Task: Provide the 2023 Victory Lane Racing Xfinity Series picks for the track "Phoenix Raceway".
Action: Mouse moved to (178, 379)
Screenshot: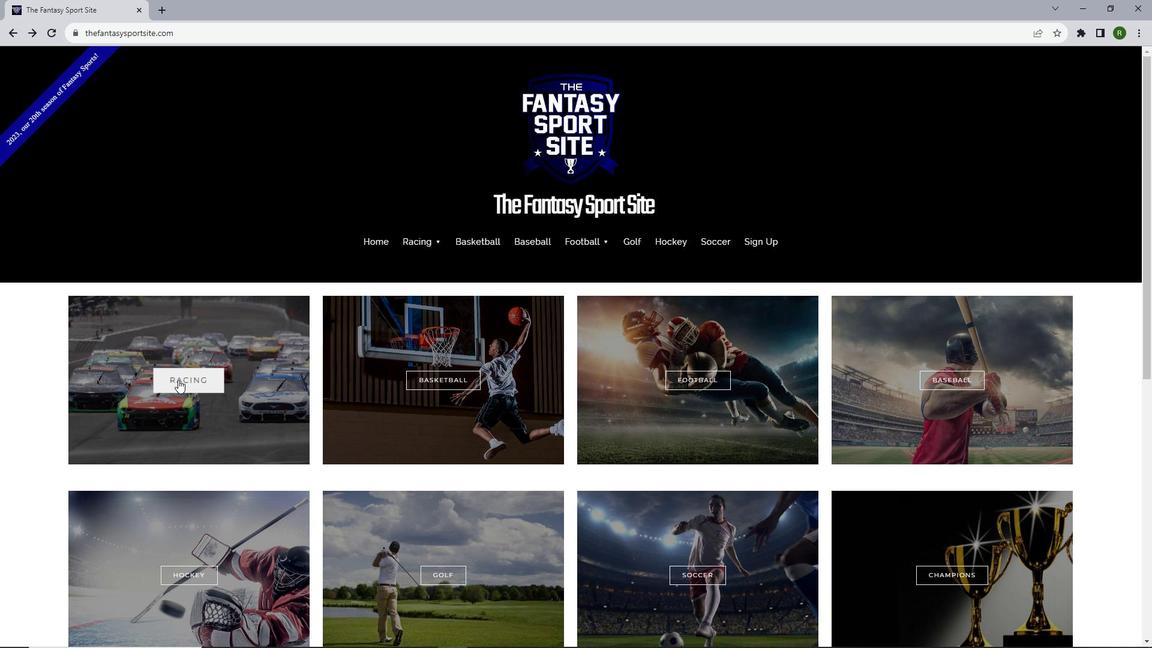 
Action: Mouse pressed left at (178, 379)
Screenshot: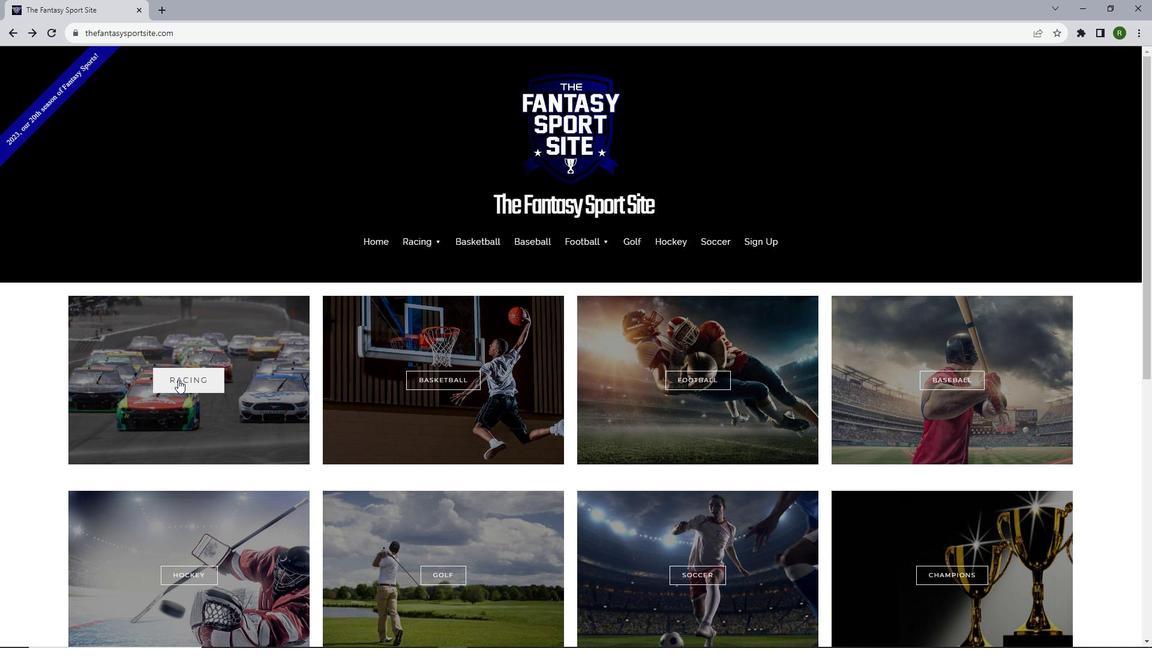 
Action: Mouse moved to (544, 526)
Screenshot: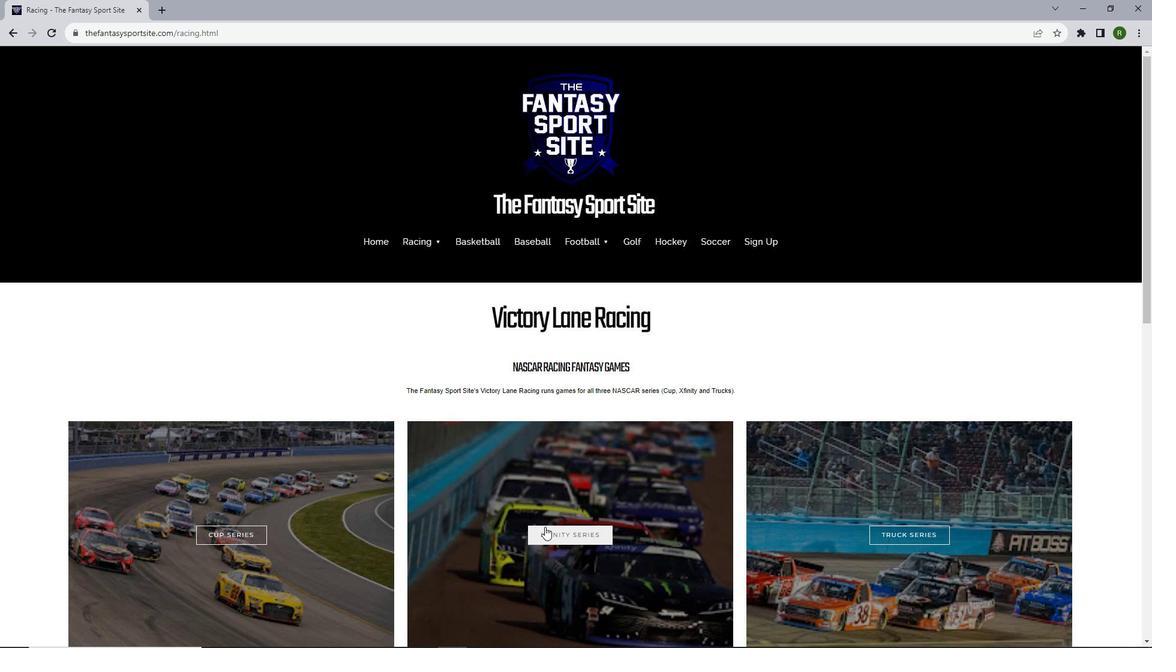 
Action: Mouse pressed left at (544, 526)
Screenshot: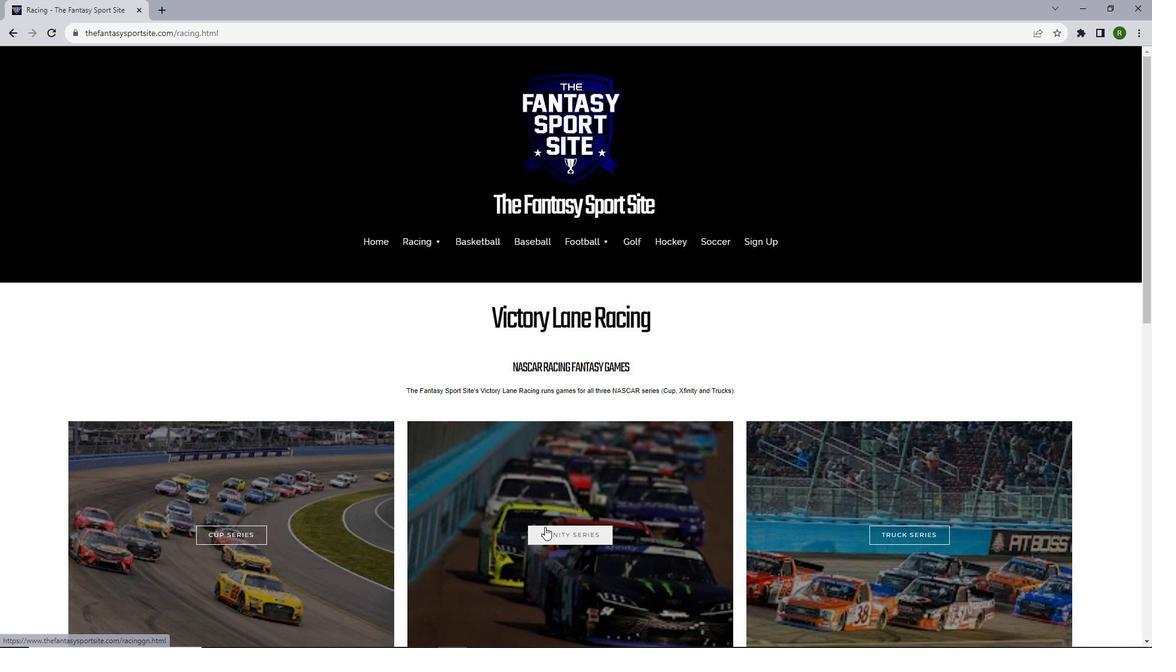
Action: Mouse moved to (519, 474)
Screenshot: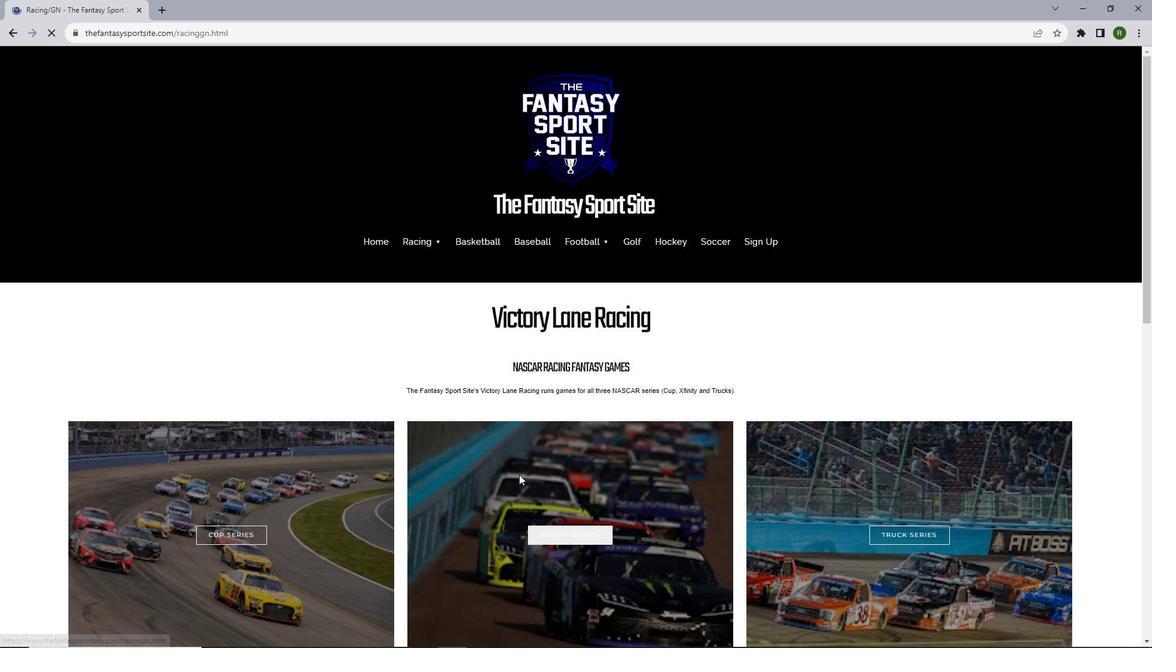 
Action: Mouse scrolled (519, 474) with delta (0, 0)
Screenshot: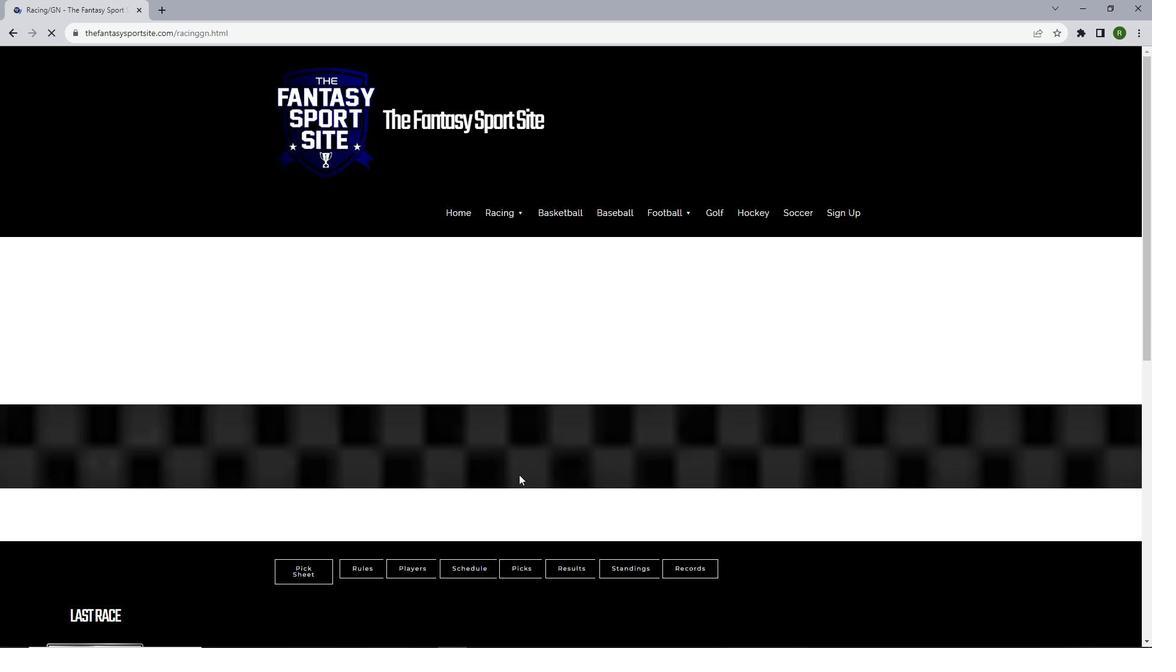 
Action: Mouse scrolled (519, 474) with delta (0, 0)
Screenshot: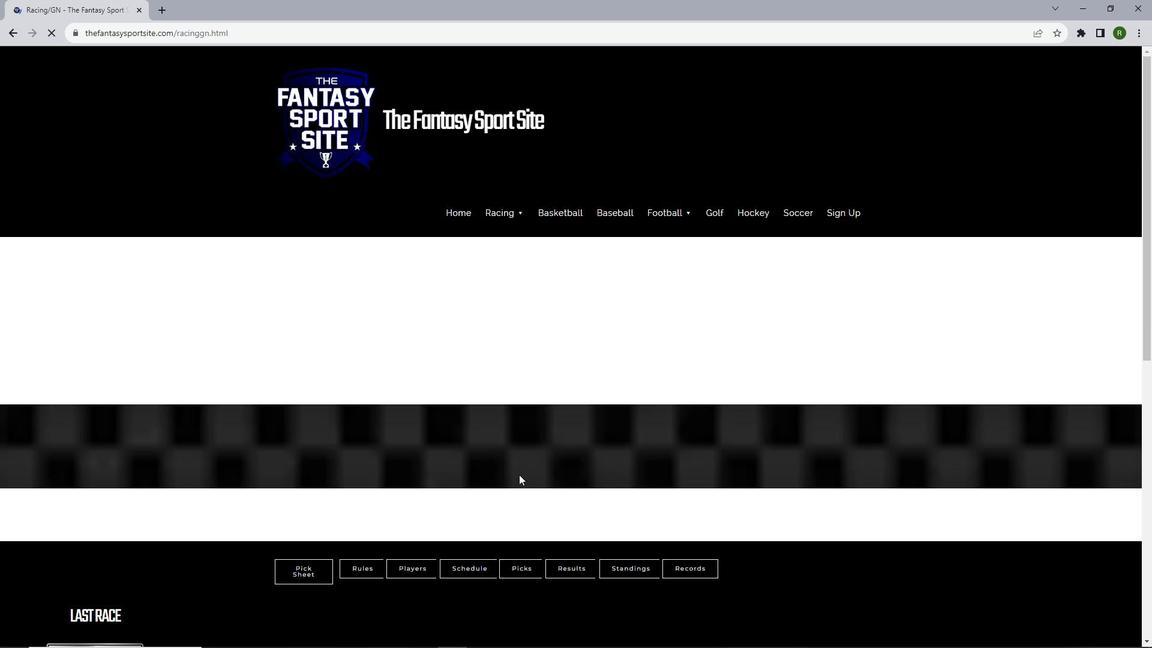 
Action: Mouse scrolled (519, 474) with delta (0, 0)
Screenshot: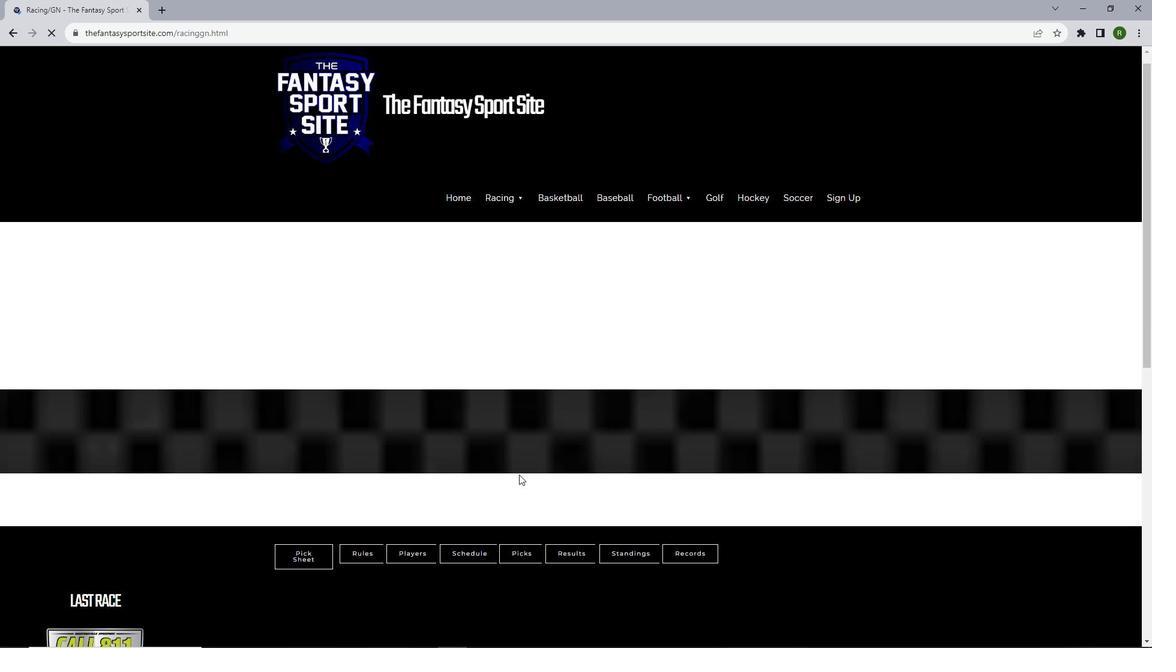 
Action: Mouse scrolled (519, 474) with delta (0, 0)
Screenshot: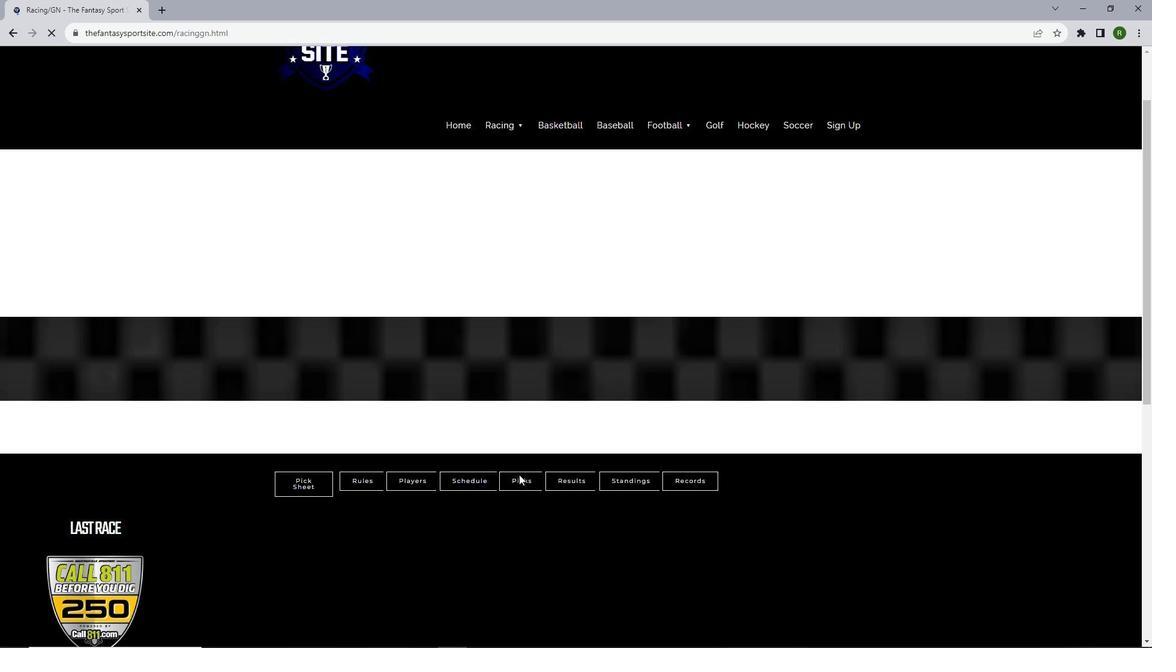 
Action: Mouse moved to (343, 521)
Screenshot: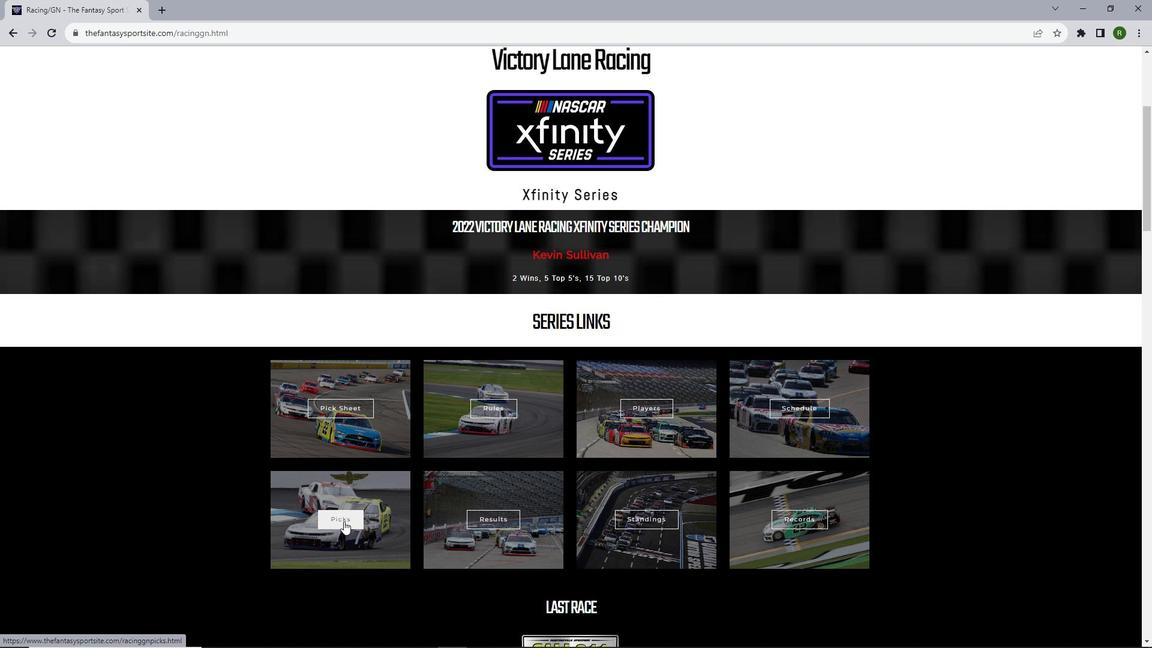 
Action: Mouse pressed left at (343, 521)
Screenshot: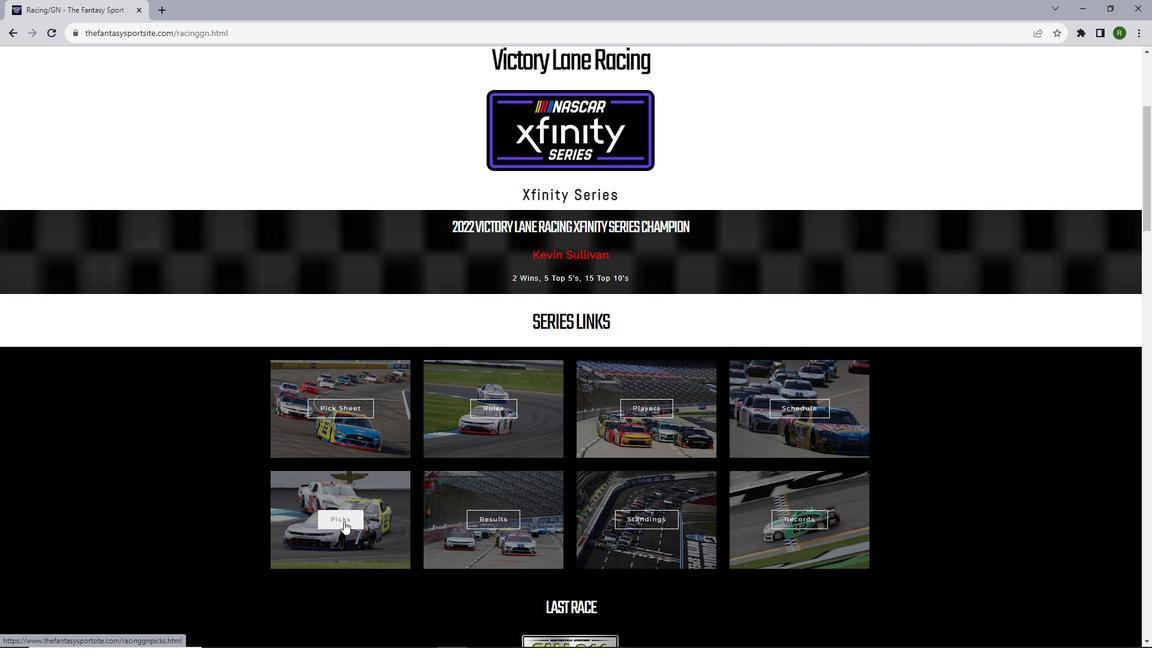 
Action: Mouse moved to (498, 374)
Screenshot: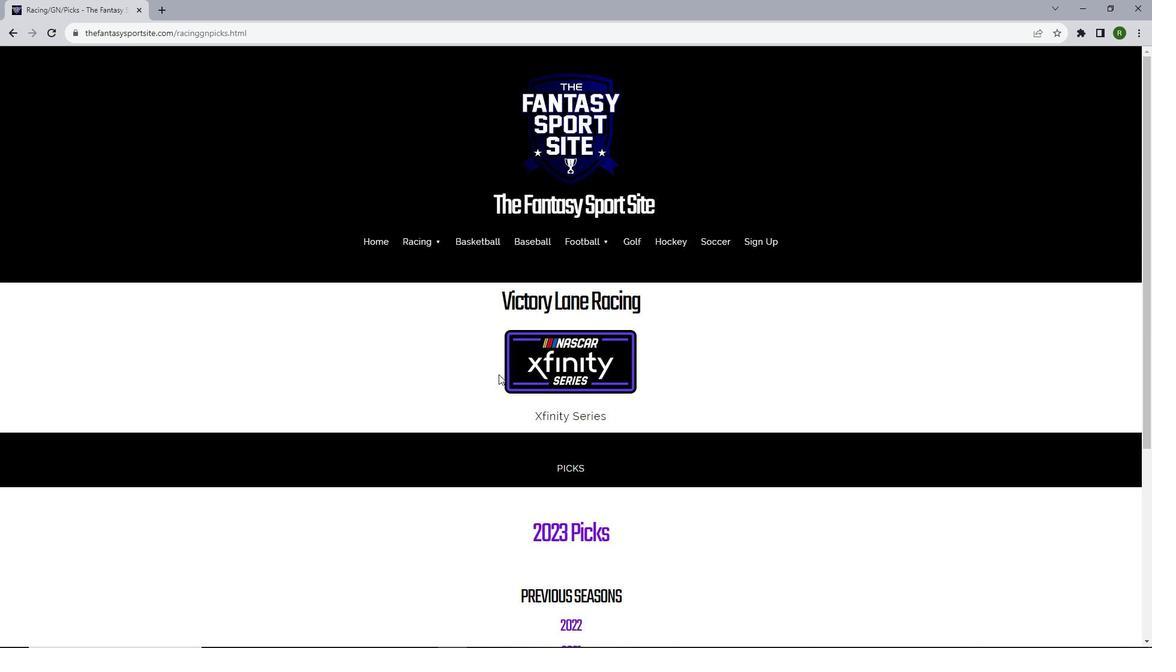 
Action: Mouse scrolled (498, 373) with delta (0, 0)
Screenshot: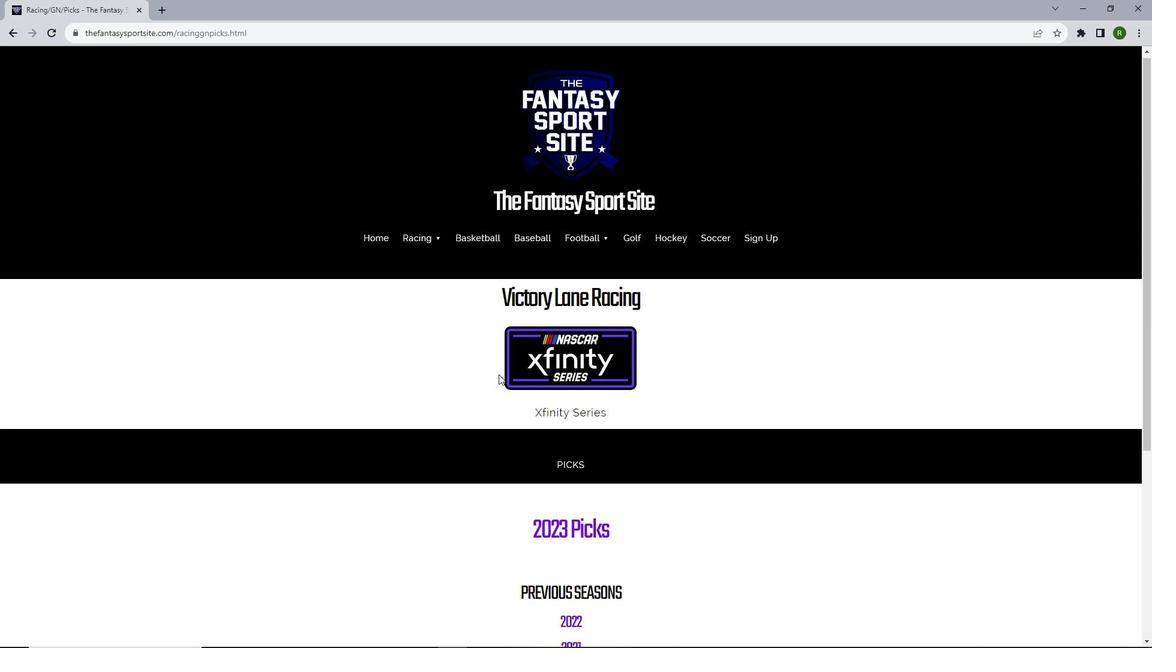 
Action: Mouse scrolled (498, 373) with delta (0, 0)
Screenshot: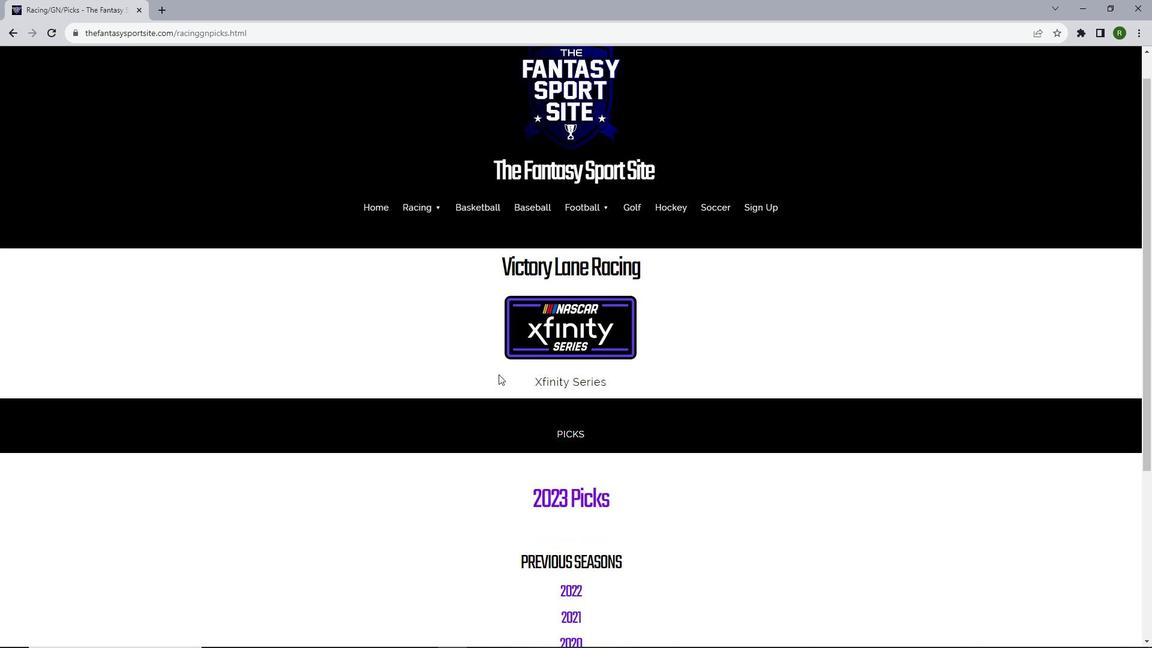 
Action: Mouse scrolled (498, 373) with delta (0, 0)
Screenshot: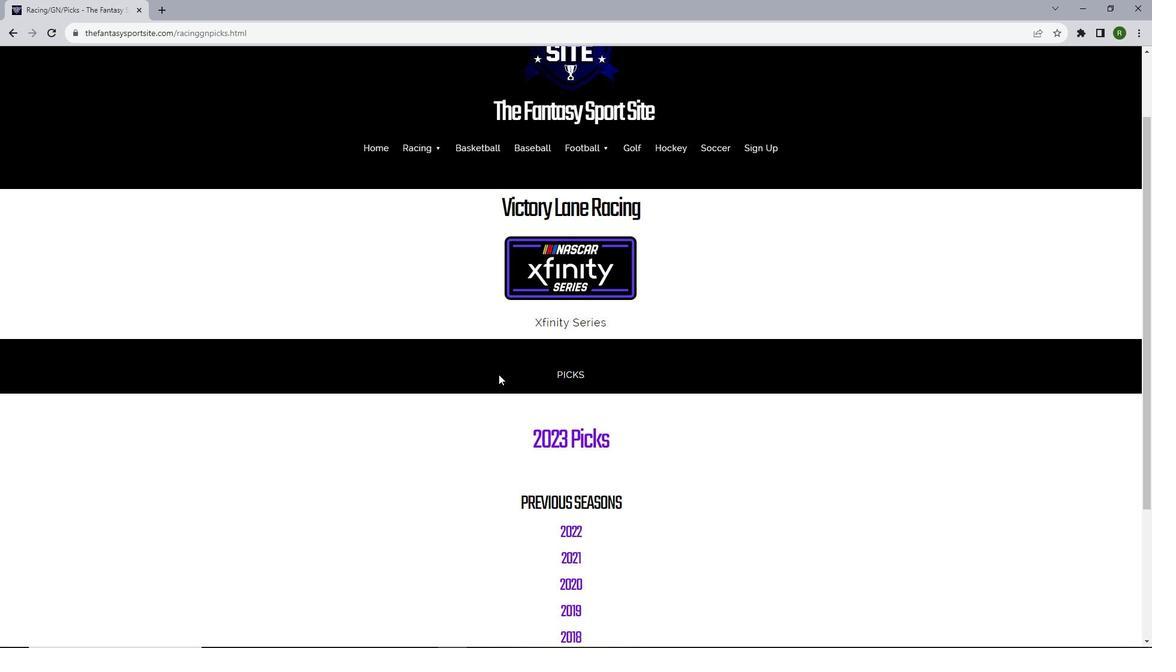 
Action: Mouse moved to (549, 349)
Screenshot: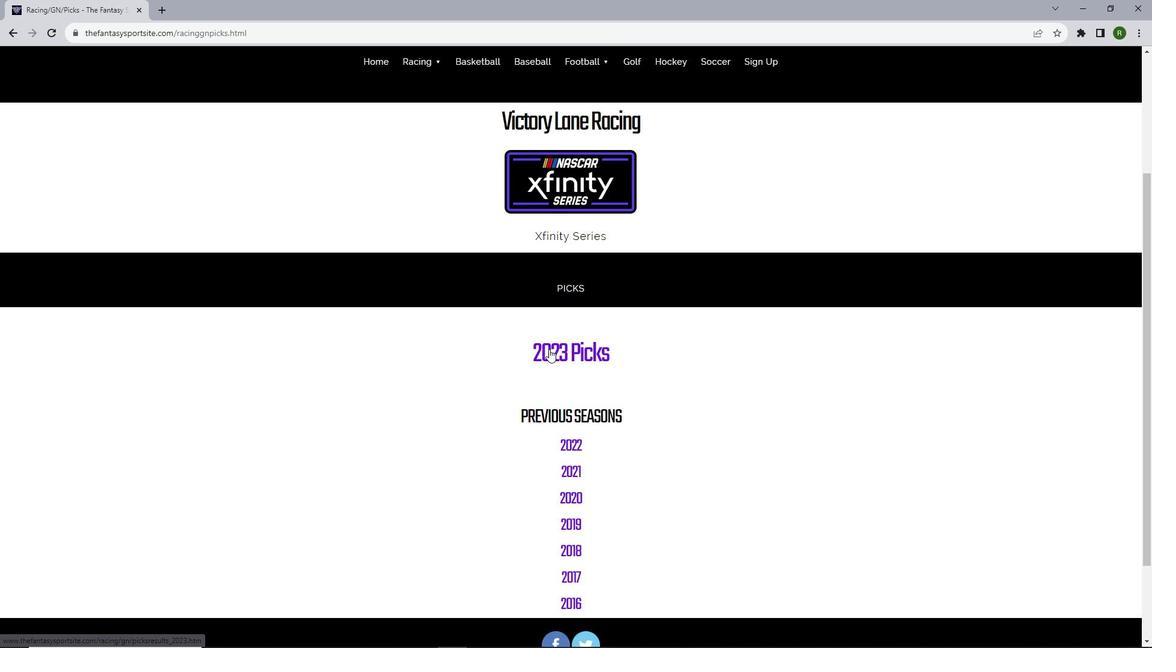 
Action: Mouse pressed left at (549, 349)
Screenshot: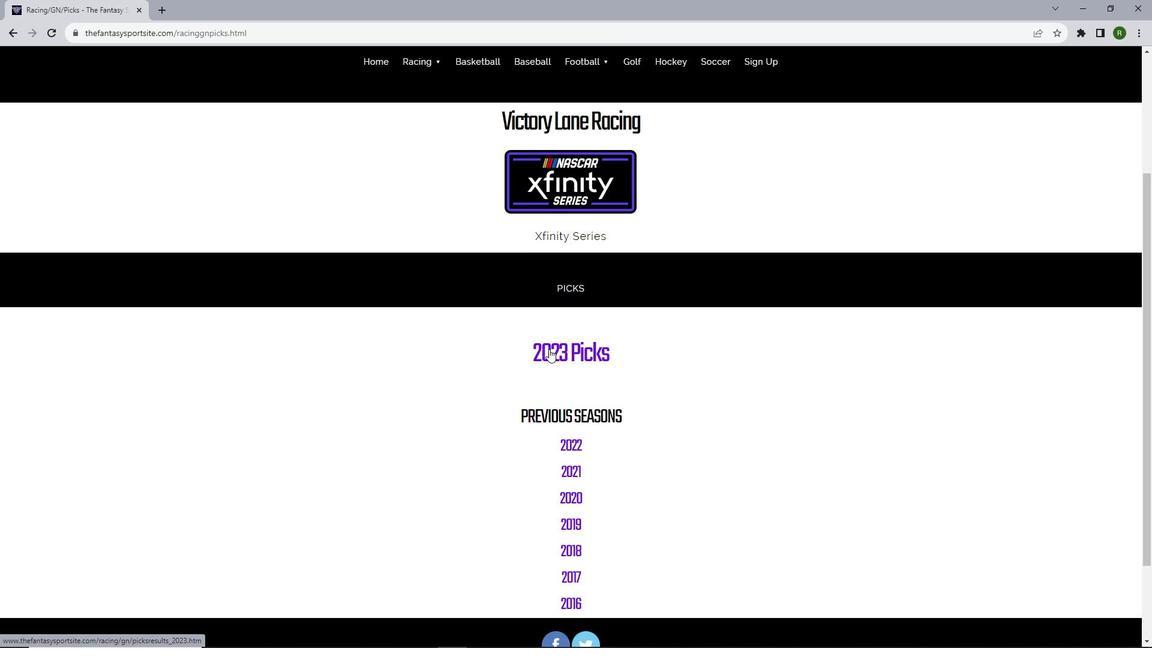 
Action: Mouse moved to (574, 220)
Screenshot: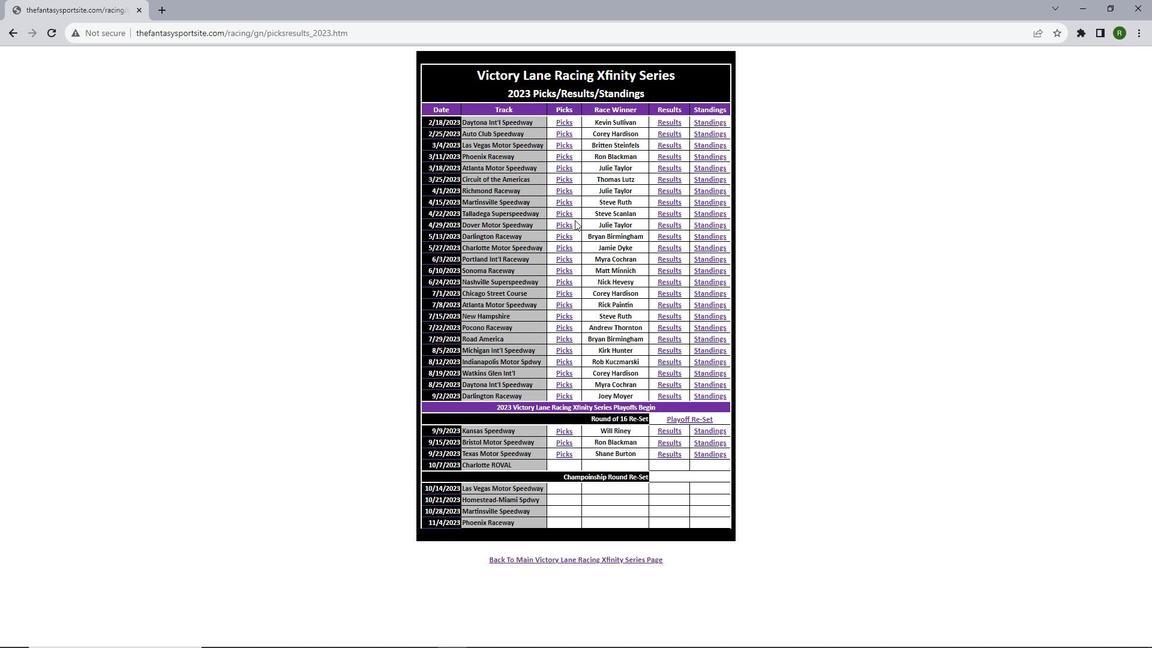 
Action: Mouse scrolled (574, 220) with delta (0, 0)
Screenshot: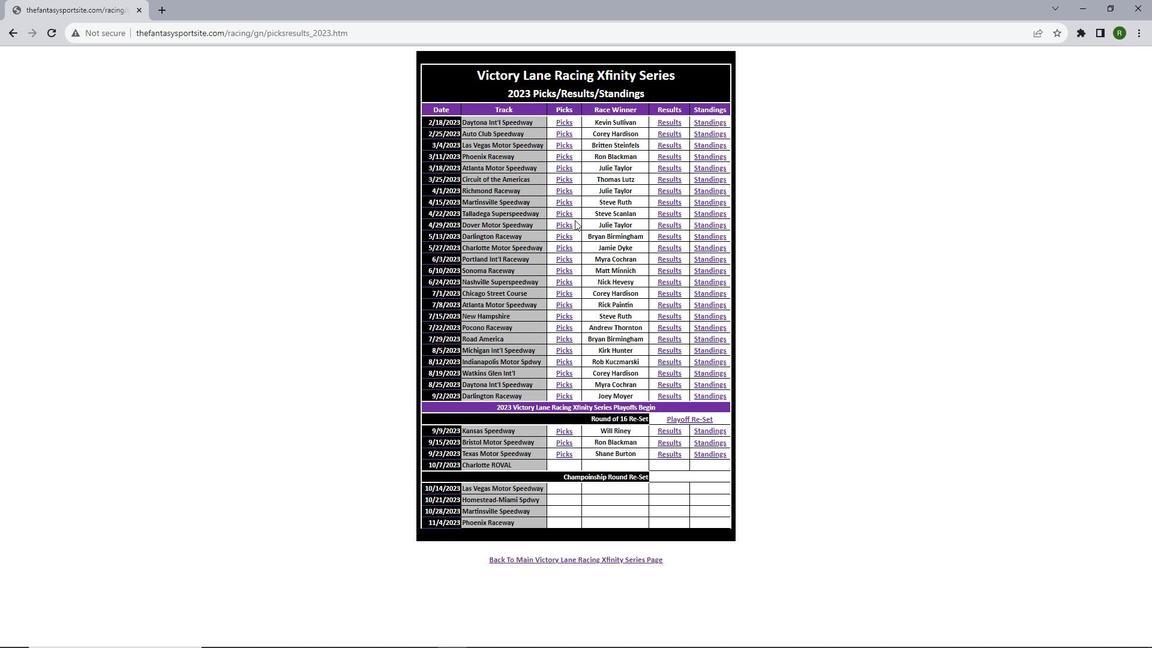 
Action: Mouse moved to (559, 155)
Screenshot: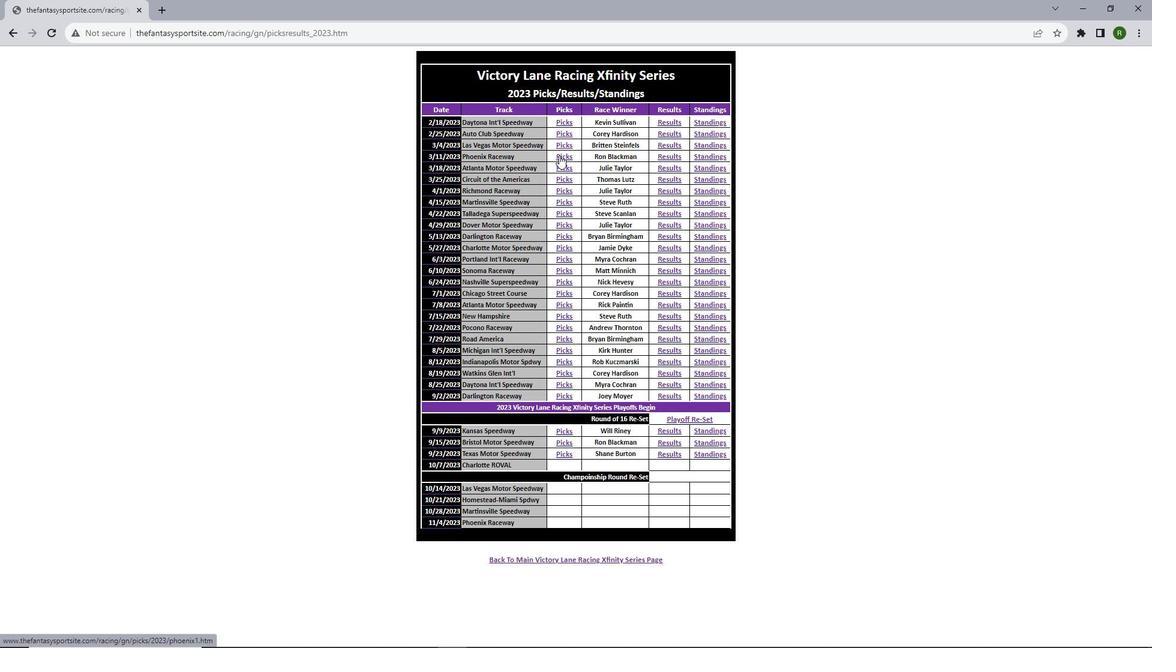 
Action: Mouse pressed left at (559, 155)
Screenshot: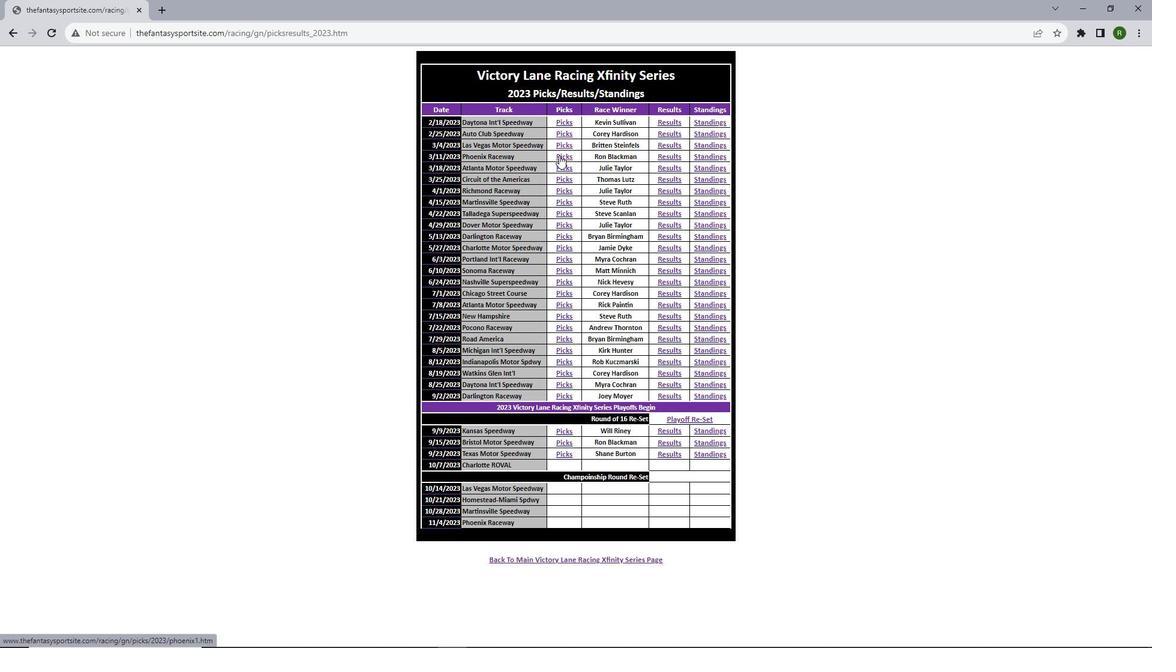 
Action: Mouse moved to (559, 155)
Screenshot: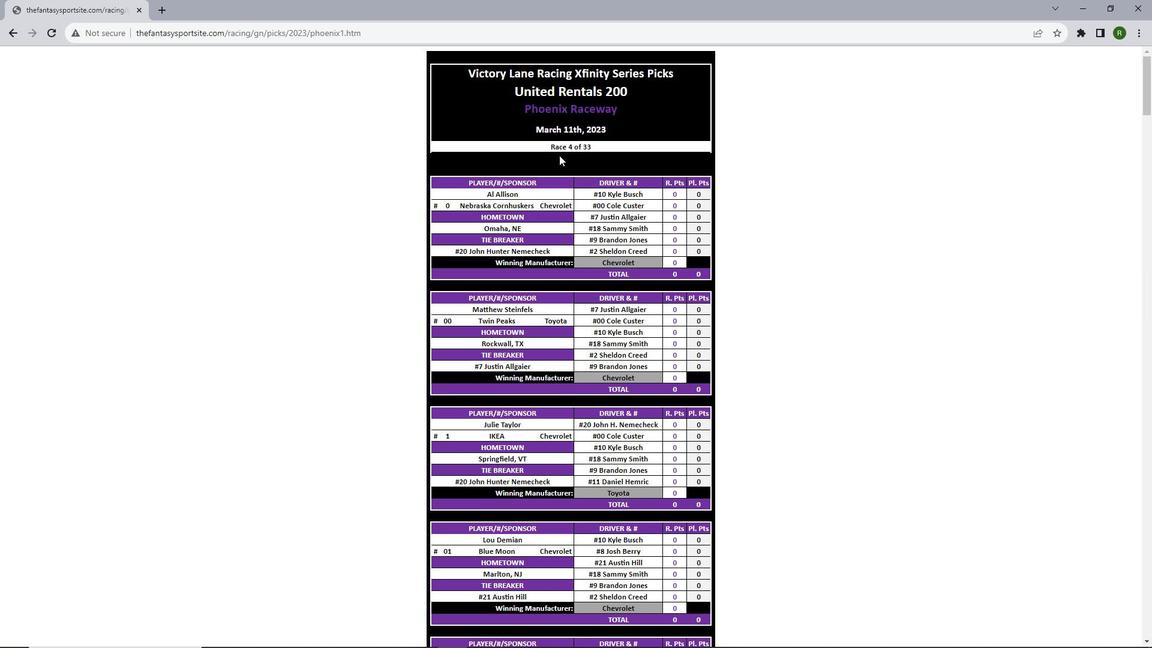 
Action: Mouse scrolled (559, 154) with delta (0, 0)
Screenshot: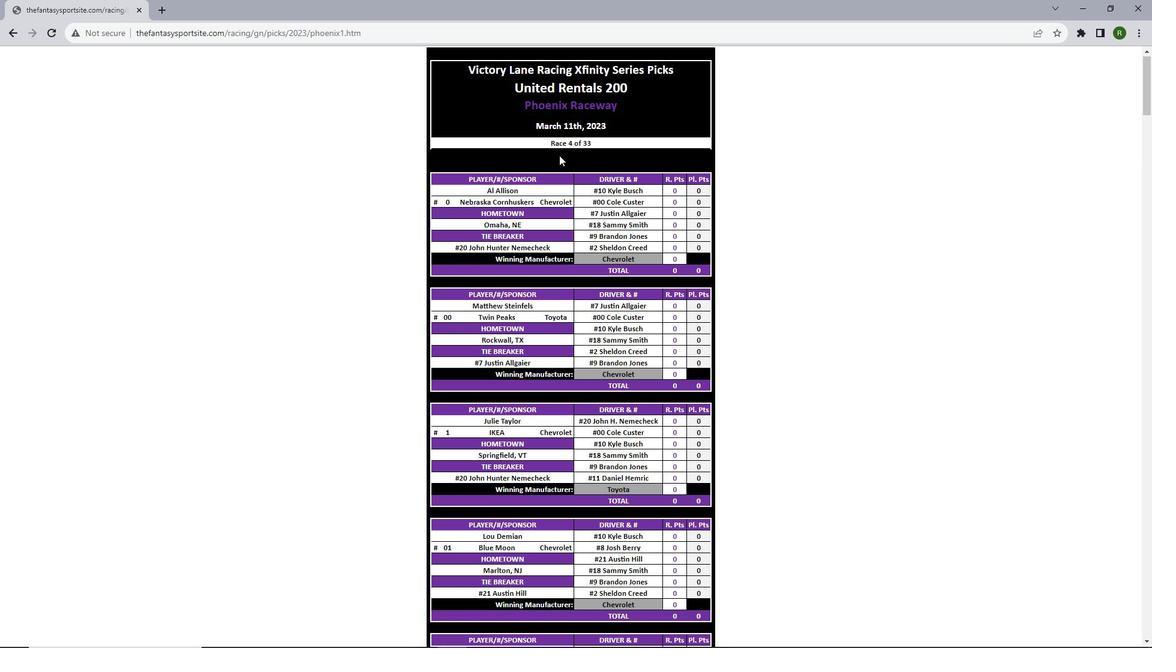 
Action: Mouse scrolled (559, 154) with delta (0, 0)
Screenshot: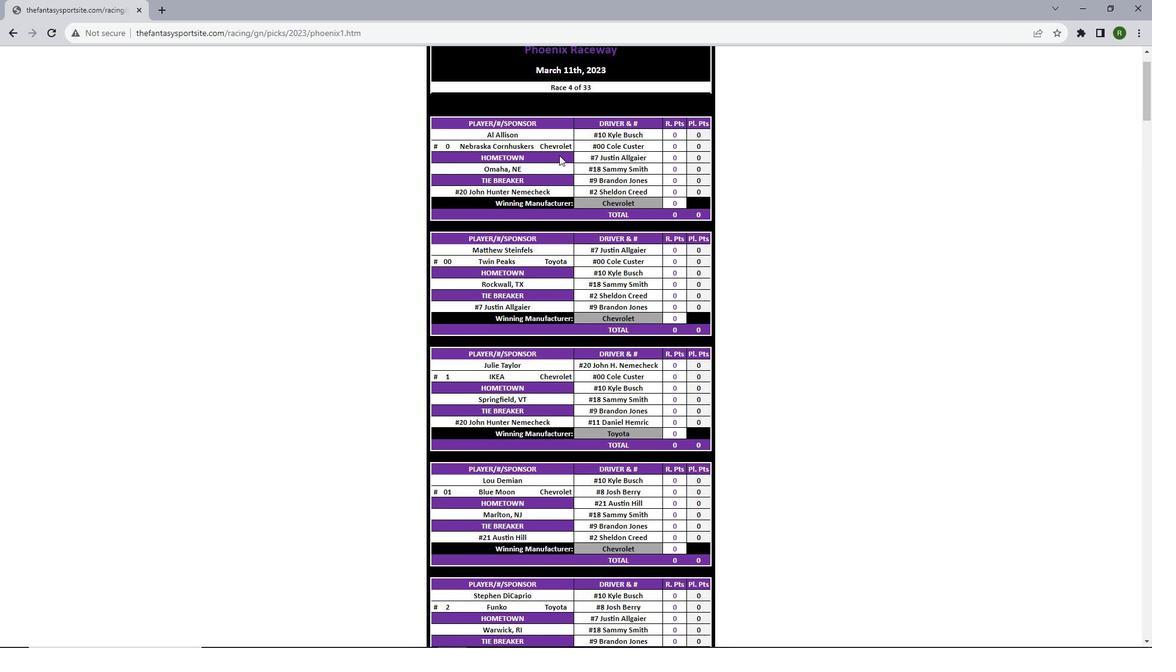 
Action: Mouse scrolled (559, 154) with delta (0, 0)
Screenshot: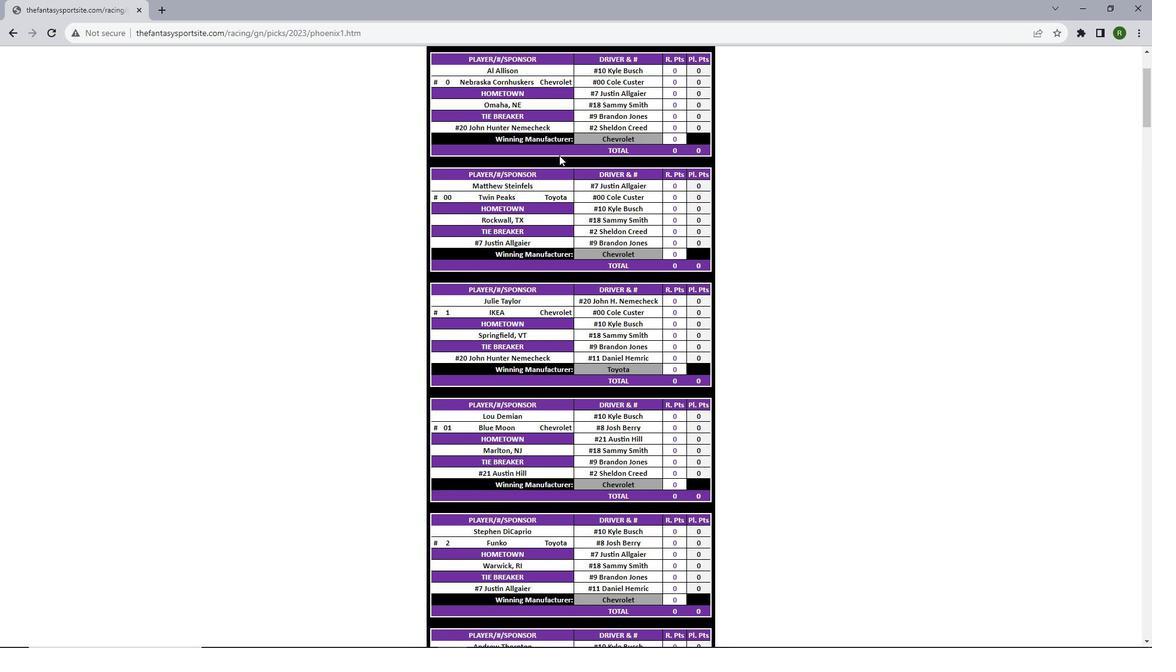 
Action: Mouse scrolled (559, 154) with delta (0, 0)
Screenshot: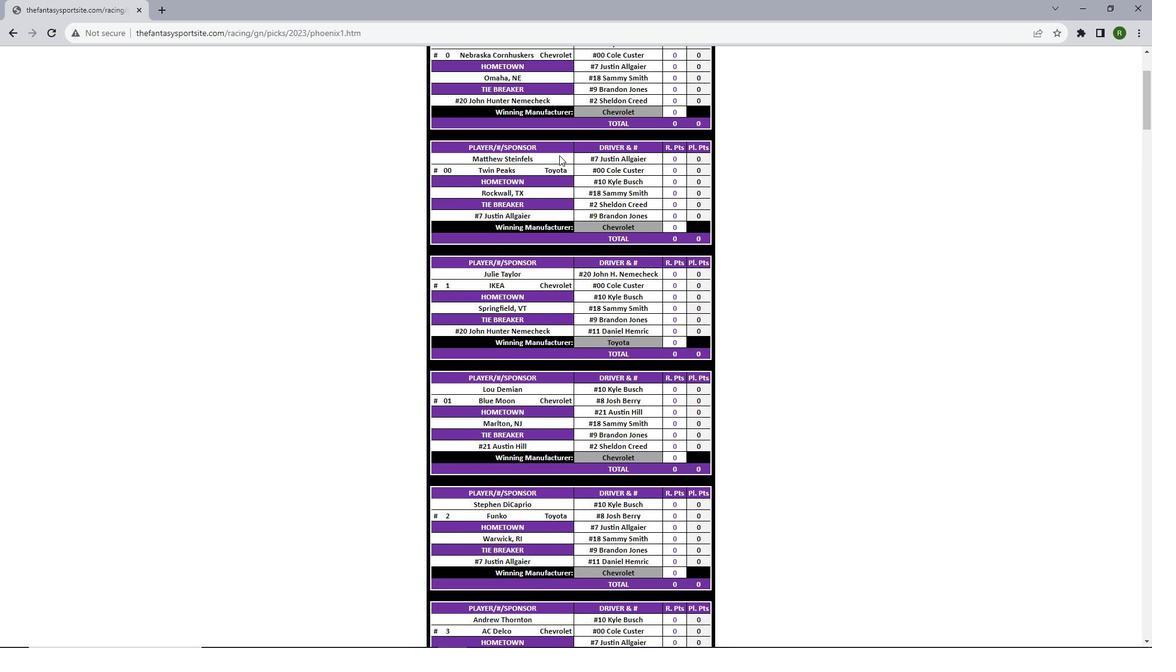 
Action: Mouse scrolled (559, 154) with delta (0, 0)
Screenshot: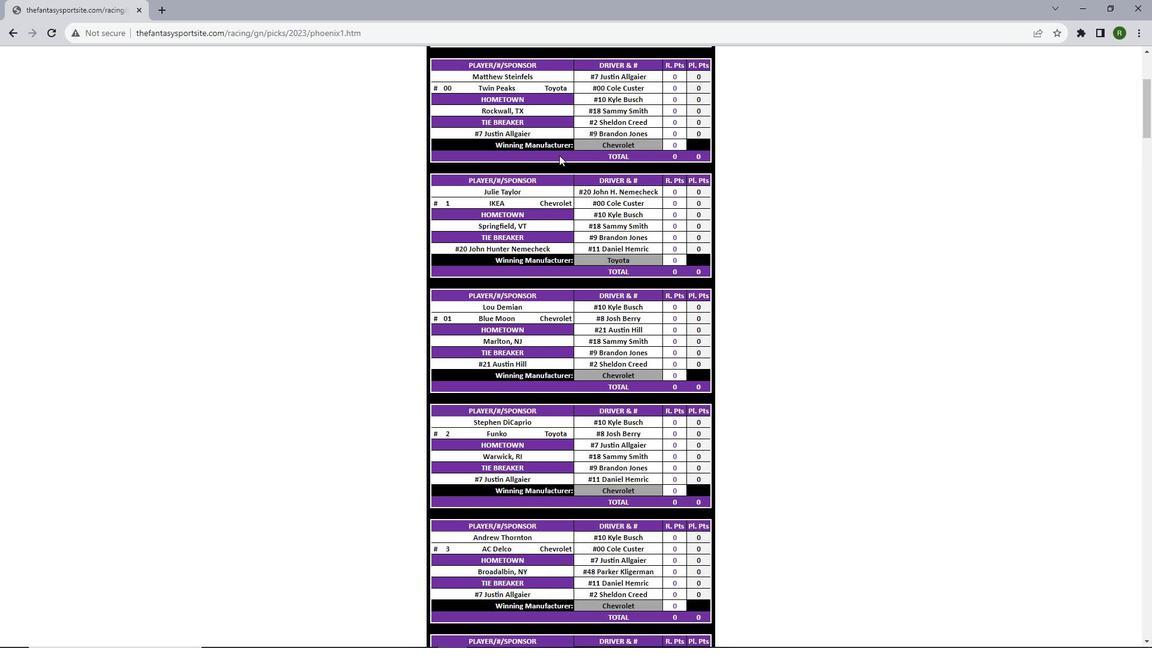 
Action: Mouse scrolled (559, 154) with delta (0, 0)
Screenshot: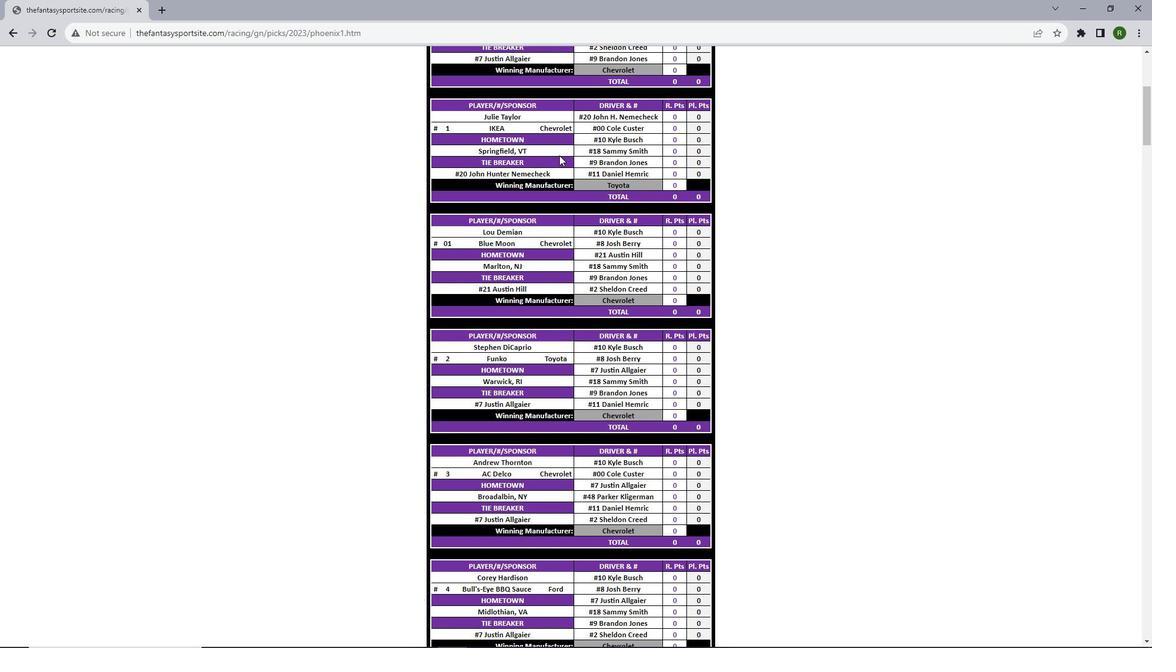 
Action: Mouse scrolled (559, 154) with delta (0, 0)
Screenshot: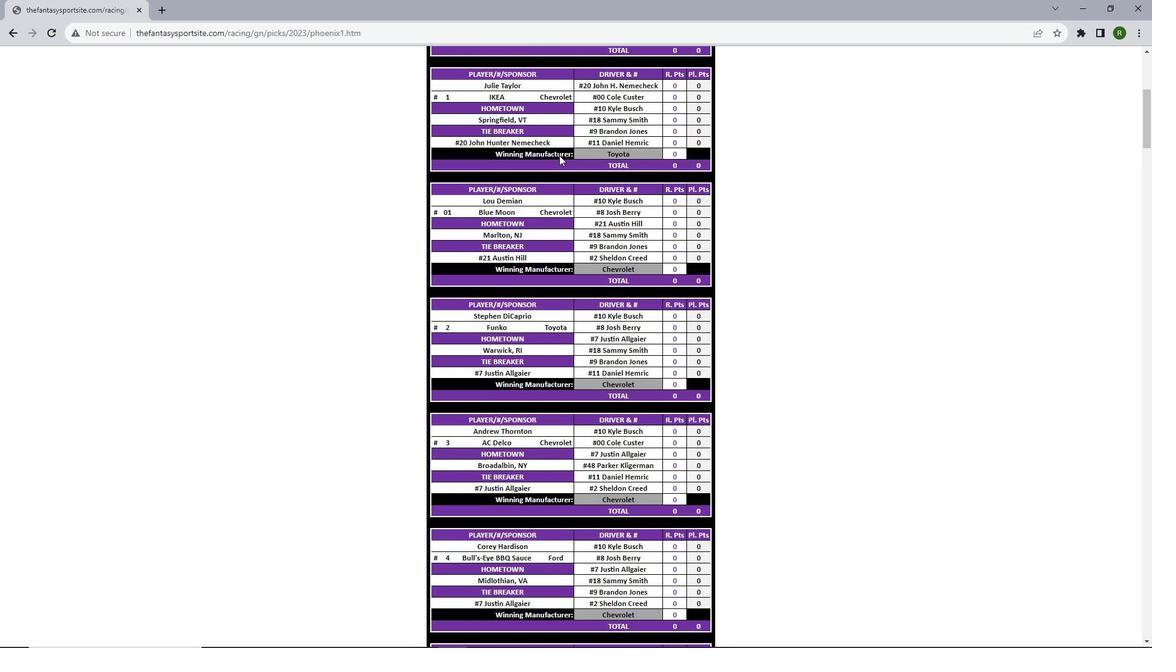 
Action: Mouse scrolled (559, 154) with delta (0, 0)
Screenshot: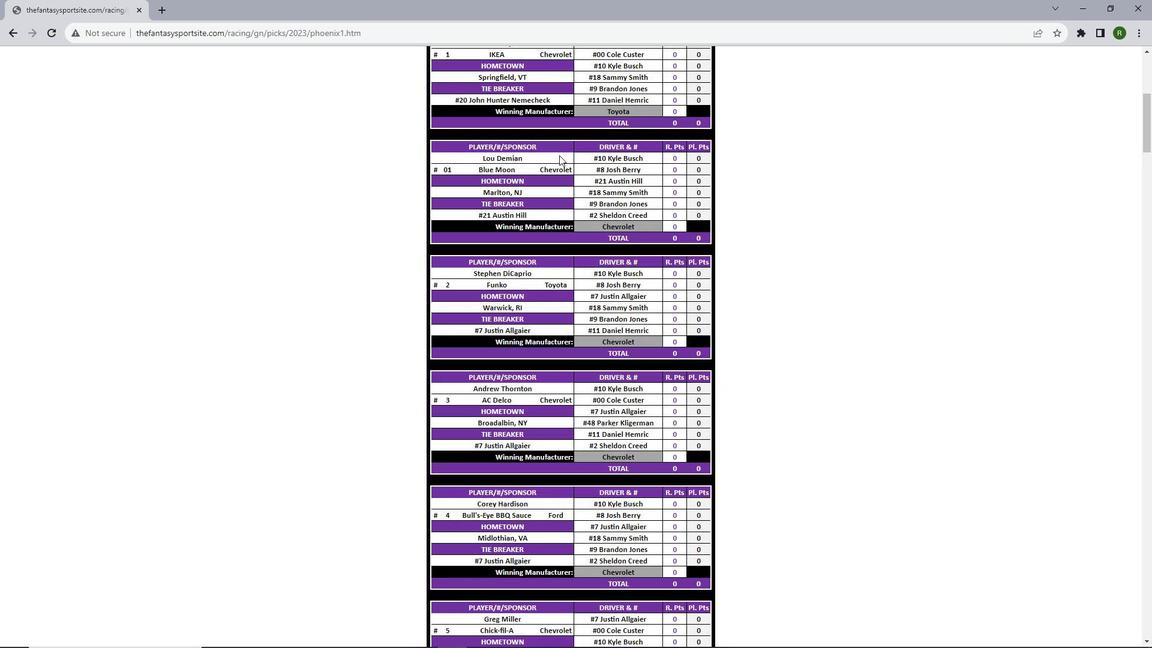 
Action: Mouse scrolled (559, 154) with delta (0, 0)
Screenshot: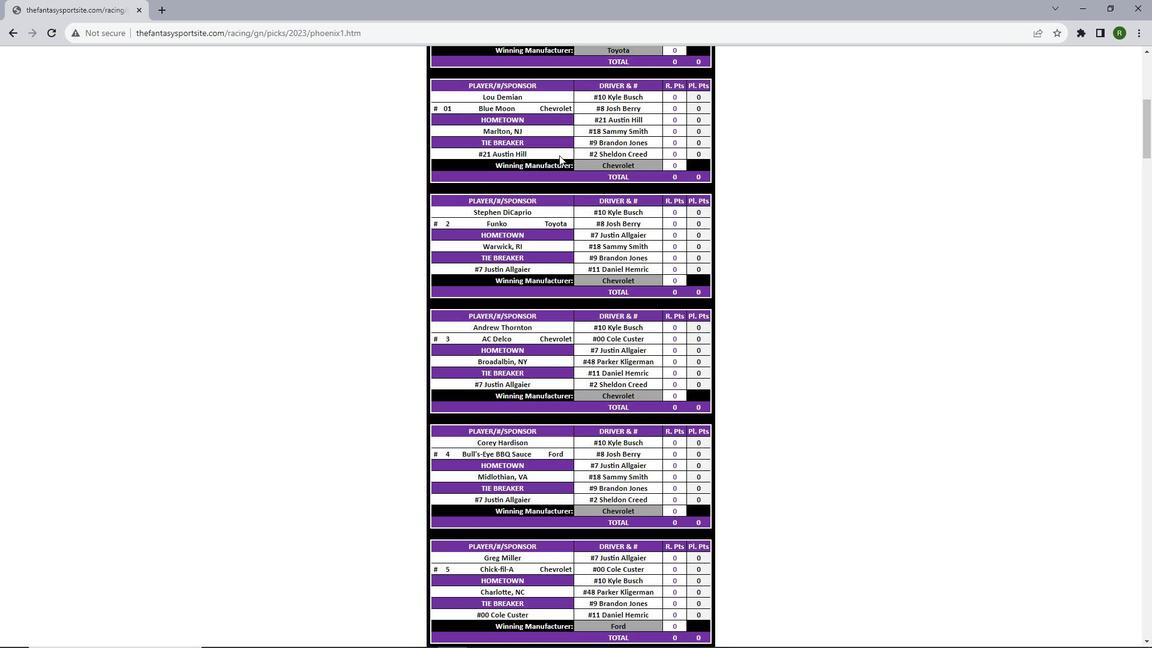 
Action: Mouse scrolled (559, 154) with delta (0, 0)
Screenshot: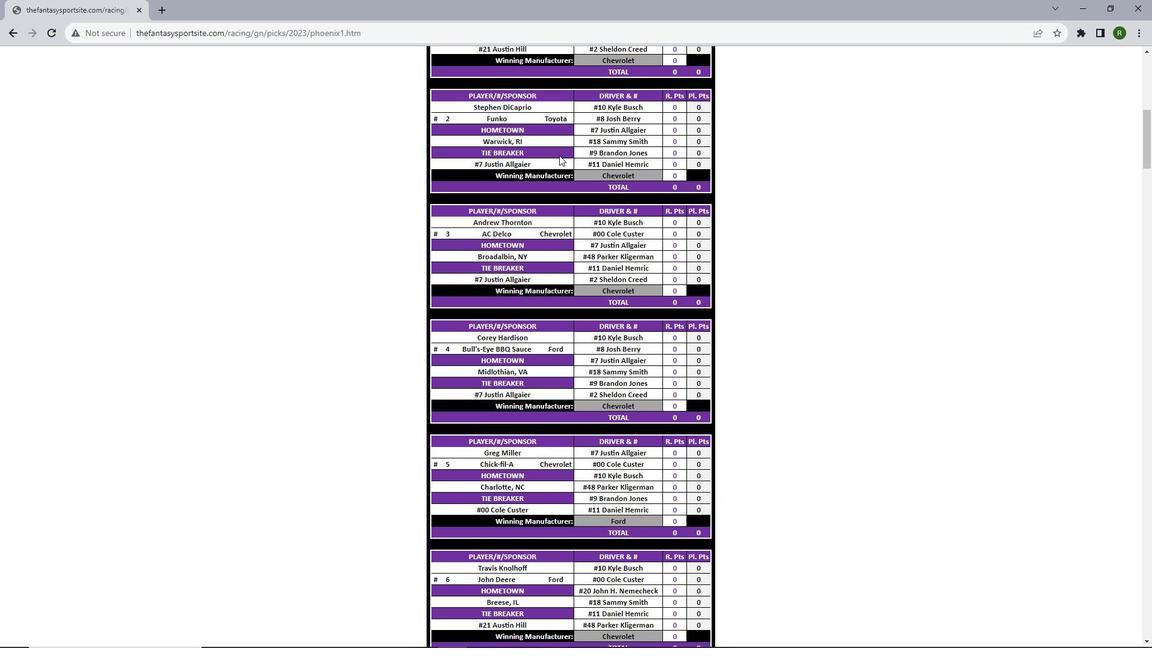 
Action: Mouse scrolled (559, 154) with delta (0, 0)
Screenshot: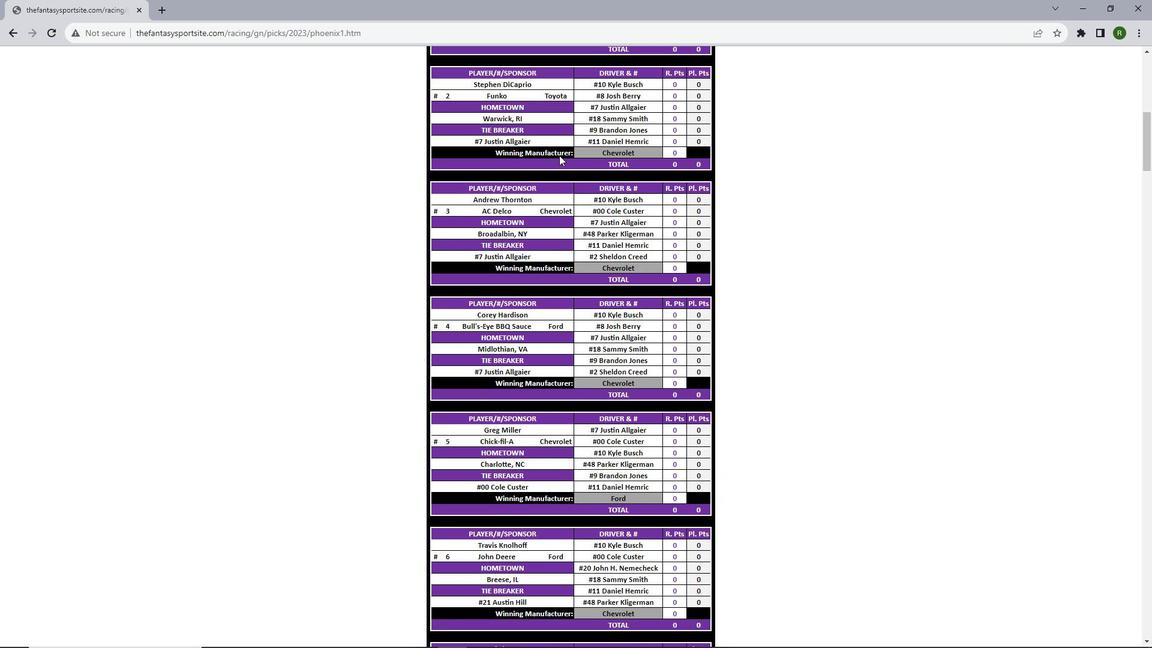 
Action: Mouse scrolled (559, 154) with delta (0, 0)
Screenshot: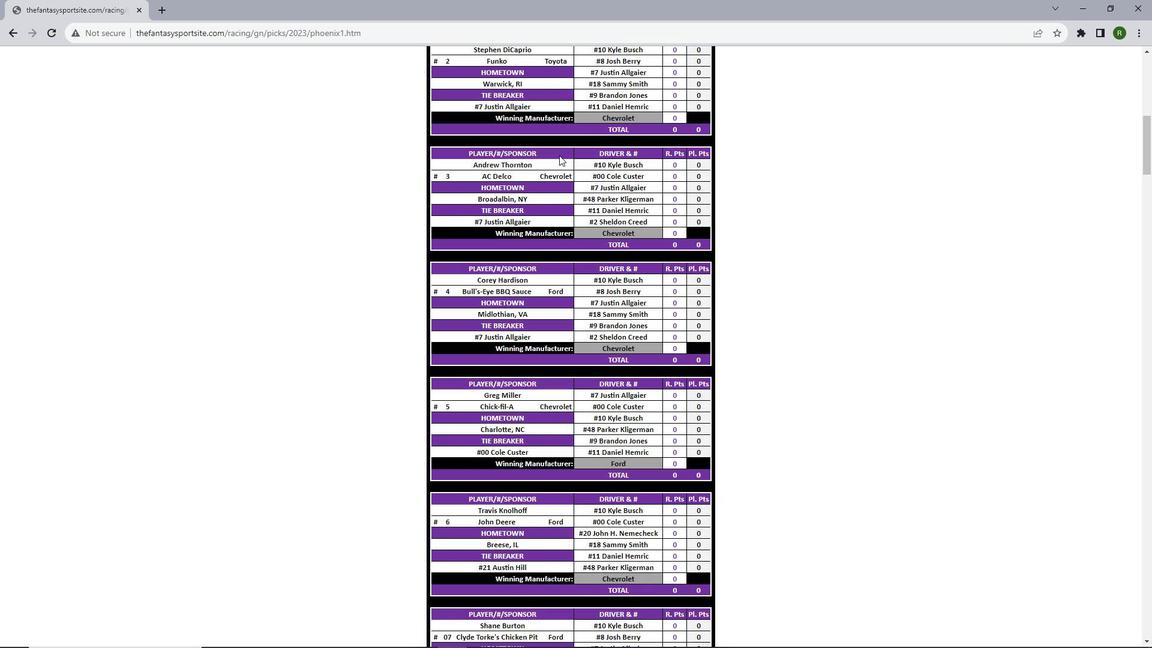 
Action: Mouse scrolled (559, 154) with delta (0, 0)
Screenshot: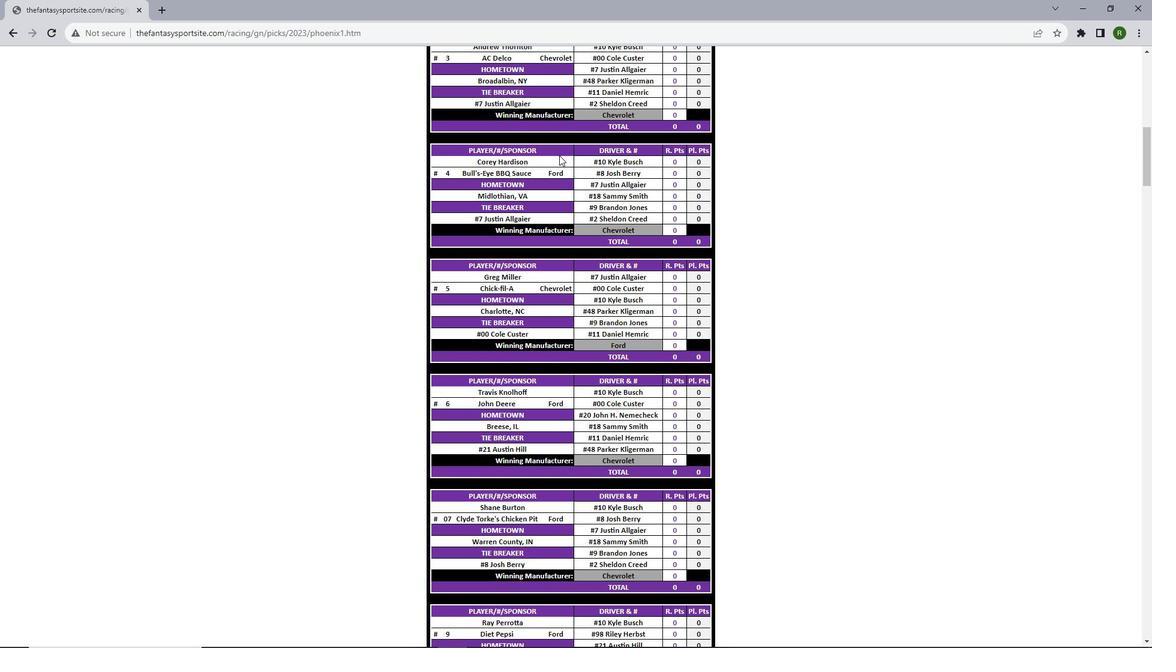 
Action: Mouse scrolled (559, 154) with delta (0, 0)
Screenshot: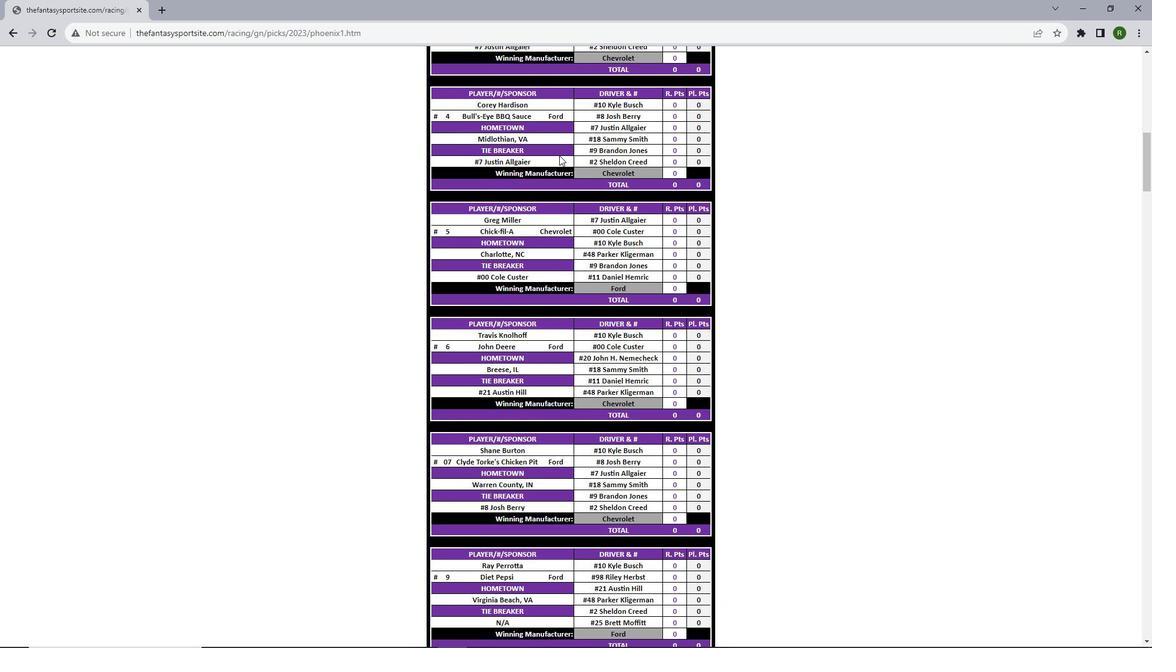 
Action: Mouse scrolled (559, 154) with delta (0, 0)
Screenshot: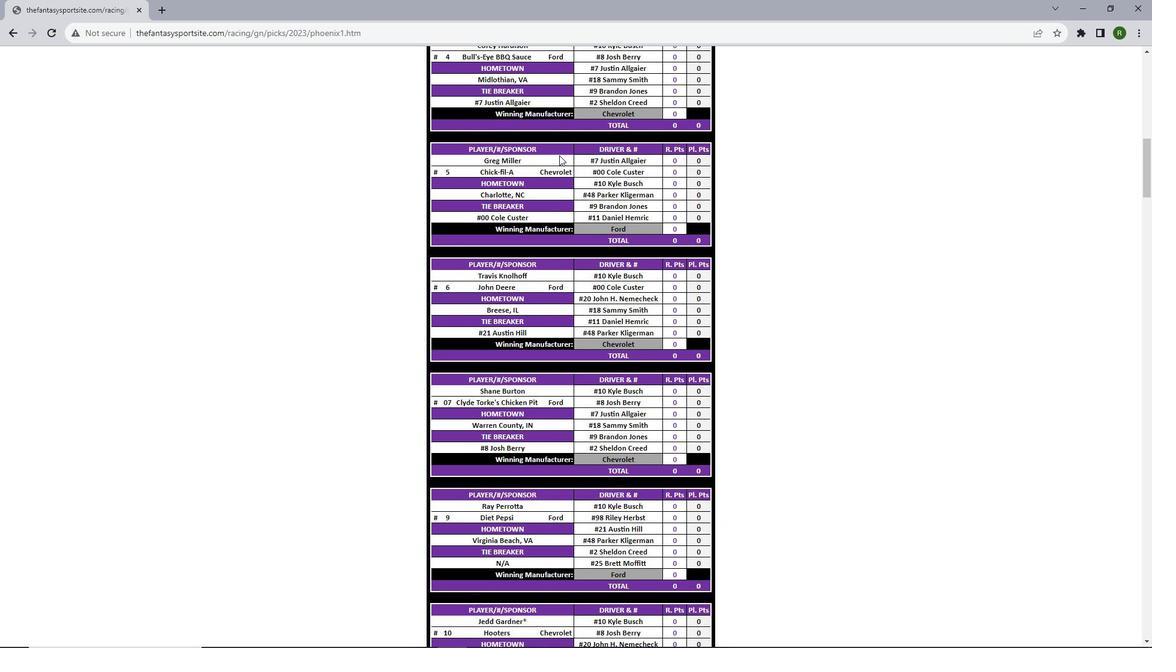 
Action: Mouse scrolled (559, 154) with delta (0, 0)
Screenshot: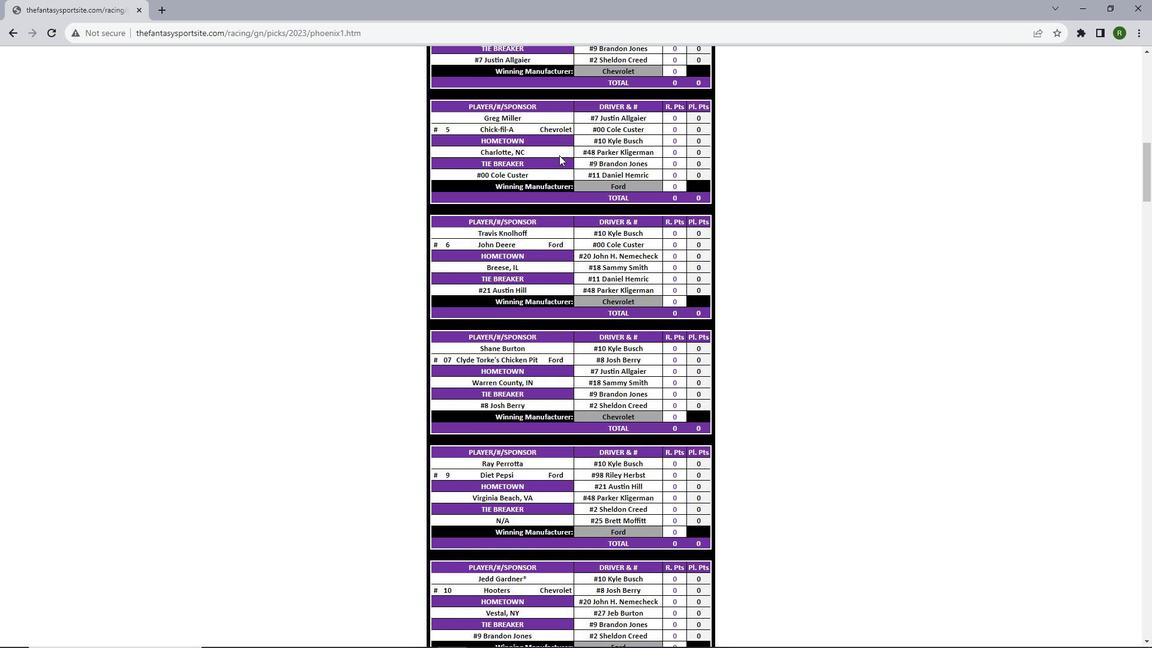 
Action: Mouse scrolled (559, 154) with delta (0, 0)
Screenshot: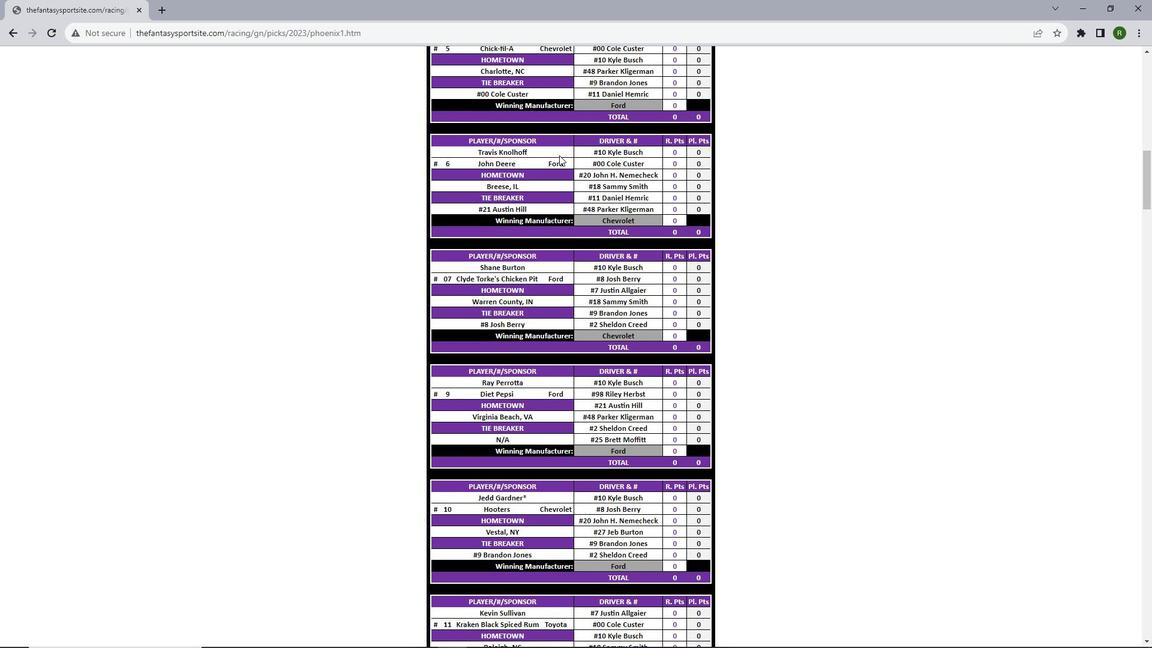 
Action: Mouse scrolled (559, 154) with delta (0, 0)
Screenshot: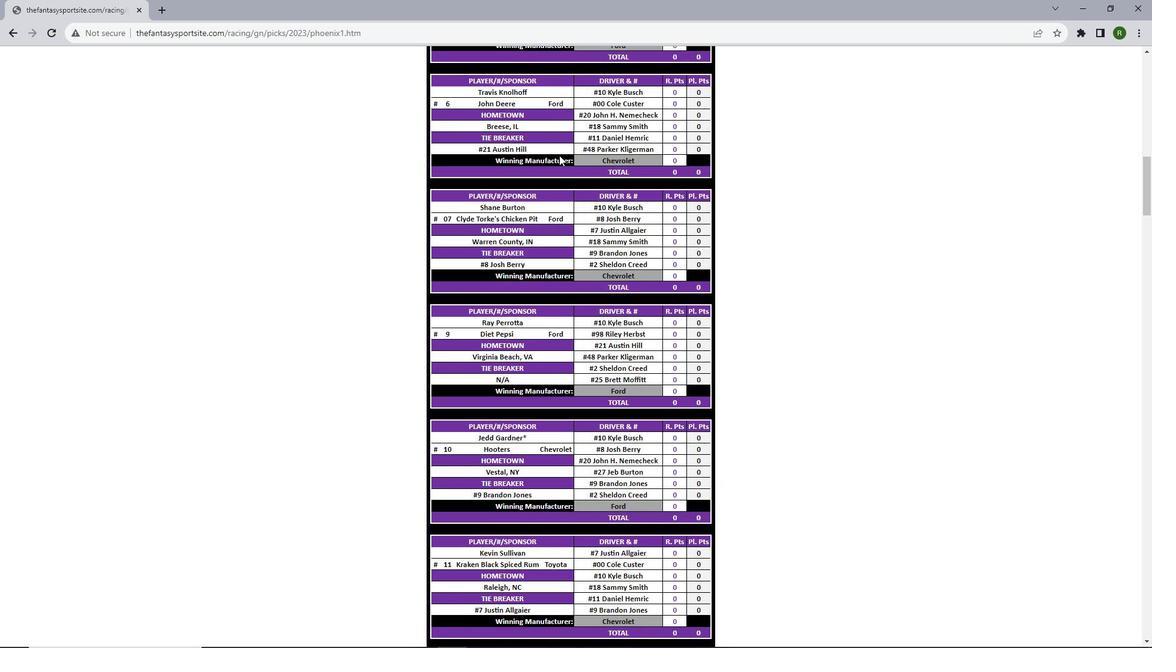 
Action: Mouse scrolled (559, 154) with delta (0, 0)
Screenshot: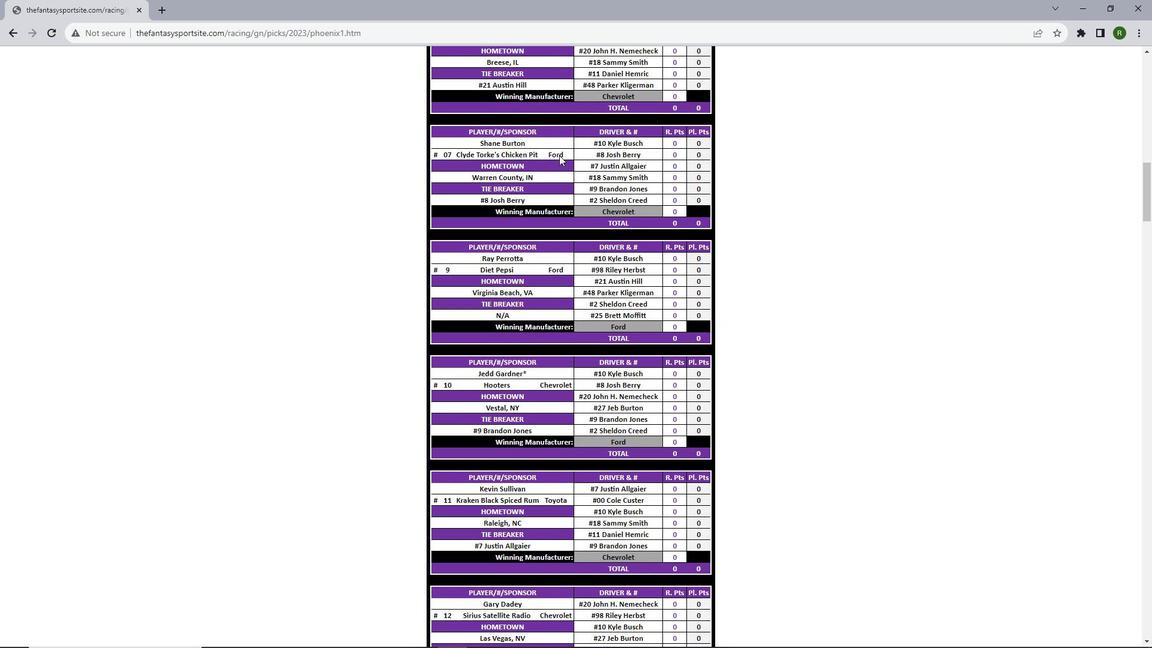 
Action: Mouse scrolled (559, 154) with delta (0, 0)
Screenshot: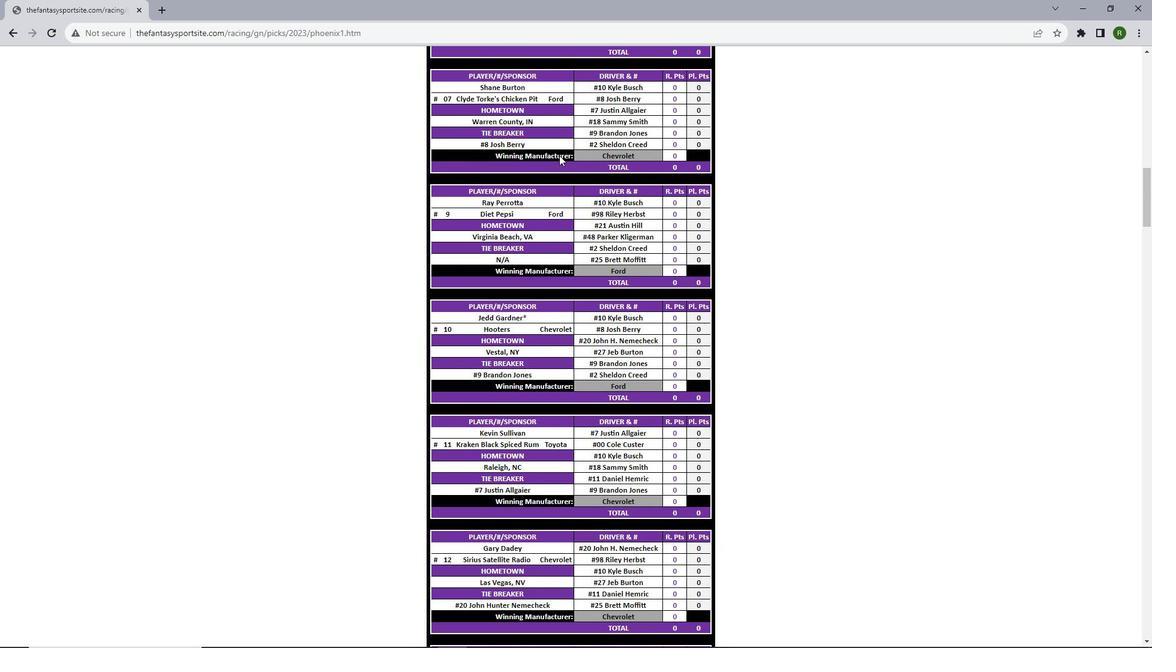 
Action: Mouse scrolled (559, 154) with delta (0, 0)
Screenshot: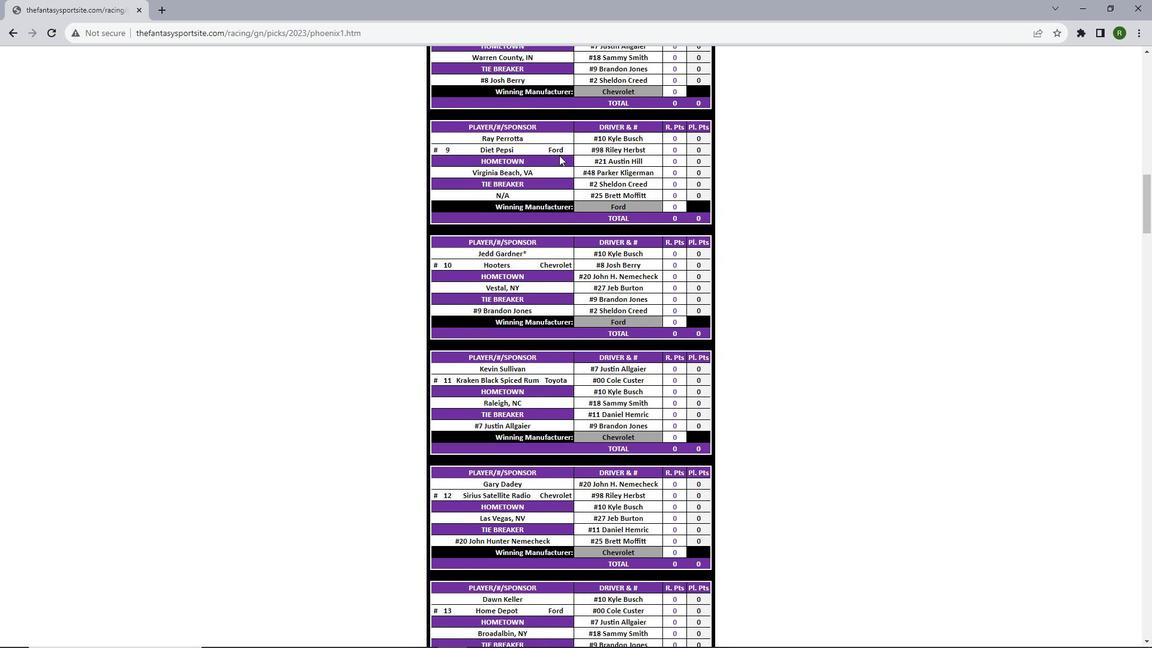 
Action: Mouse scrolled (559, 154) with delta (0, 0)
Screenshot: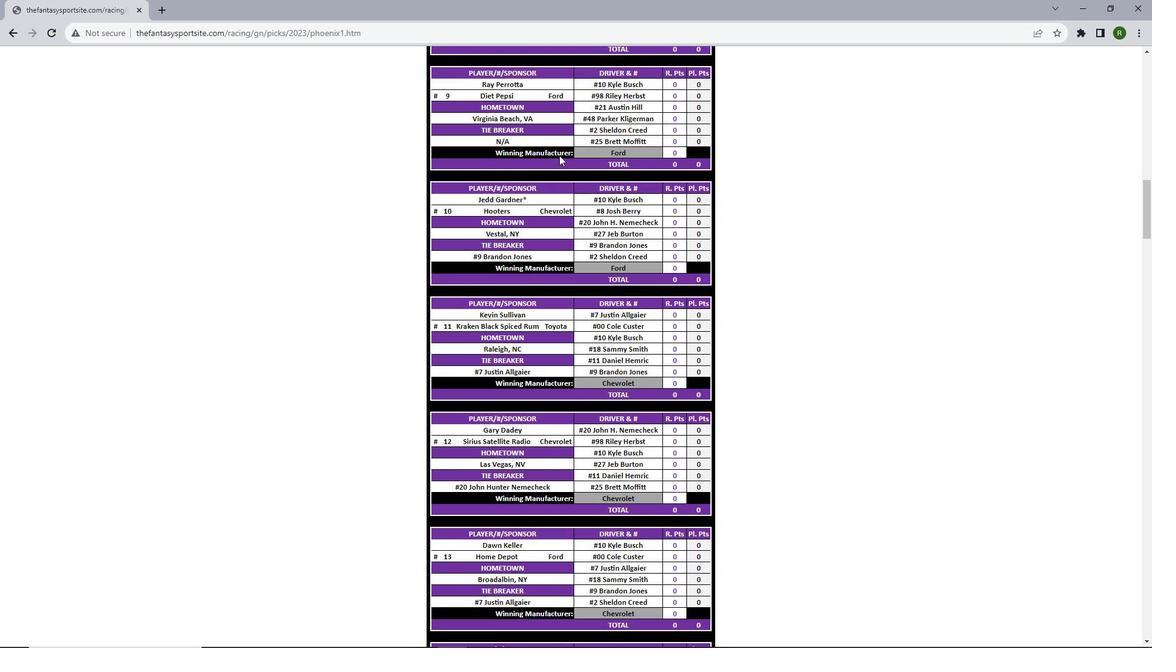 
Action: Mouse scrolled (559, 154) with delta (0, 0)
Screenshot: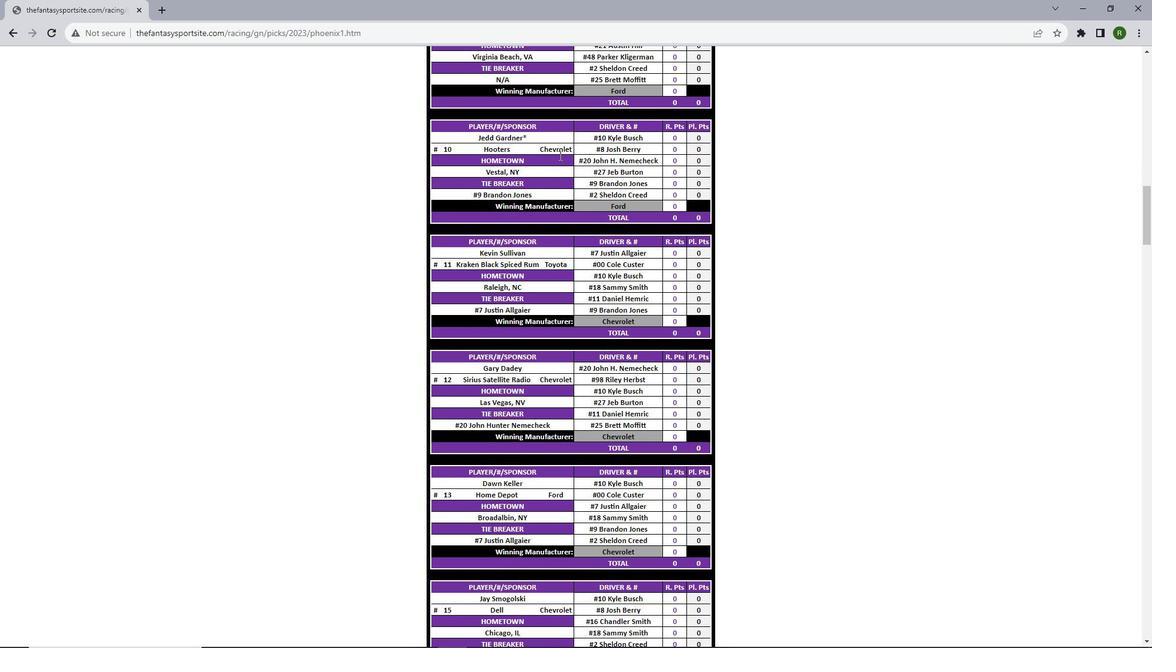 
Action: Mouse scrolled (559, 154) with delta (0, 0)
Screenshot: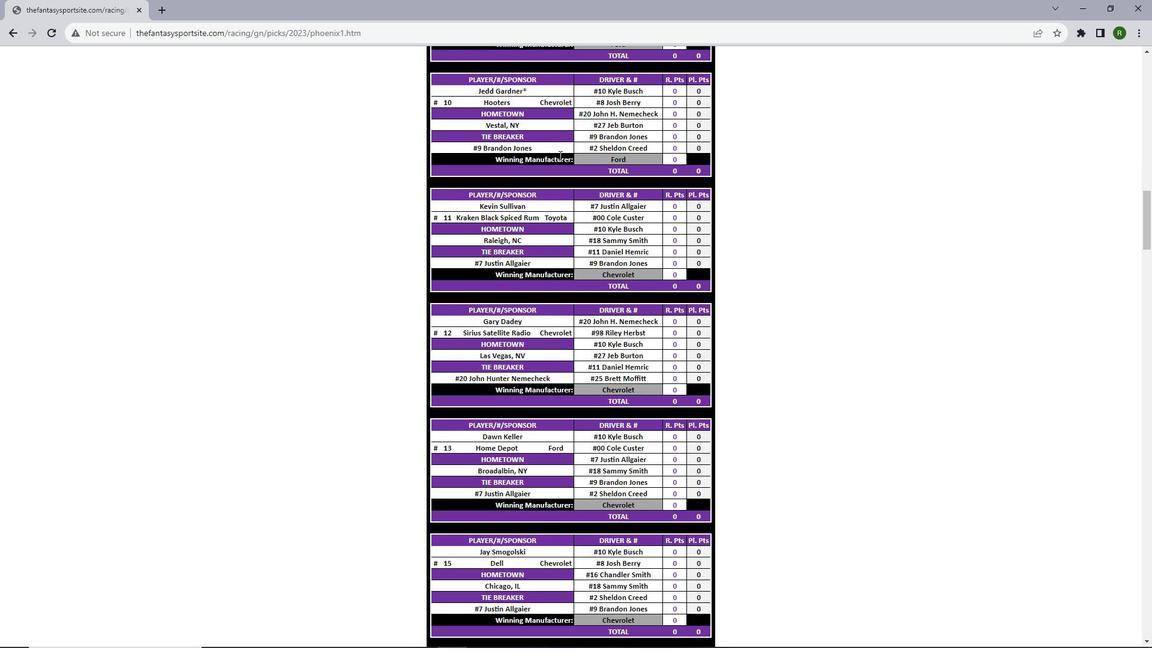 
Action: Mouse scrolled (559, 154) with delta (0, 0)
Screenshot: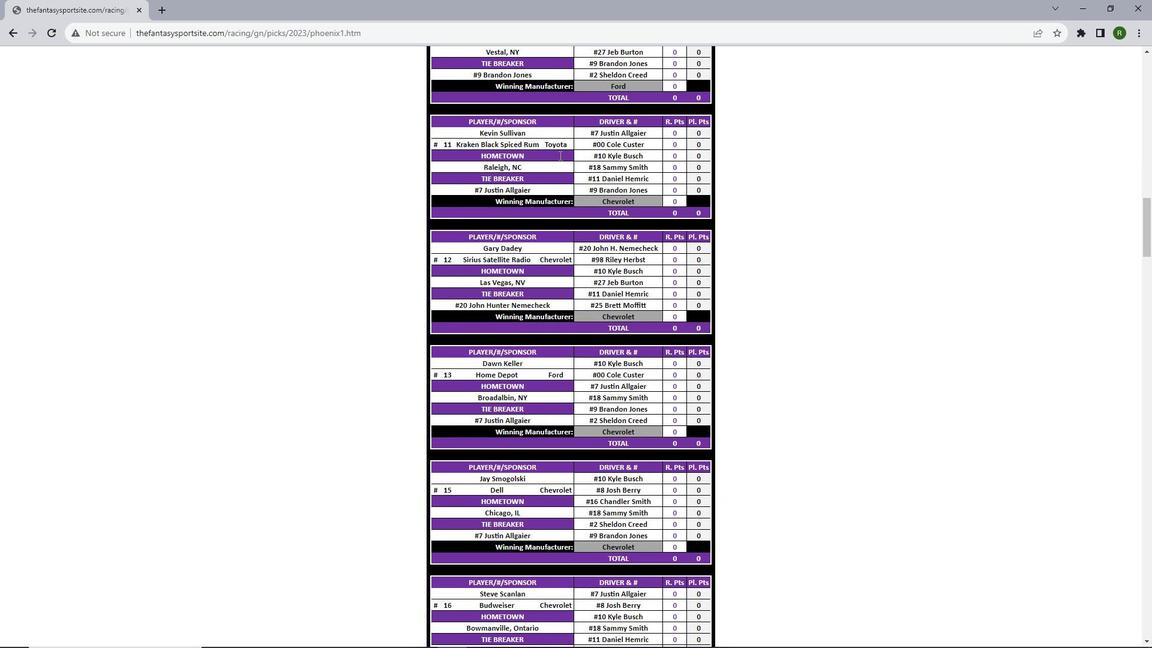 
Action: Mouse scrolled (559, 154) with delta (0, 0)
Screenshot: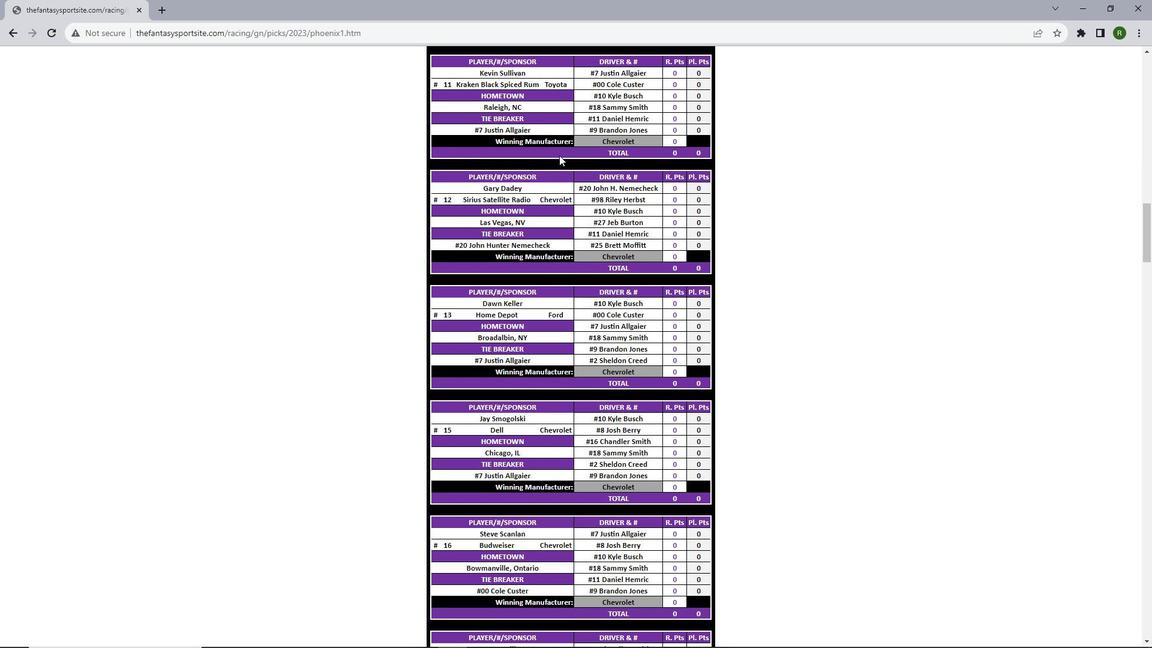 
Action: Mouse scrolled (559, 154) with delta (0, 0)
Screenshot: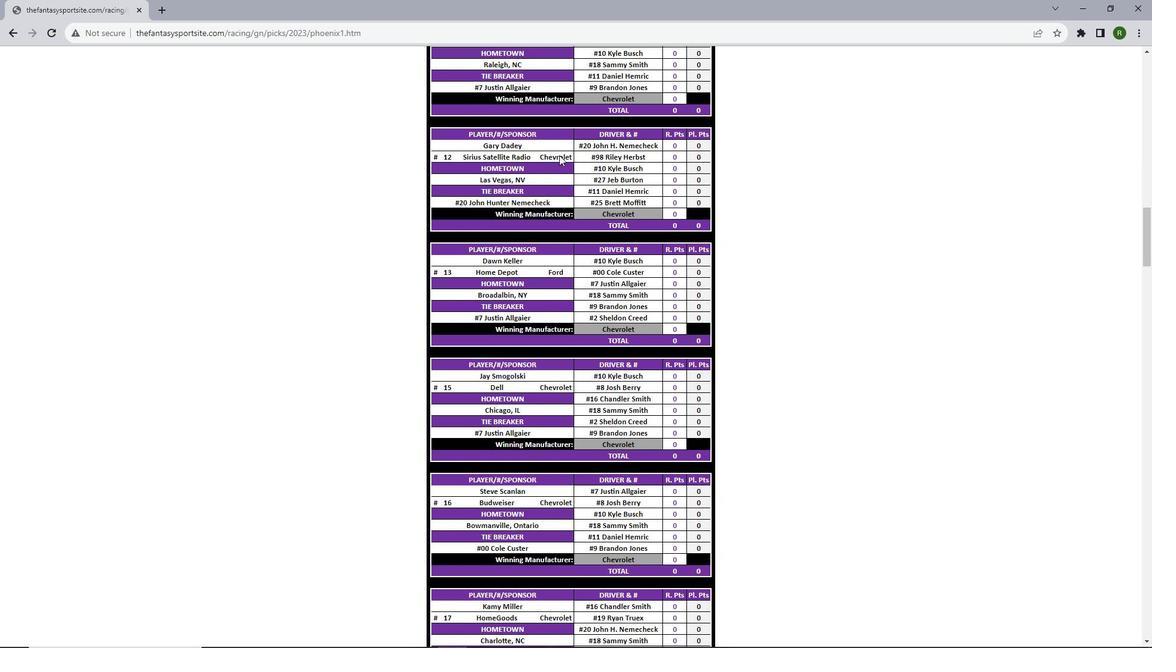 
Action: Mouse scrolled (559, 154) with delta (0, 0)
Screenshot: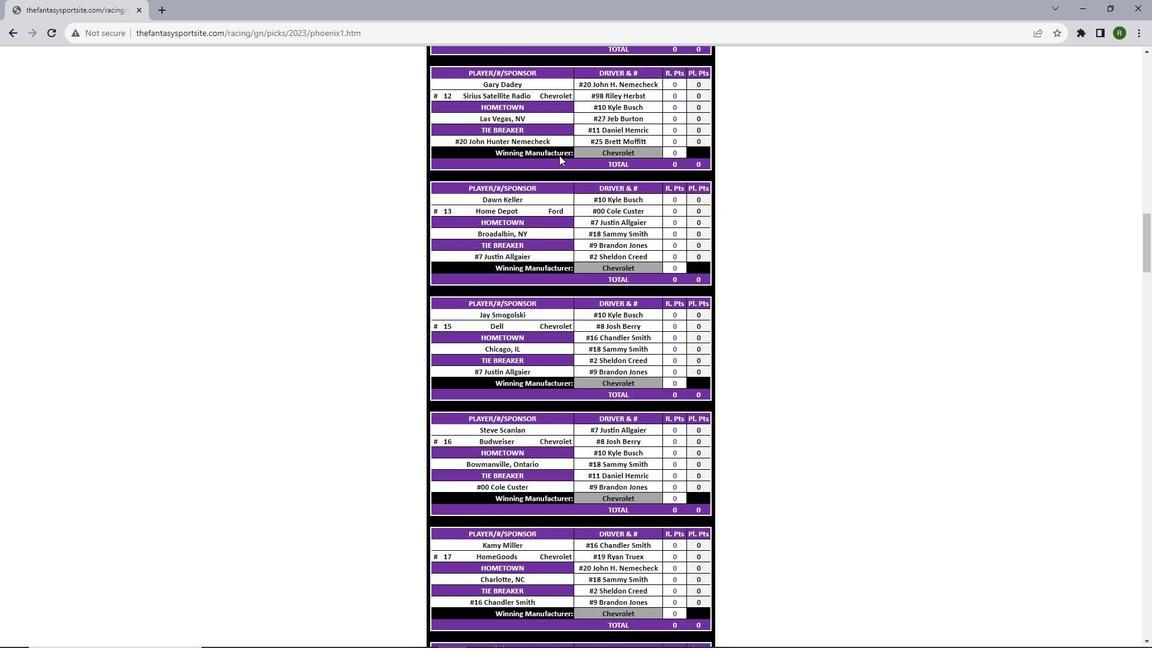 
Action: Mouse scrolled (559, 154) with delta (0, 0)
Screenshot: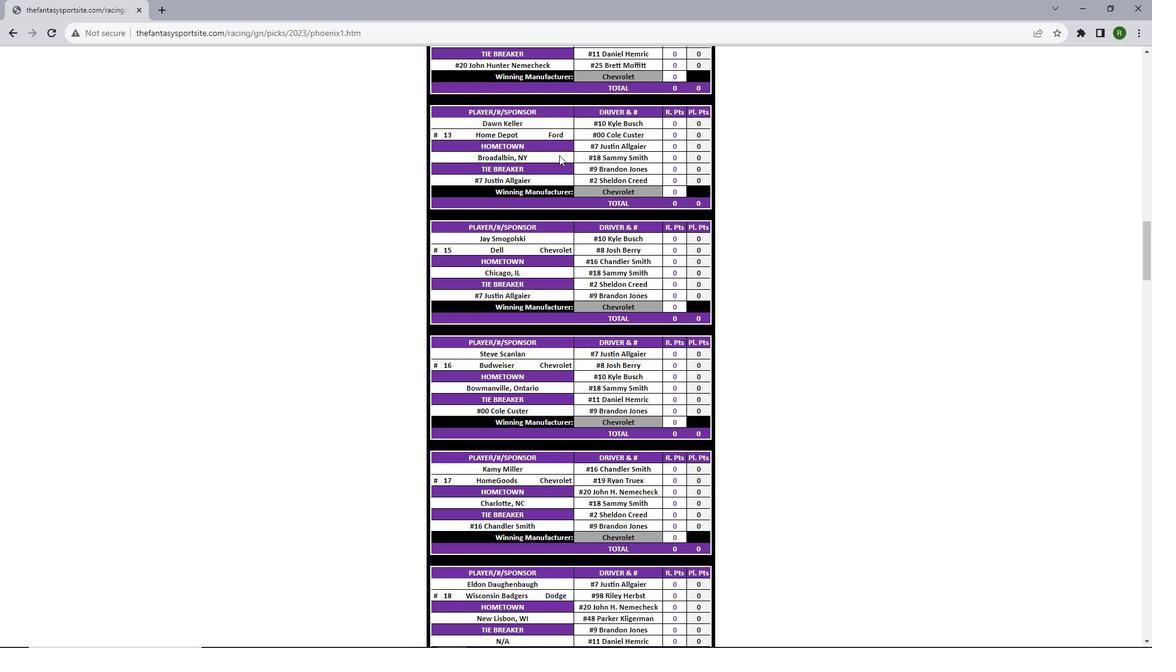 
Action: Mouse scrolled (559, 154) with delta (0, 0)
Screenshot: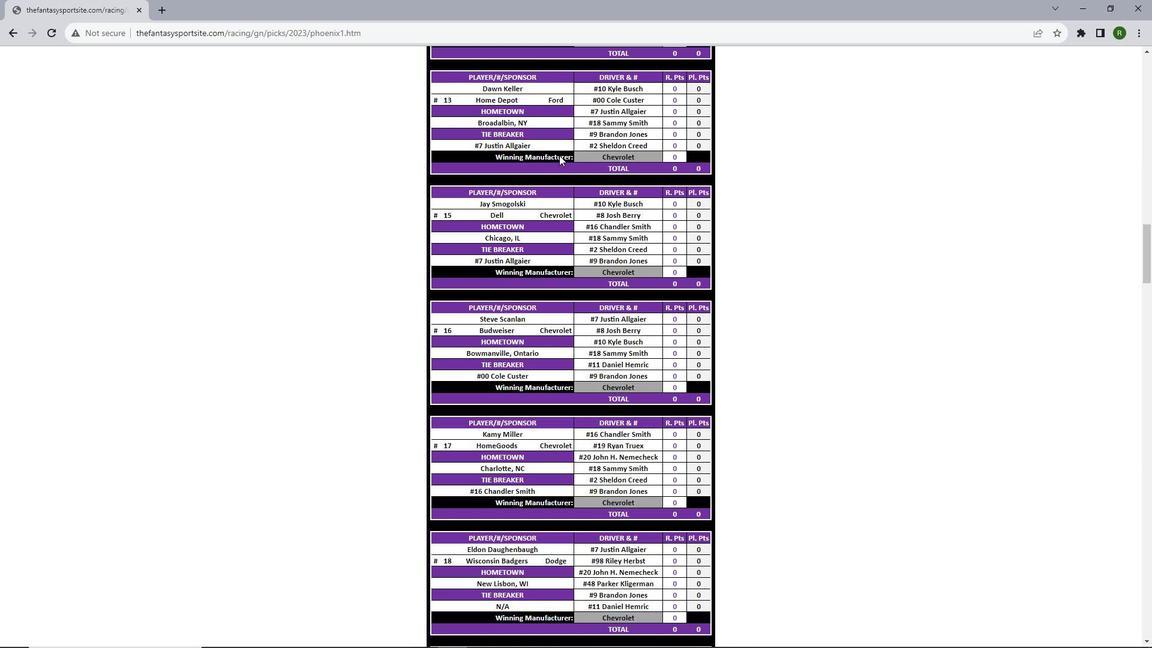 
Action: Mouse scrolled (559, 154) with delta (0, 0)
Screenshot: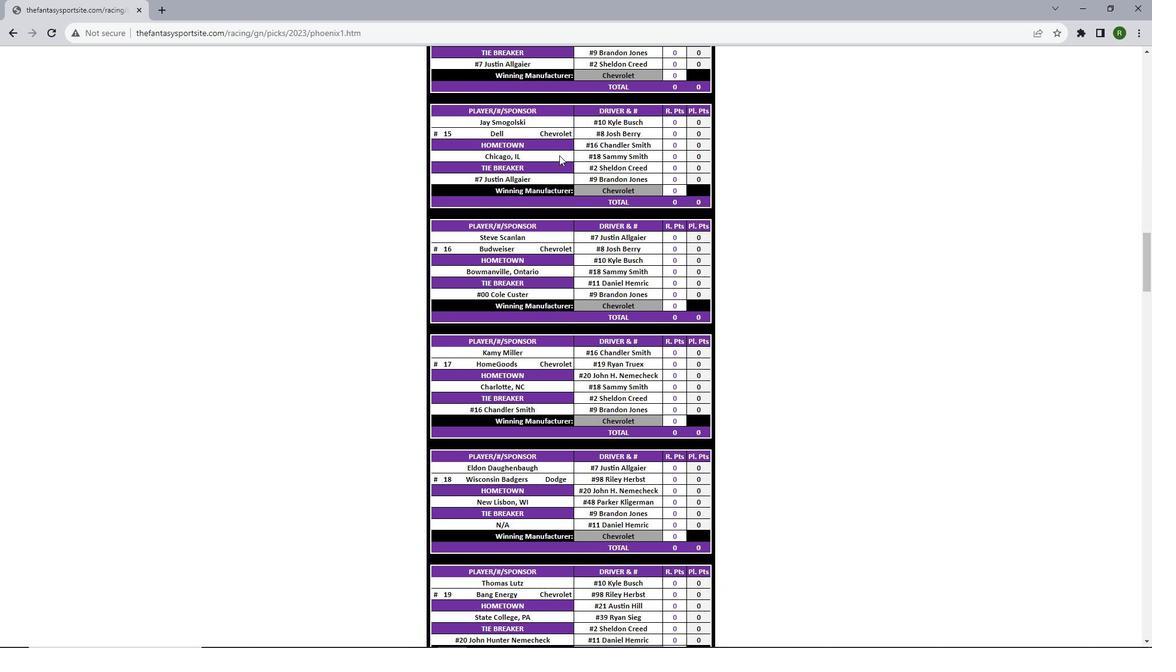 
Action: Mouse scrolled (559, 154) with delta (0, 0)
Screenshot: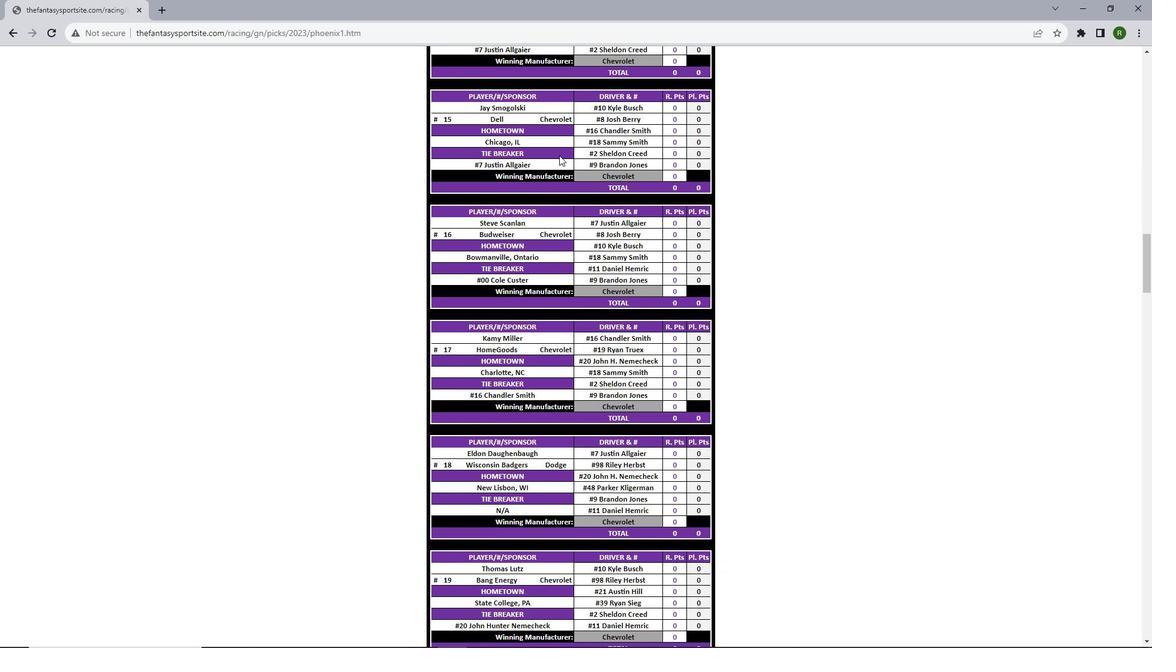 
Action: Mouse scrolled (559, 154) with delta (0, 0)
Screenshot: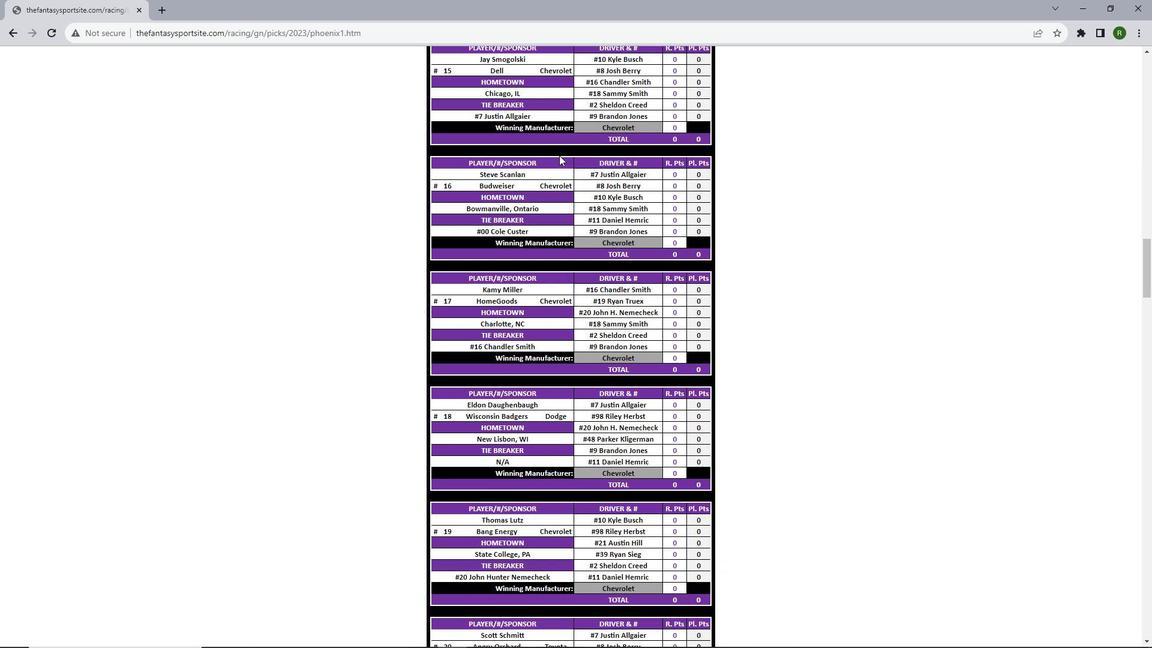 
Action: Mouse scrolled (559, 154) with delta (0, 0)
Screenshot: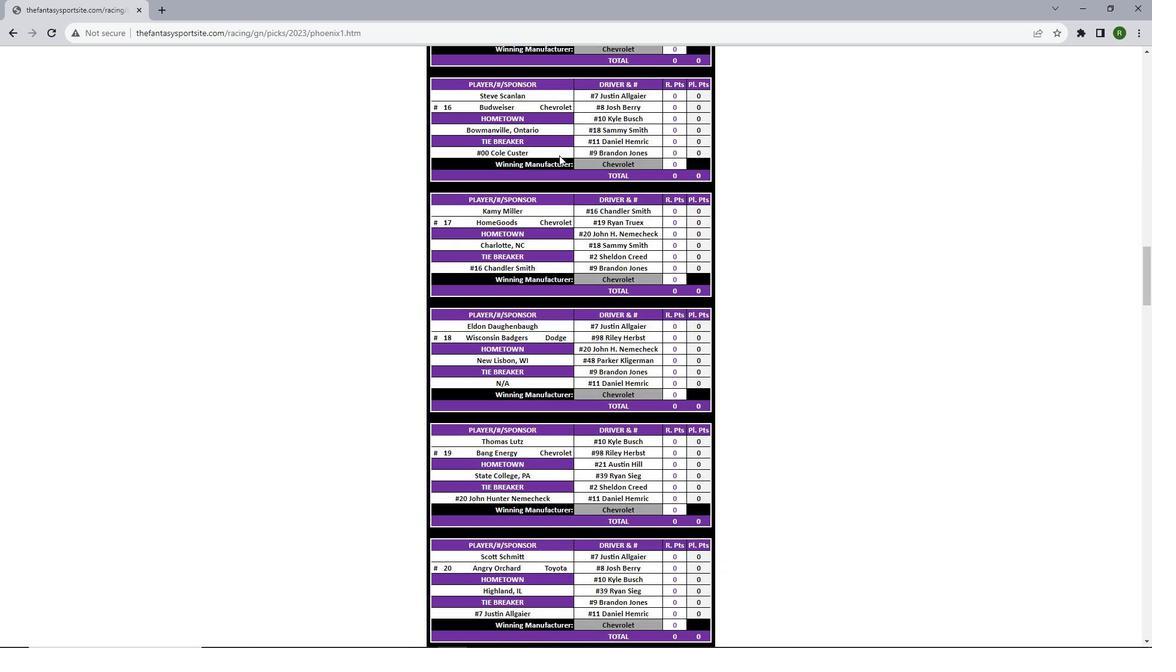
Action: Mouse scrolled (559, 154) with delta (0, 0)
Screenshot: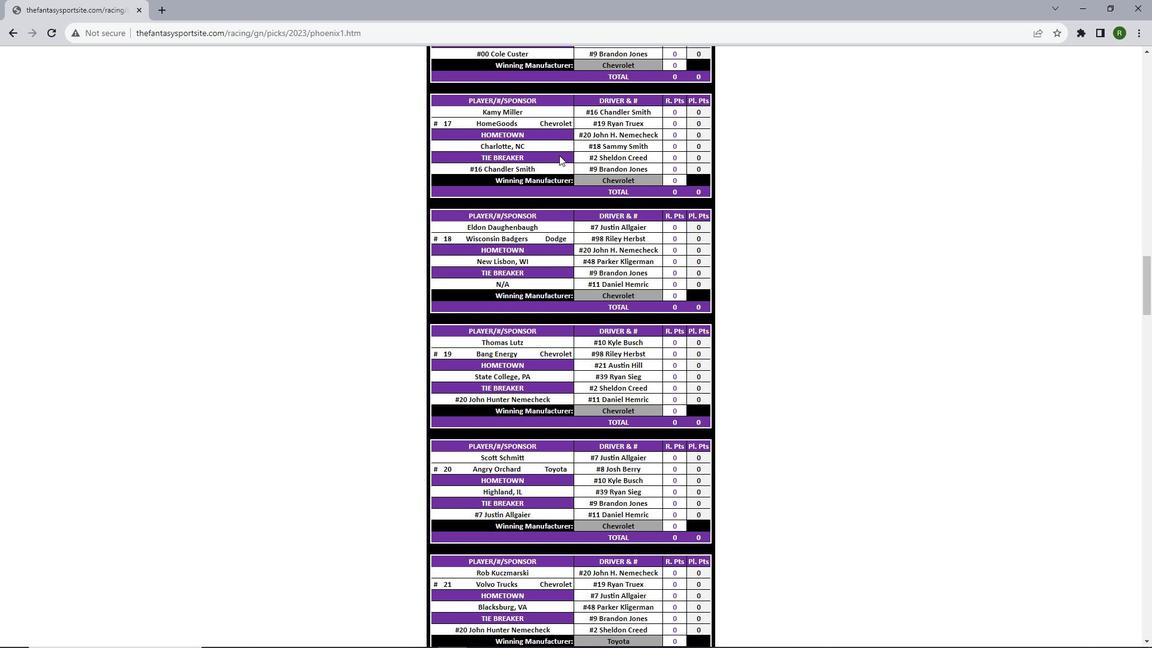 
Action: Mouse scrolled (559, 154) with delta (0, 0)
Screenshot: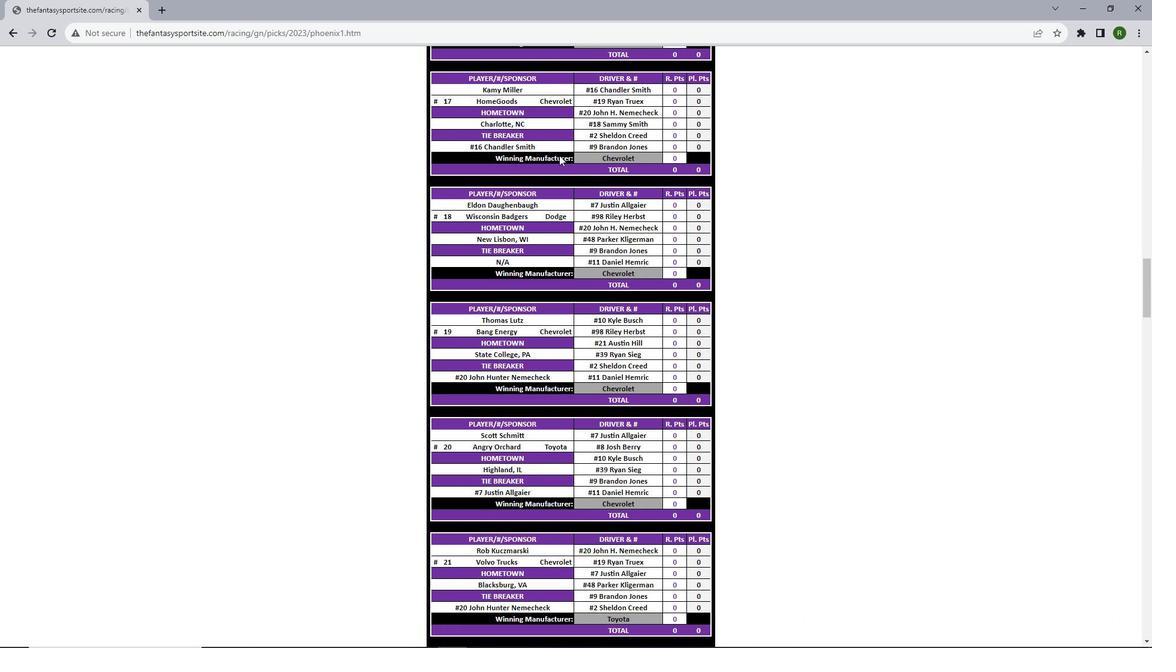
Action: Mouse scrolled (559, 154) with delta (0, 0)
Screenshot: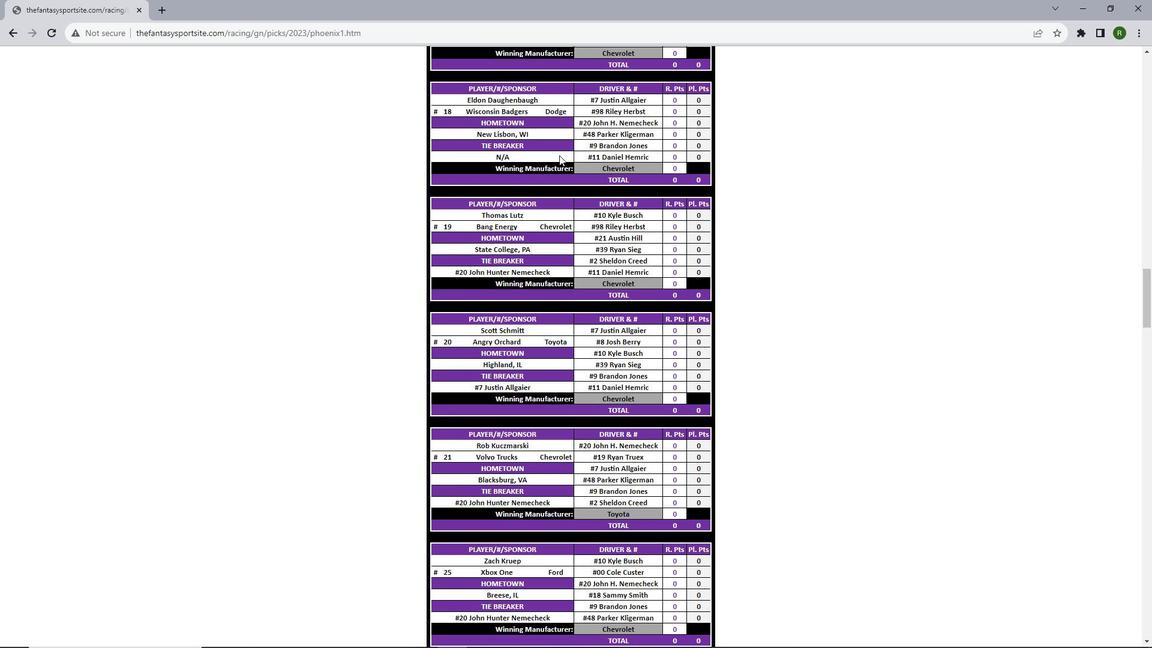 
Action: Mouse scrolled (559, 154) with delta (0, 0)
Screenshot: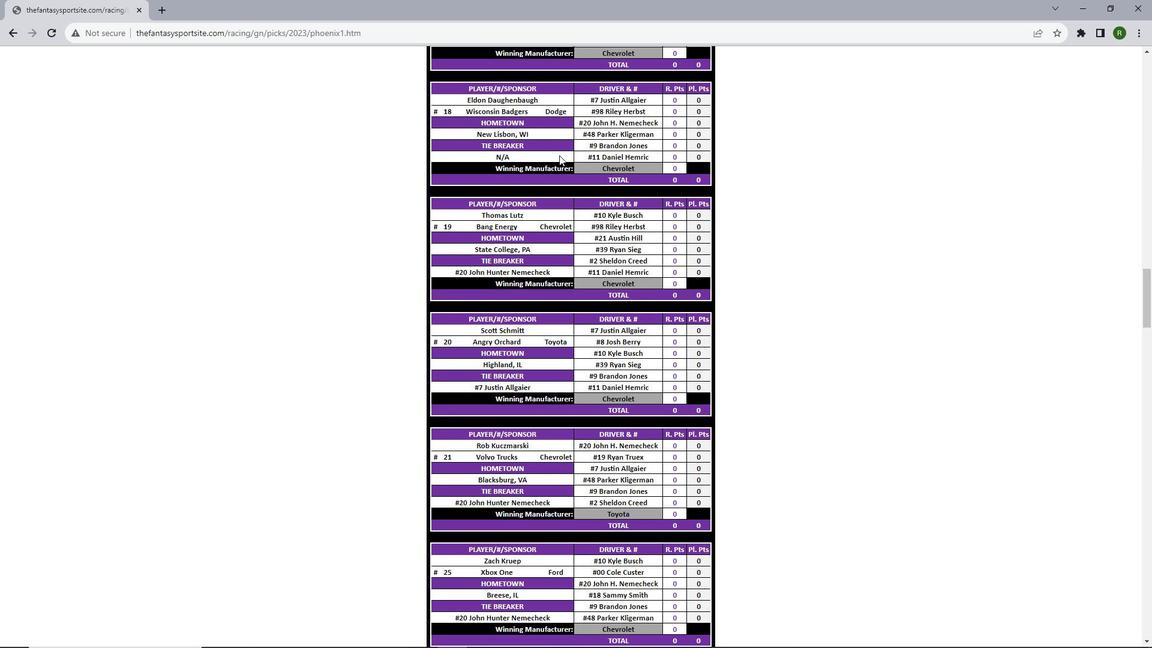 
Action: Mouse scrolled (559, 154) with delta (0, 0)
Screenshot: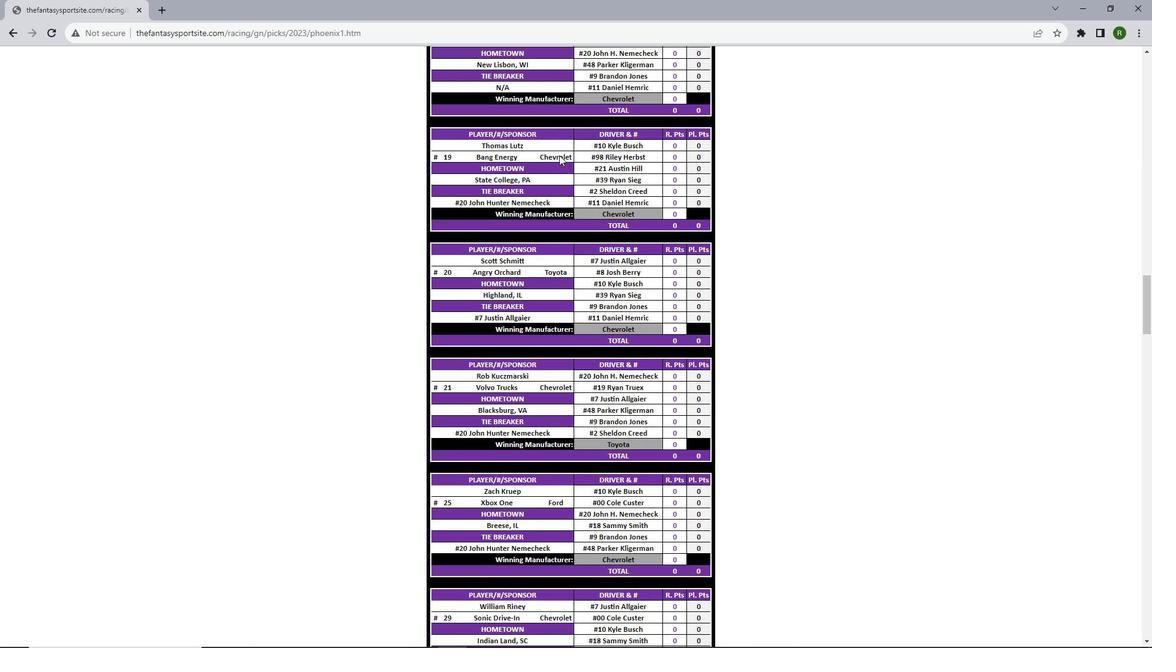 
Action: Mouse scrolled (559, 154) with delta (0, 0)
Screenshot: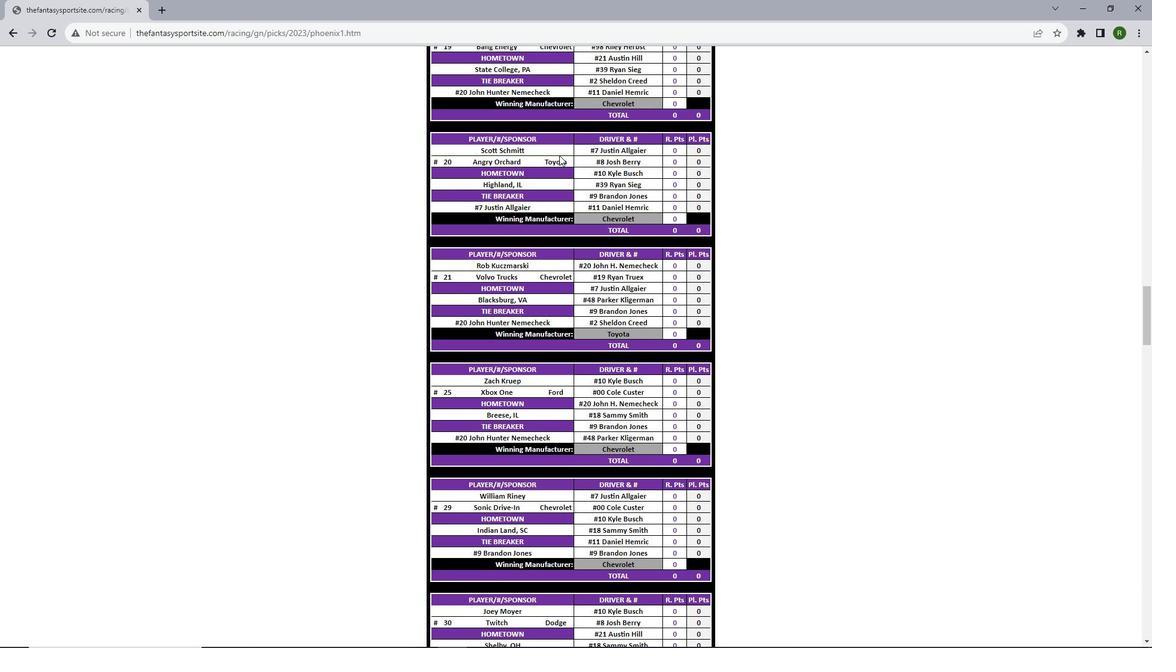 
Action: Mouse scrolled (559, 154) with delta (0, 0)
Screenshot: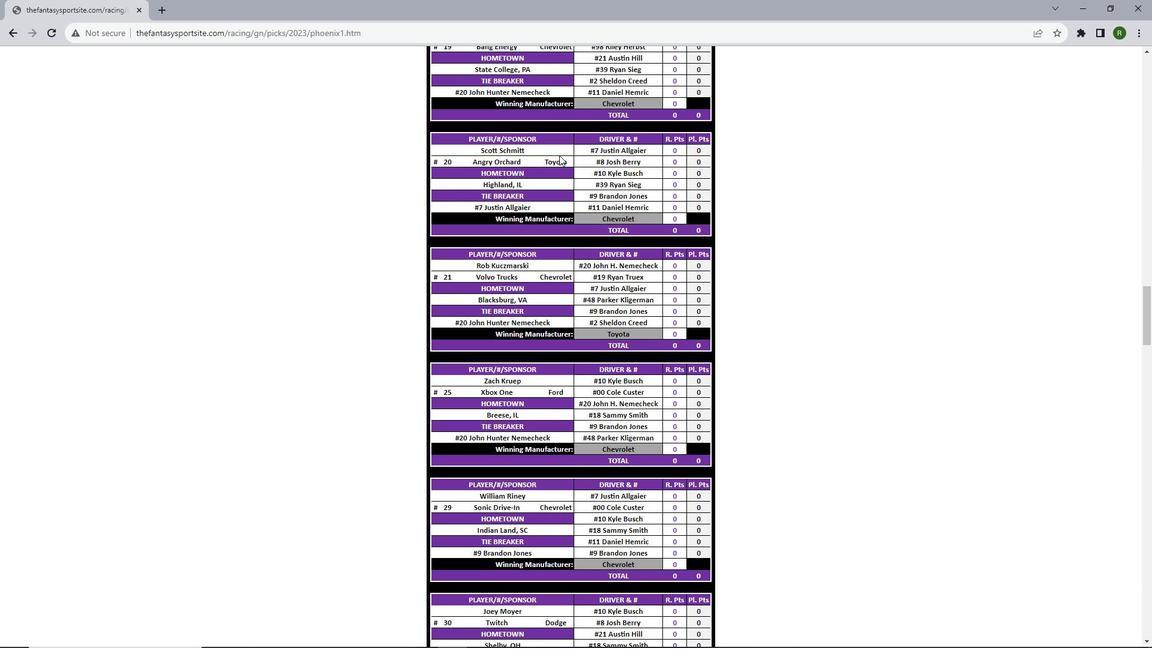 
Action: Mouse scrolled (559, 154) with delta (0, 0)
Screenshot: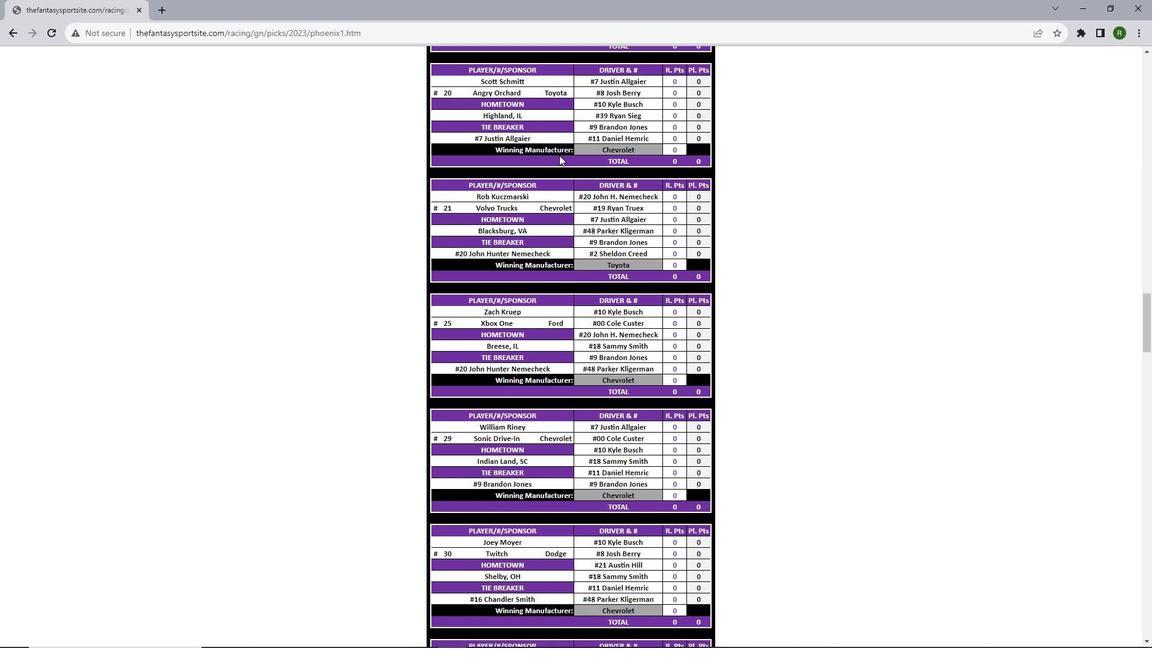 
Action: Mouse scrolled (559, 154) with delta (0, 0)
Screenshot: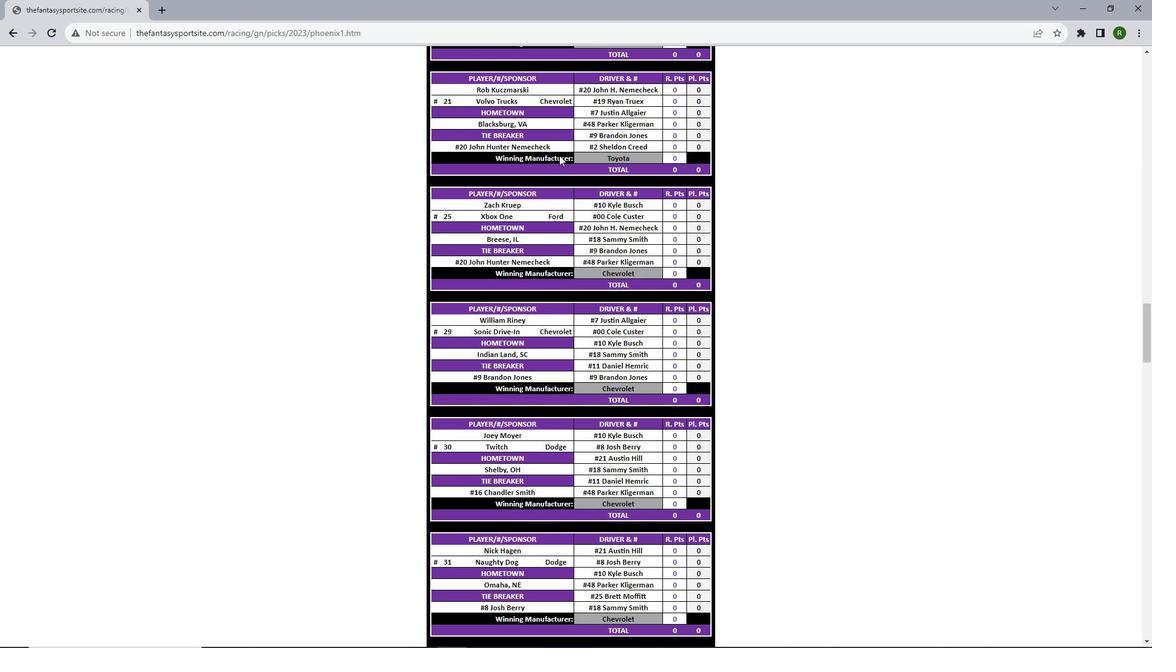 
Action: Mouse scrolled (559, 154) with delta (0, 0)
Screenshot: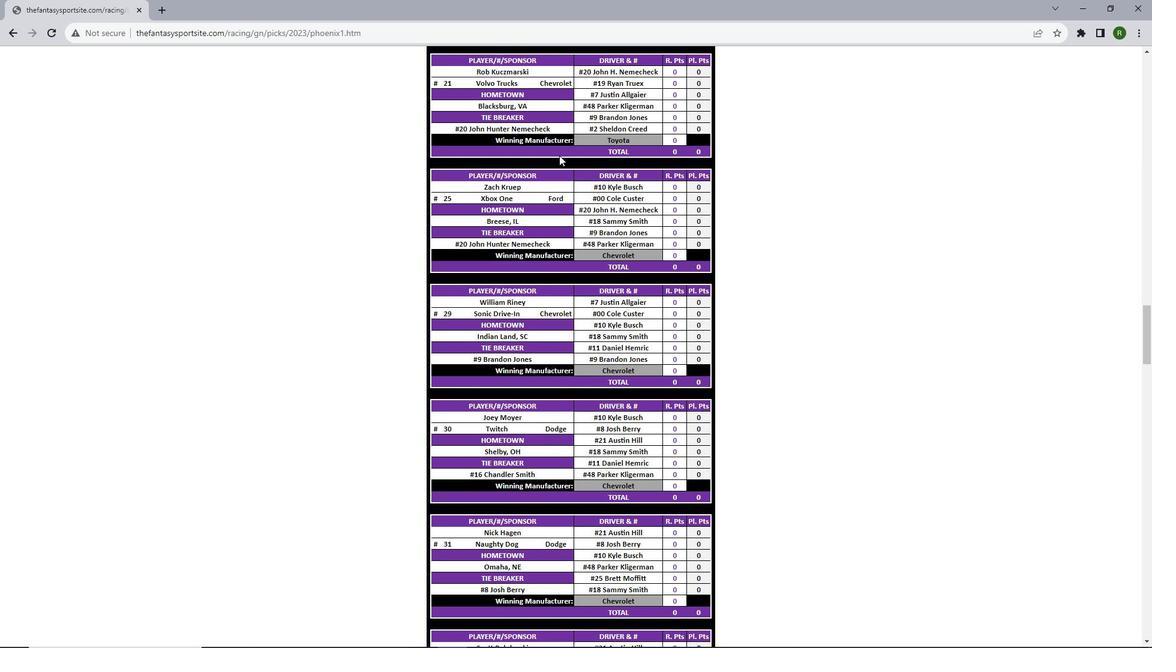 
Action: Mouse scrolled (559, 154) with delta (0, 0)
Screenshot: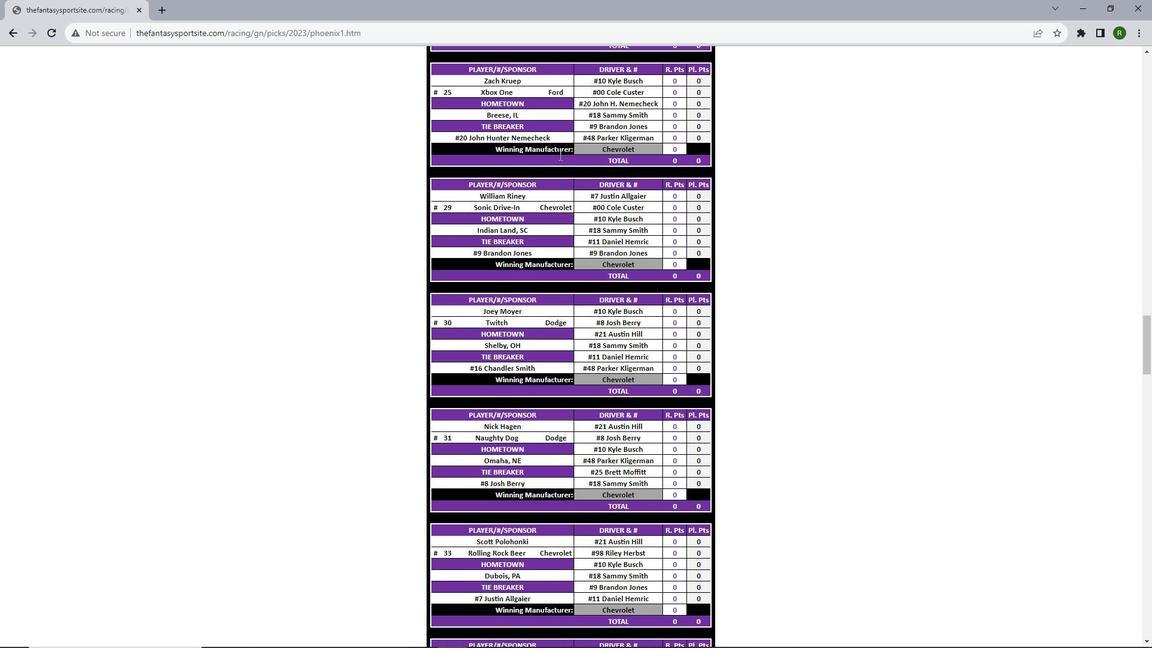 
Action: Mouse scrolled (559, 154) with delta (0, 0)
Screenshot: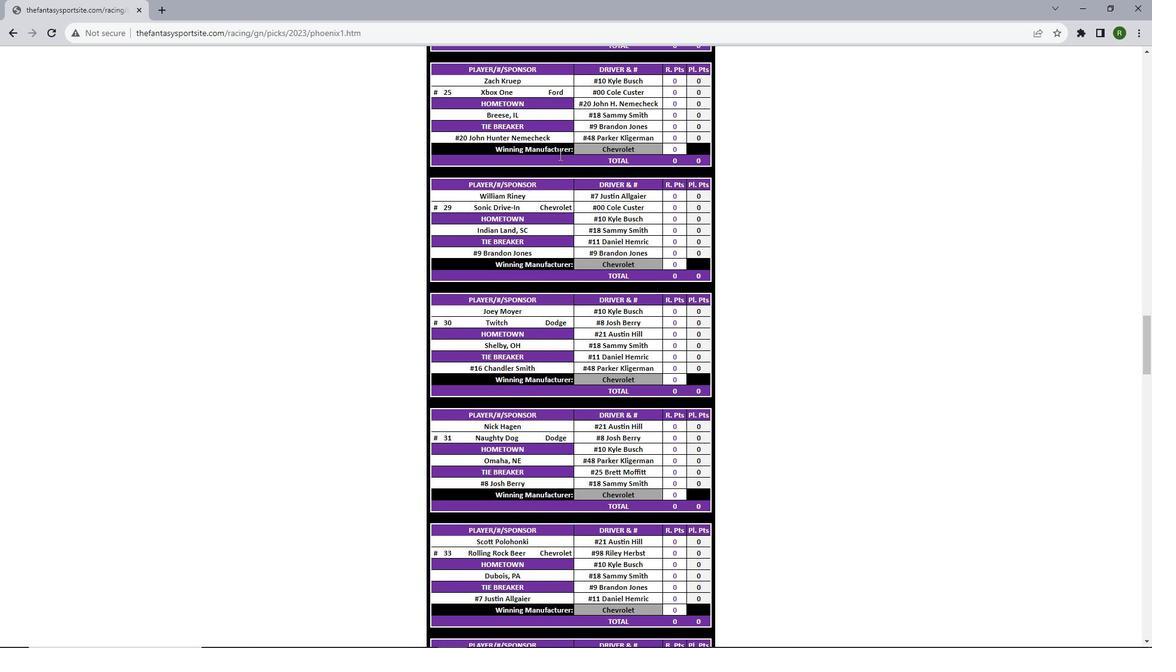 
Action: Mouse scrolled (559, 154) with delta (0, 0)
Screenshot: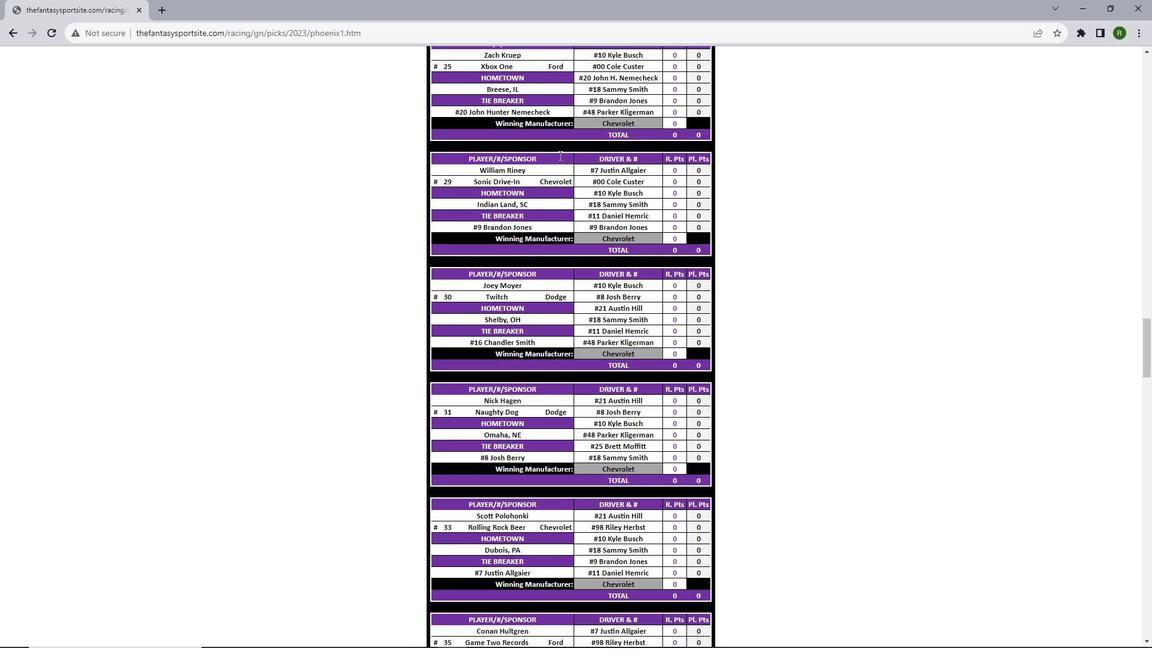 
Action: Mouse scrolled (559, 154) with delta (0, 0)
Screenshot: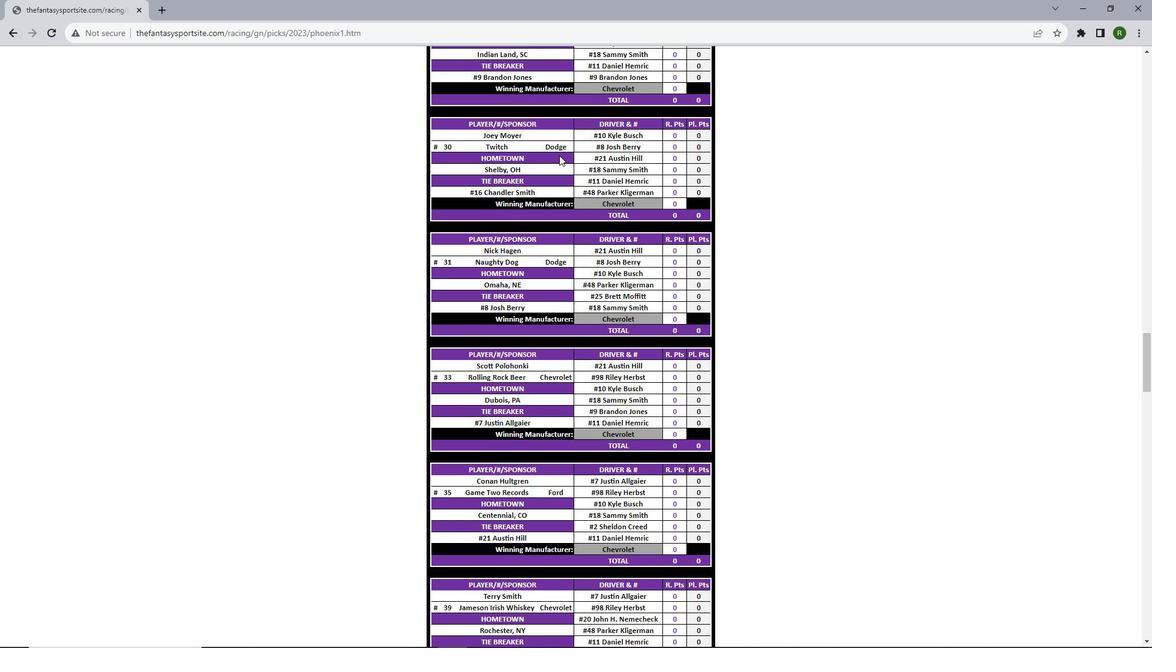 
Action: Mouse scrolled (559, 154) with delta (0, 0)
Screenshot: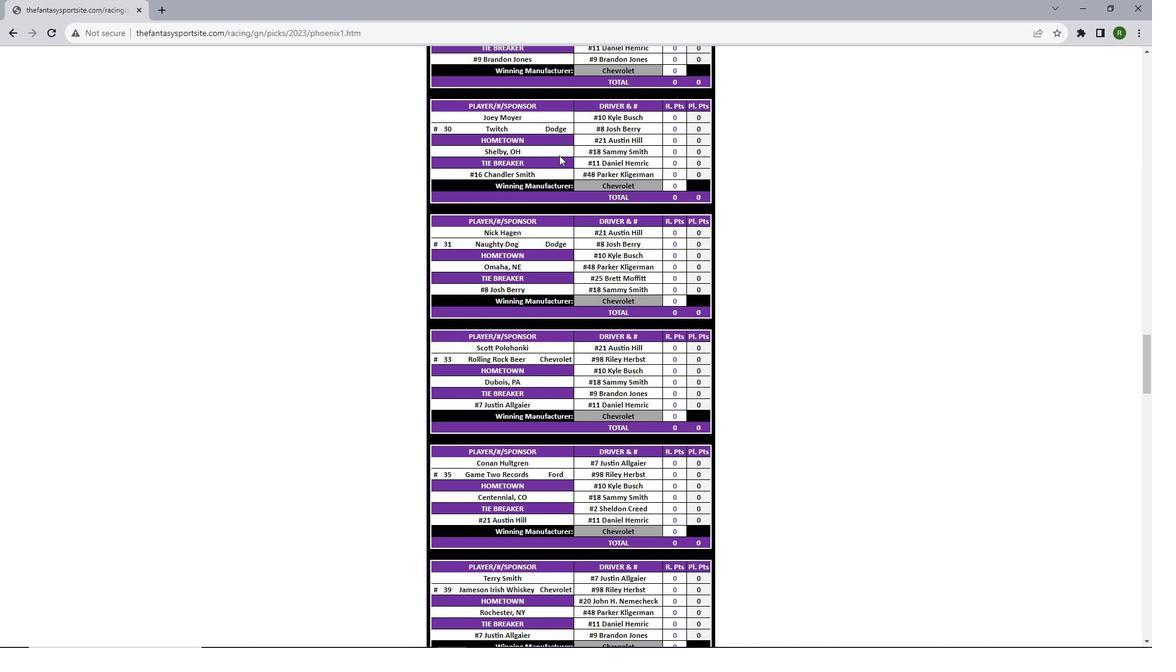 
Action: Mouse scrolled (559, 154) with delta (0, 0)
Screenshot: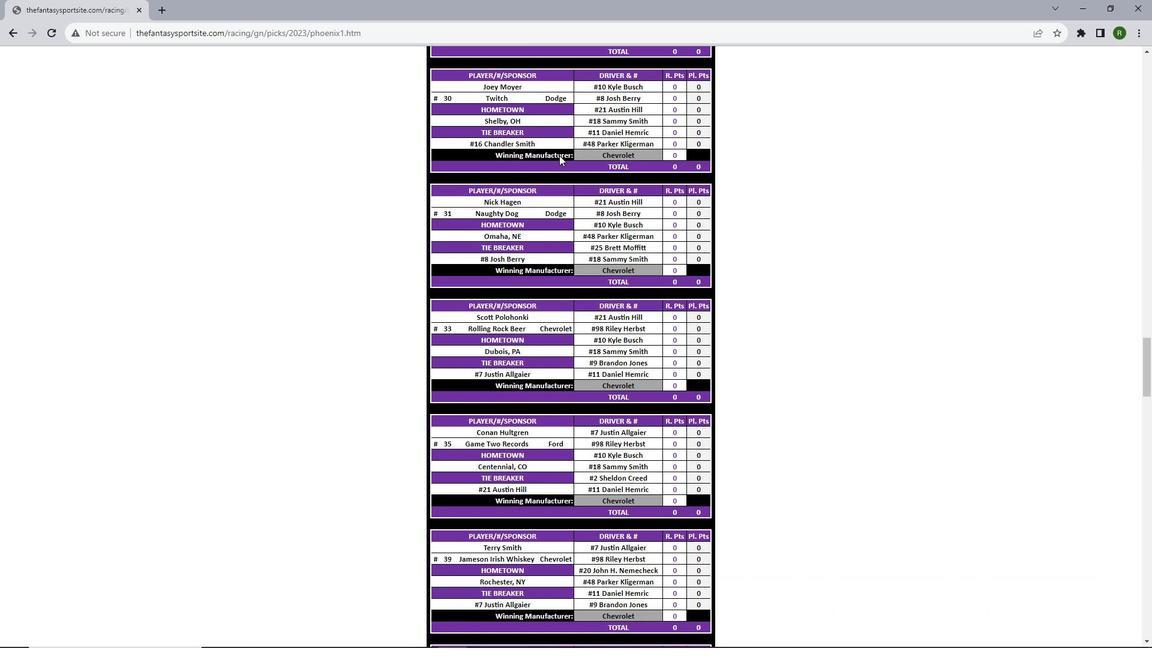 
Action: Mouse moved to (559, 155)
Screenshot: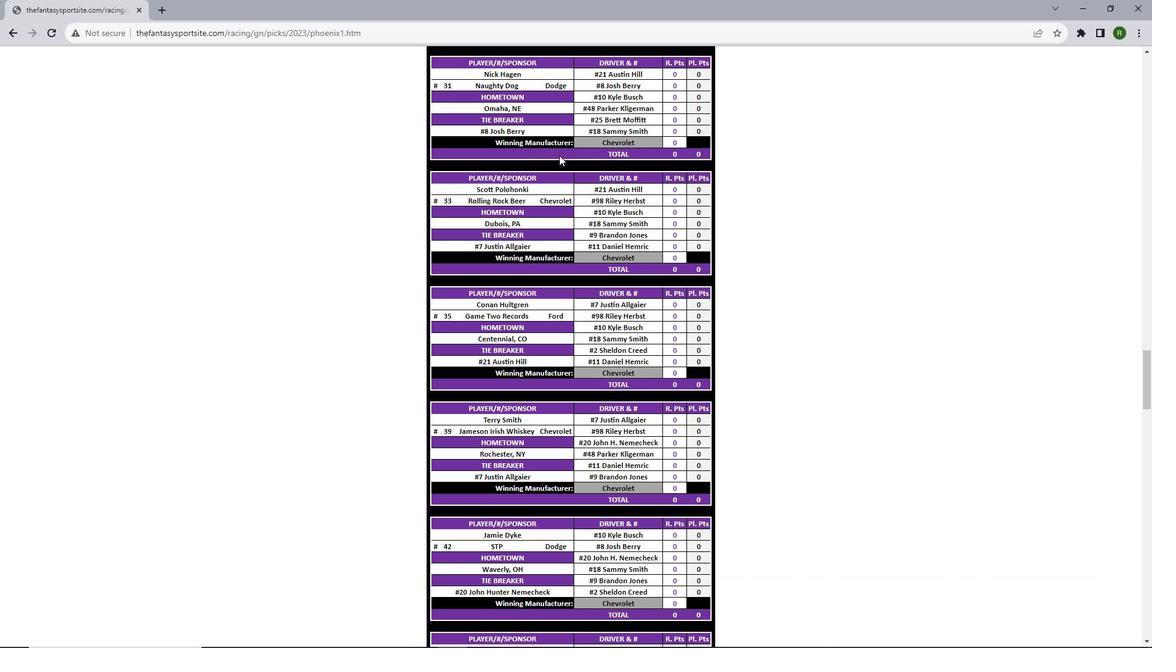 
Action: Mouse scrolled (559, 154) with delta (0, 0)
Screenshot: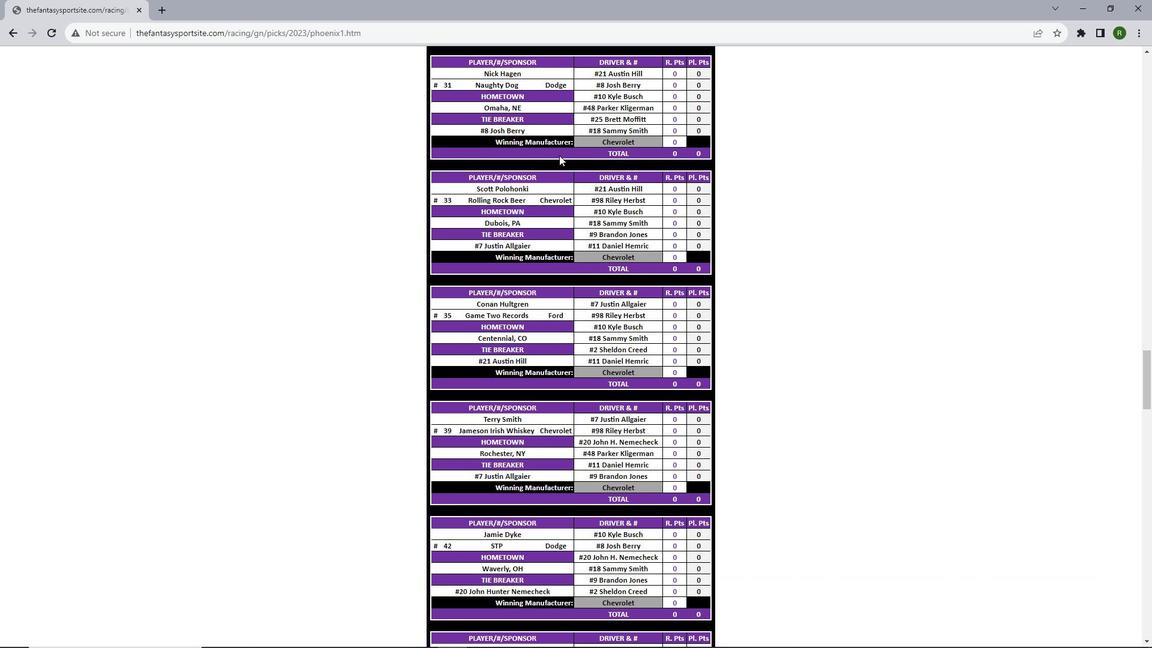 
Action: Mouse scrolled (559, 154) with delta (0, 0)
Screenshot: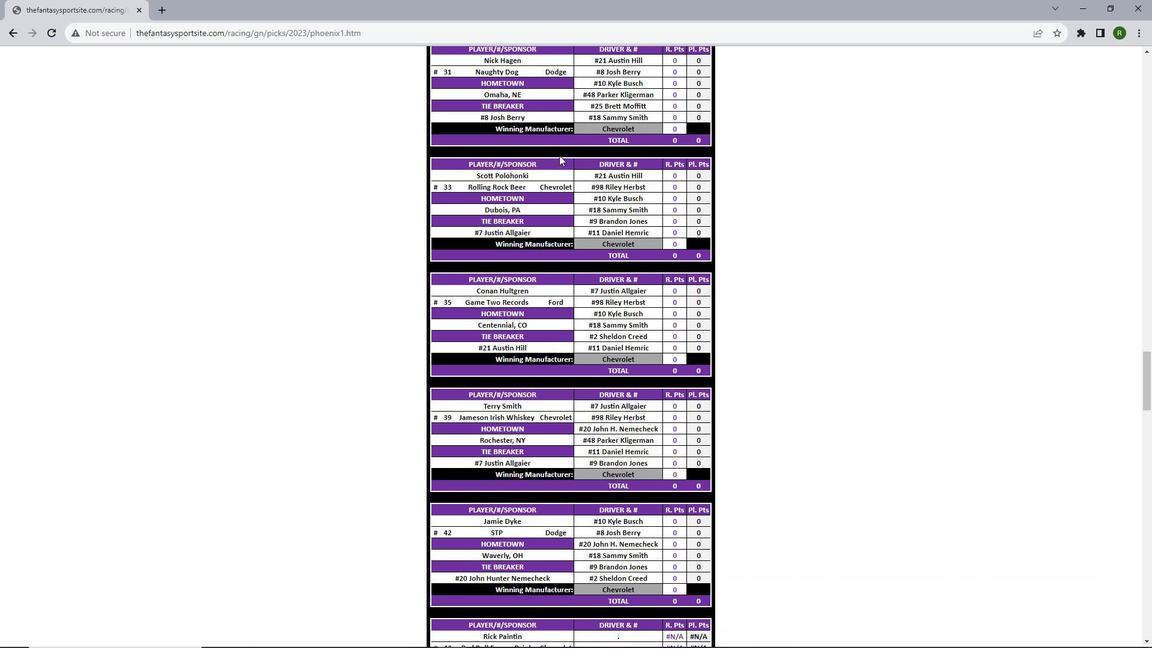
Action: Mouse moved to (559, 155)
Screenshot: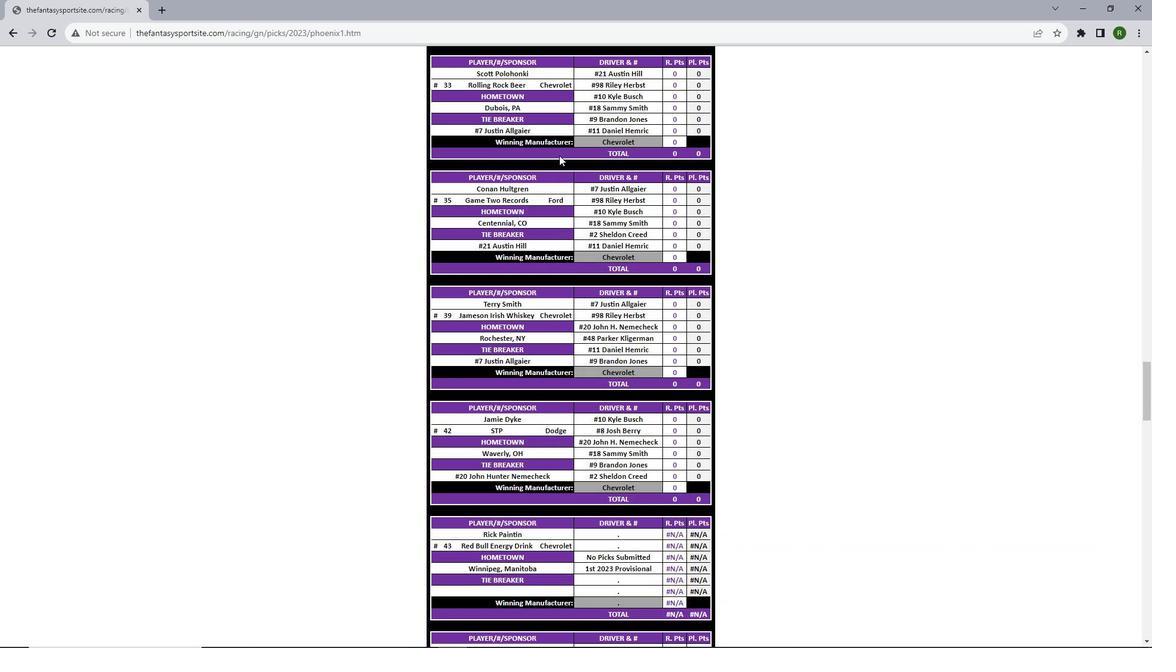 
Action: Mouse scrolled (559, 154) with delta (0, 0)
Screenshot: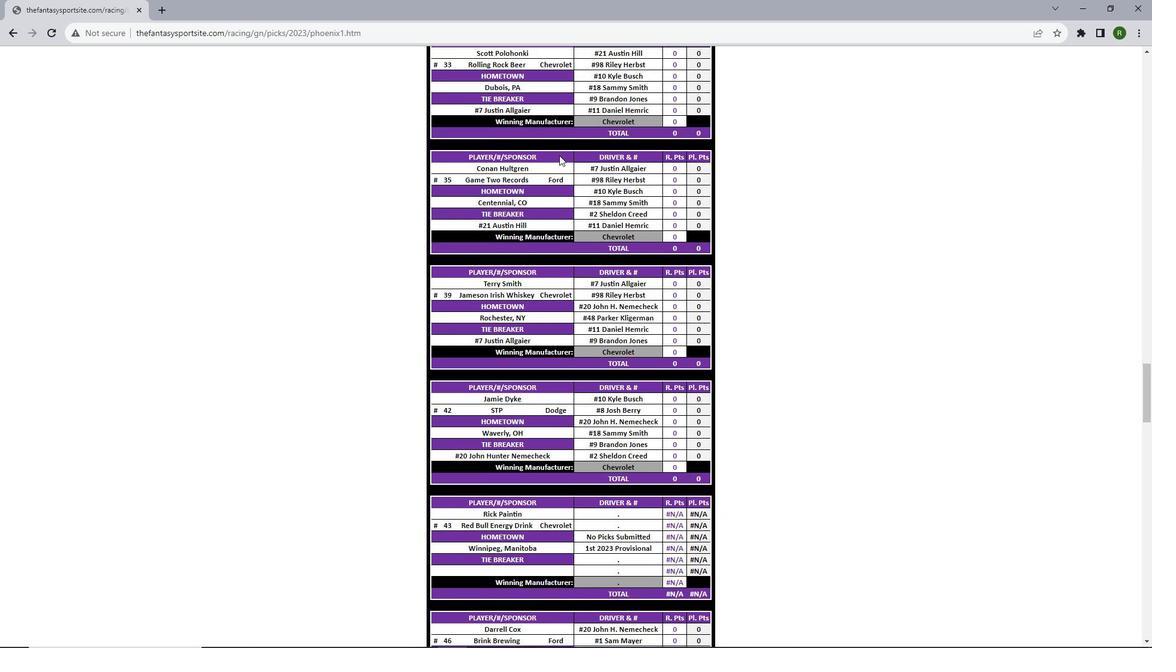 
Action: Mouse scrolled (559, 154) with delta (0, 0)
Screenshot: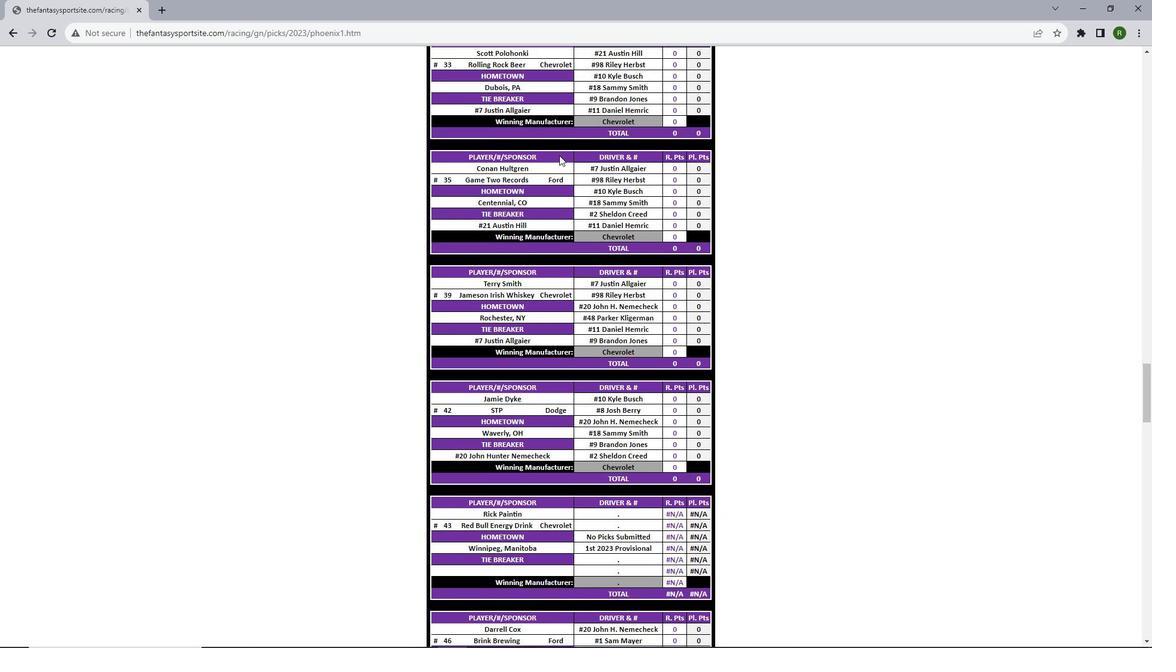 
Action: Mouse scrolled (559, 154) with delta (0, 0)
Screenshot: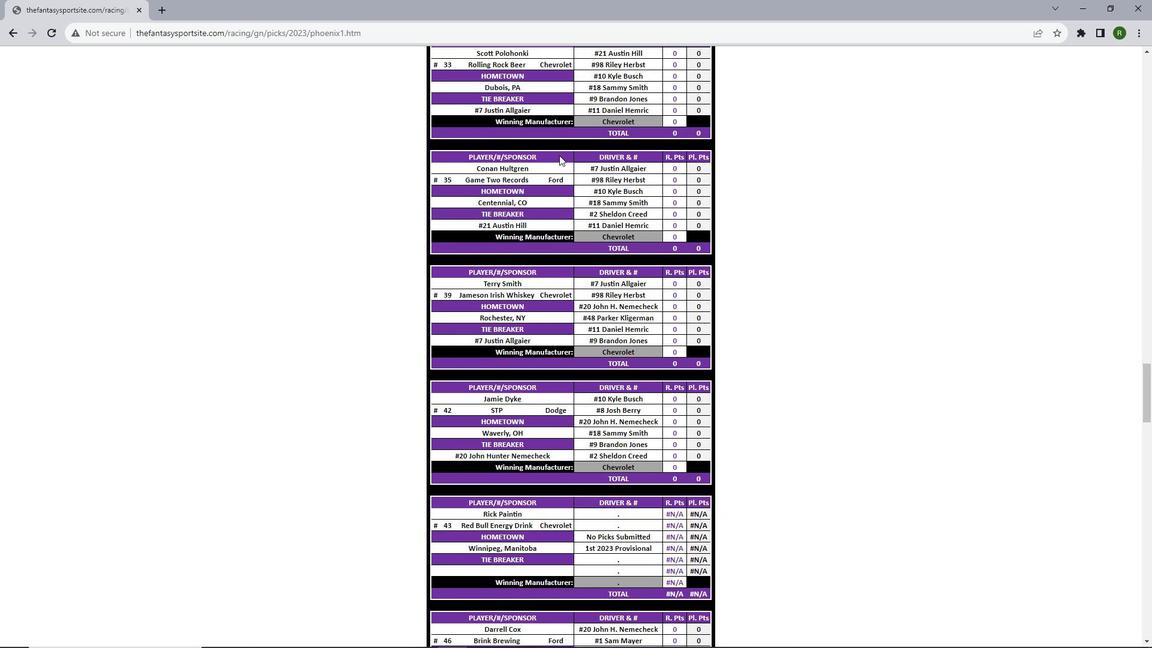 
Action: Mouse scrolled (559, 154) with delta (0, 0)
Screenshot: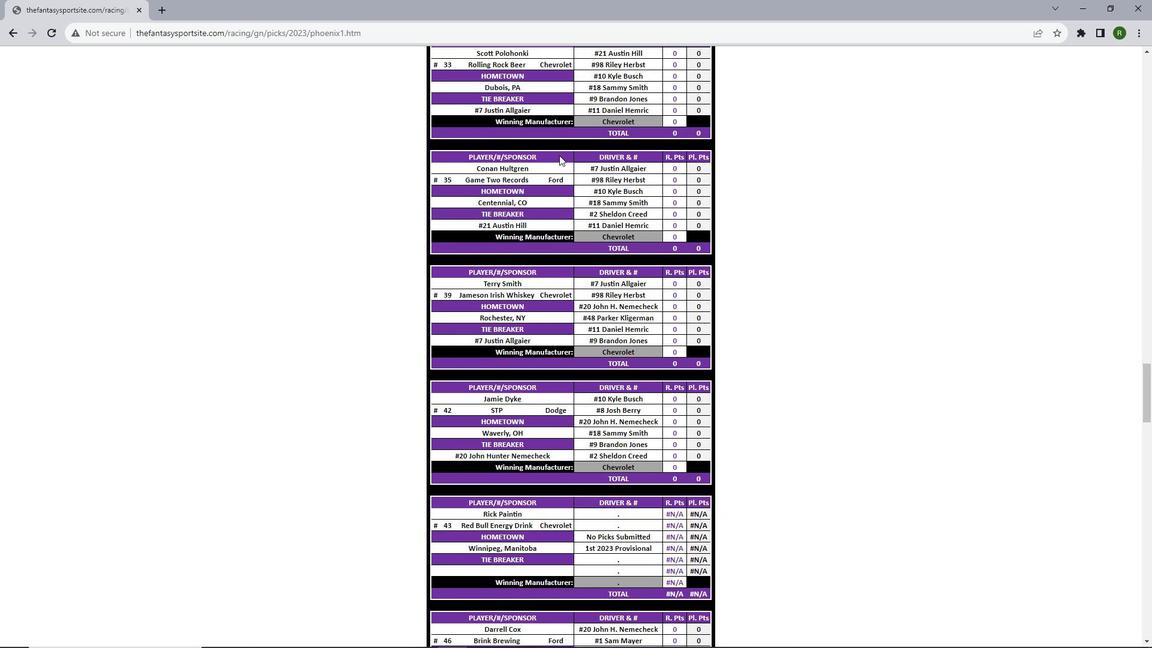 
Action: Mouse scrolled (559, 154) with delta (0, 0)
Screenshot: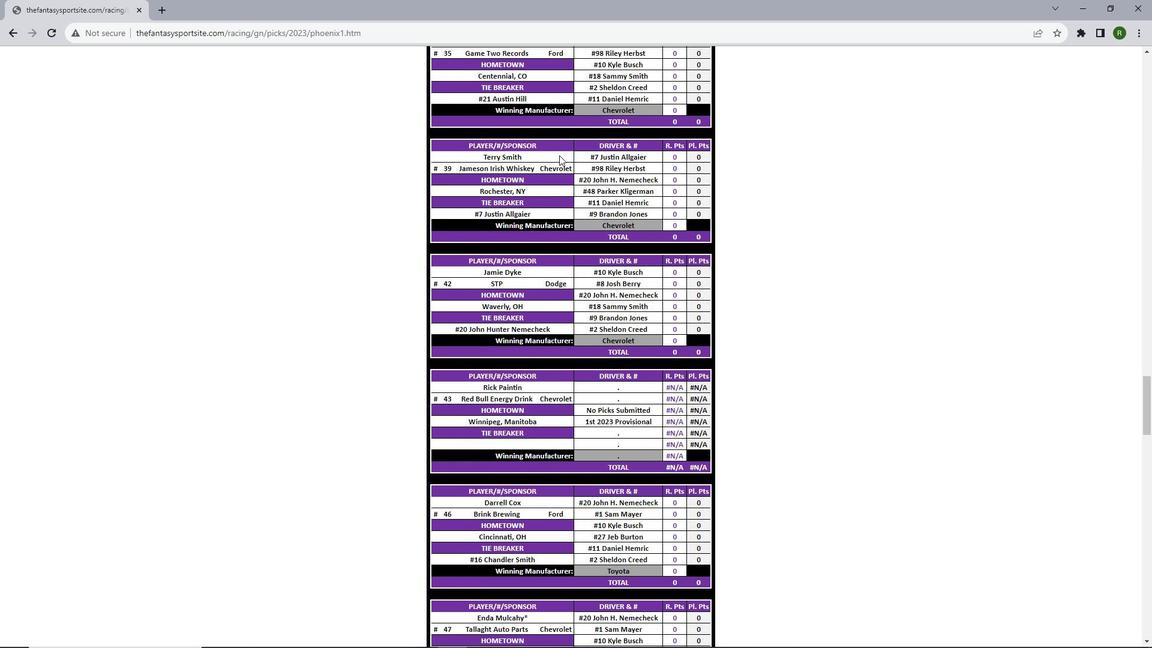 
Action: Mouse scrolled (559, 154) with delta (0, 0)
Screenshot: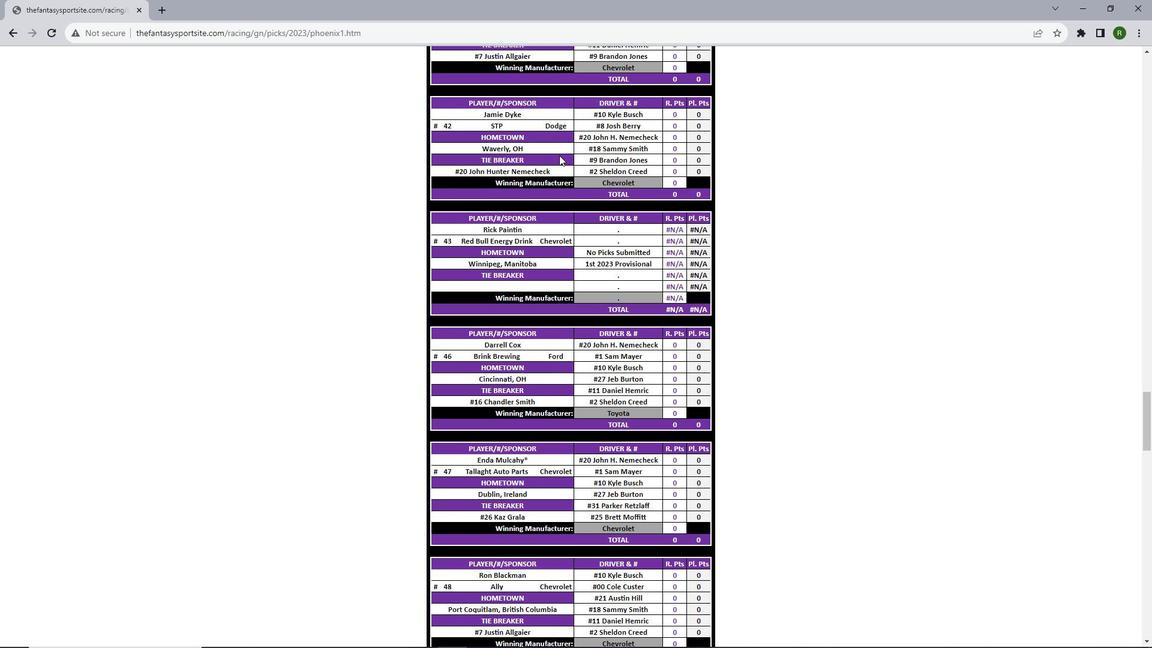 
Action: Mouse scrolled (559, 154) with delta (0, 0)
Screenshot: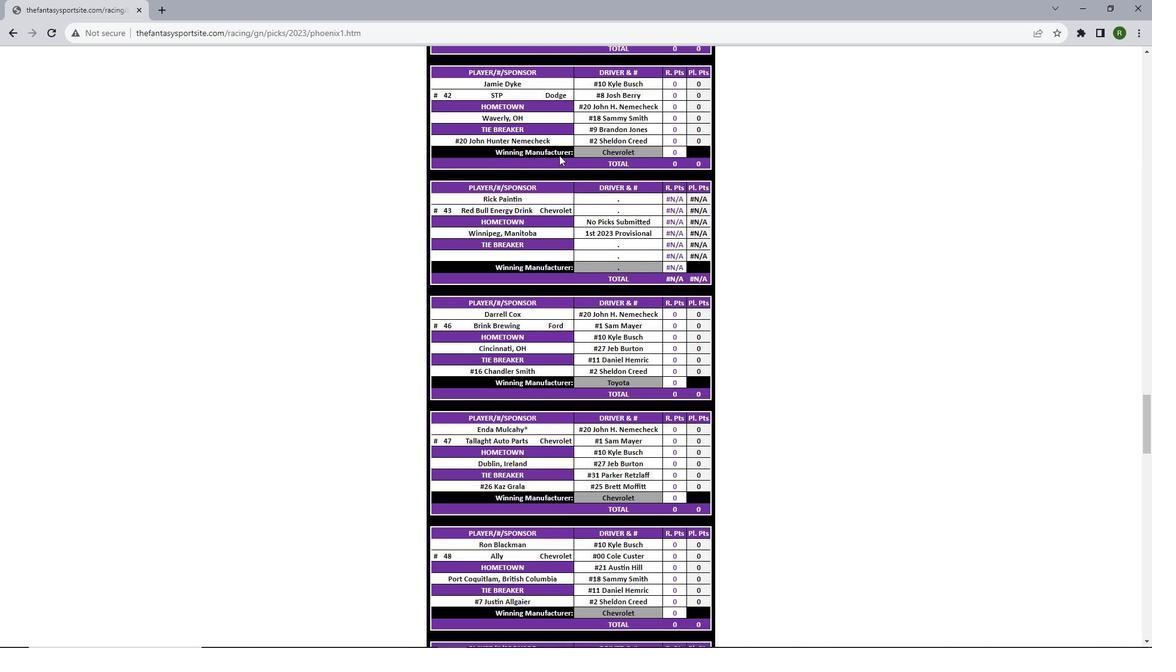 
Action: Mouse scrolled (559, 154) with delta (0, 0)
Screenshot: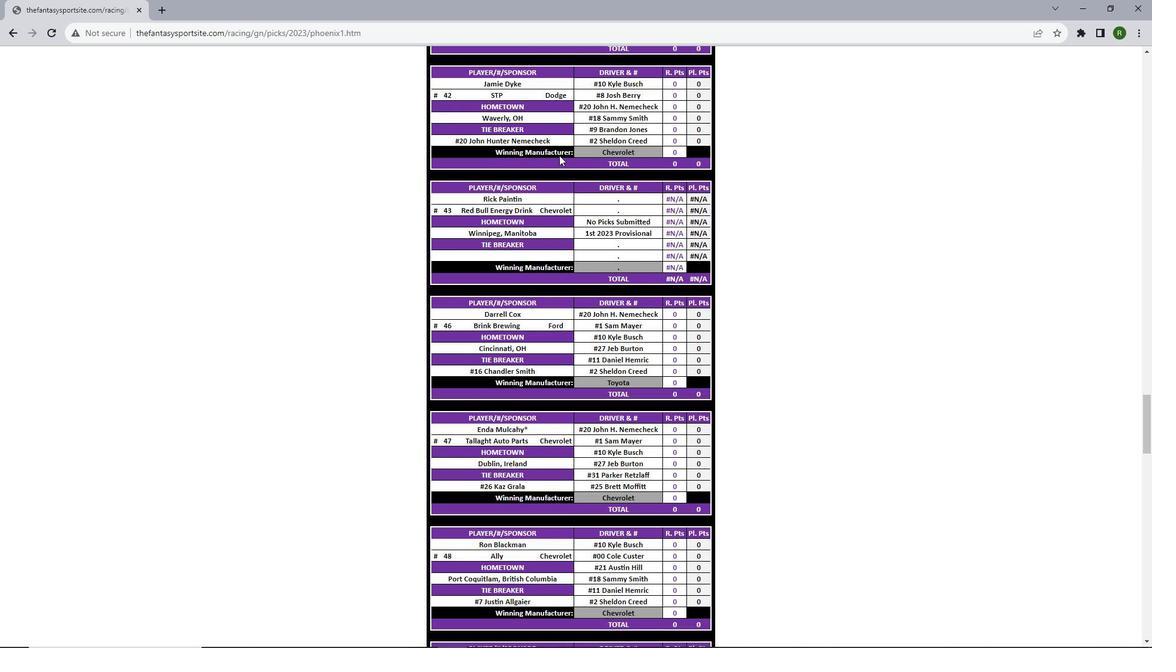 
Action: Mouse scrolled (559, 154) with delta (0, 0)
Screenshot: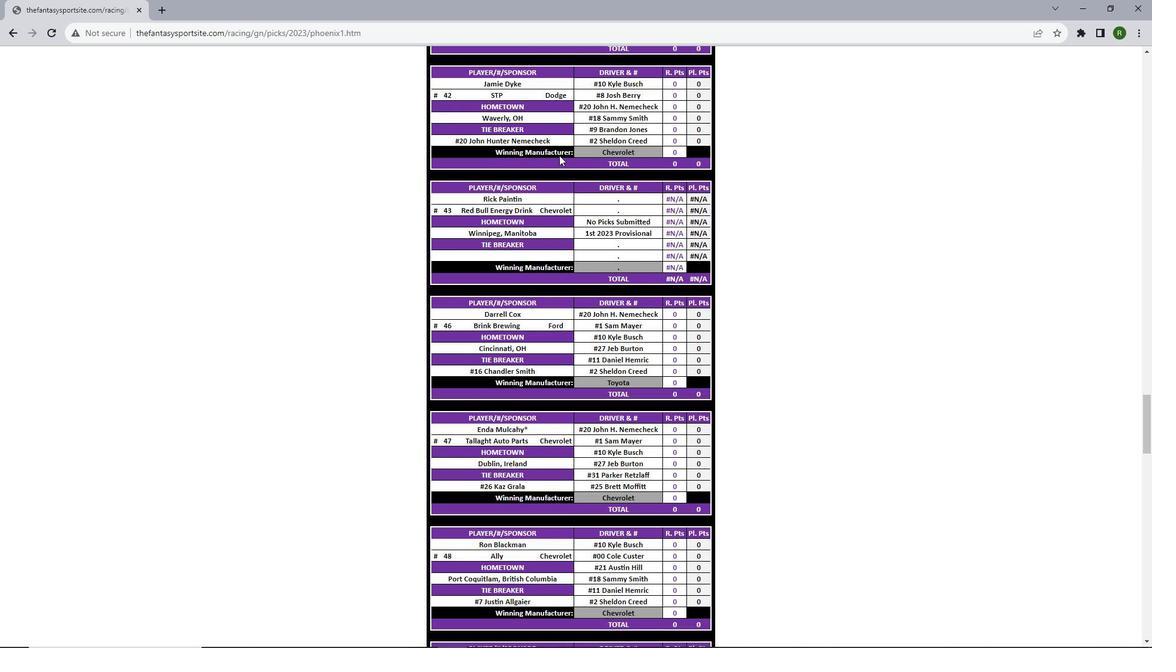 
Action: Mouse scrolled (559, 154) with delta (0, 0)
Screenshot: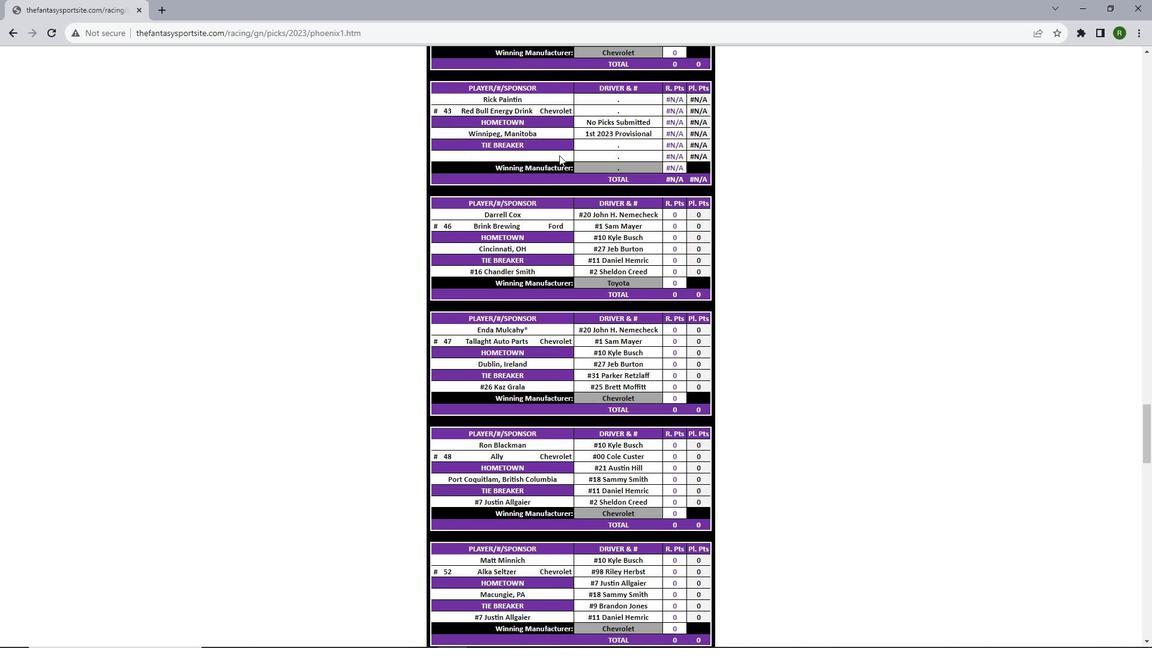 
Action: Mouse moved to (558, 155)
Screenshot: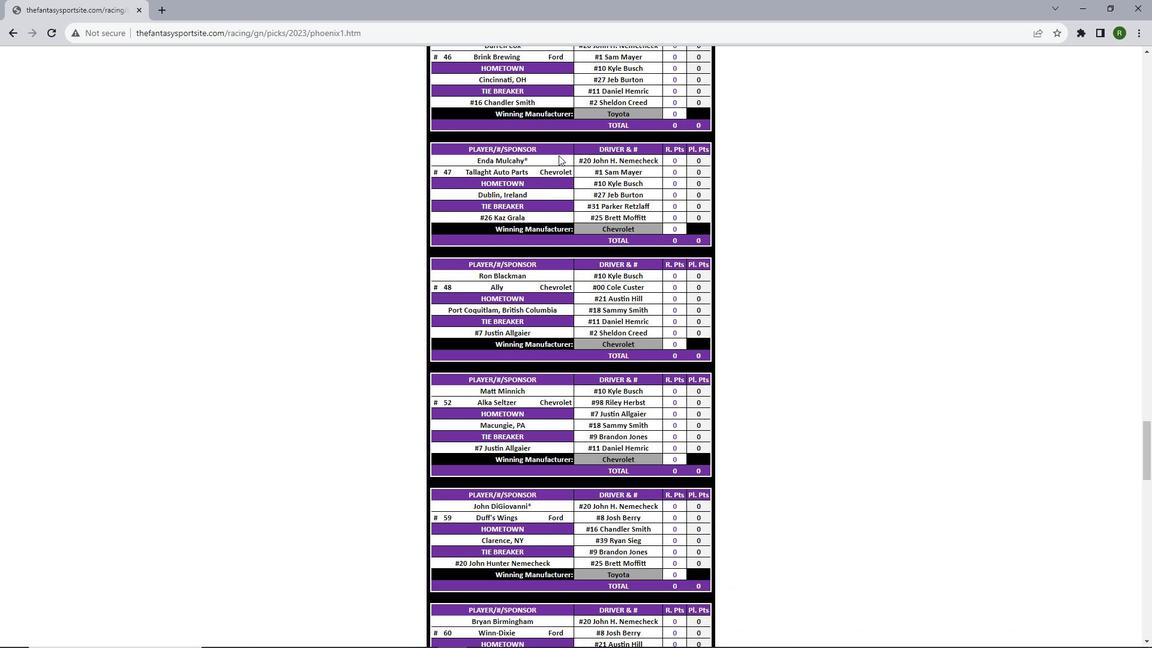 
Action: Mouse scrolled (558, 154) with delta (0, 0)
Screenshot: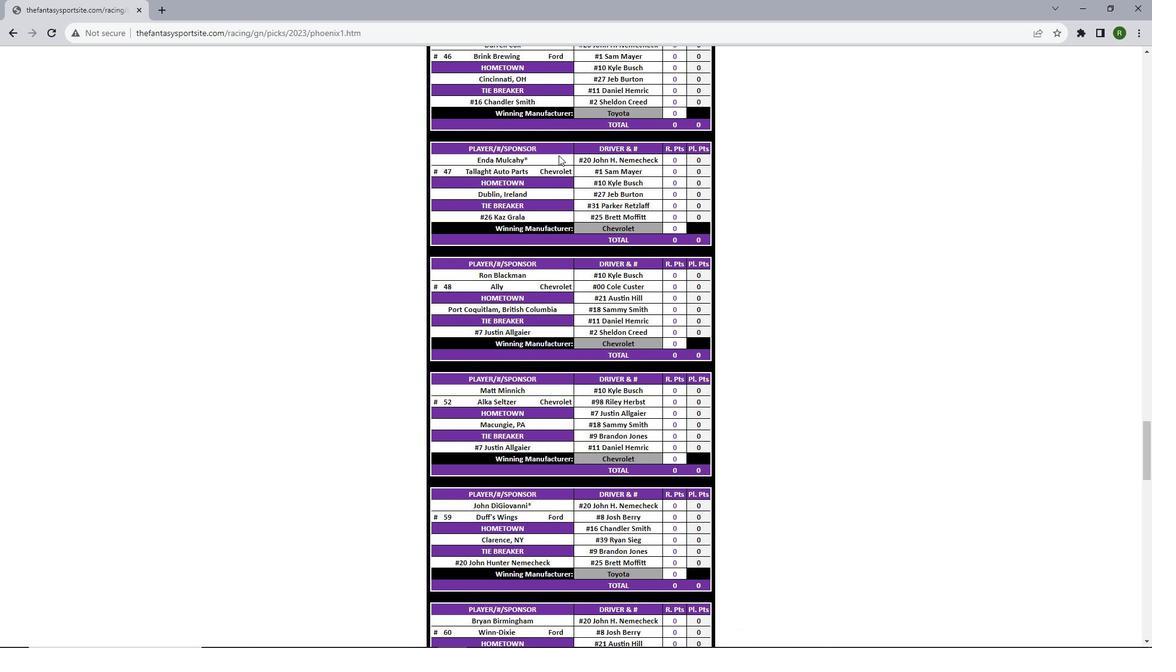 
Action: Mouse scrolled (558, 154) with delta (0, 0)
Screenshot: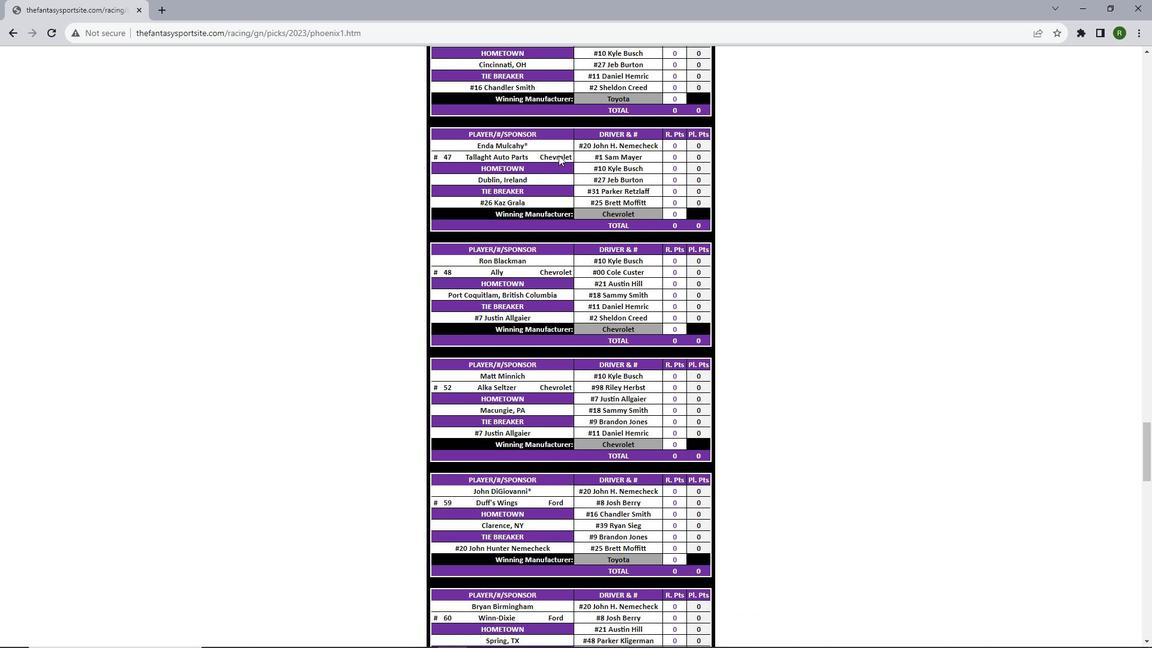 
Action: Mouse scrolled (558, 154) with delta (0, 0)
Screenshot: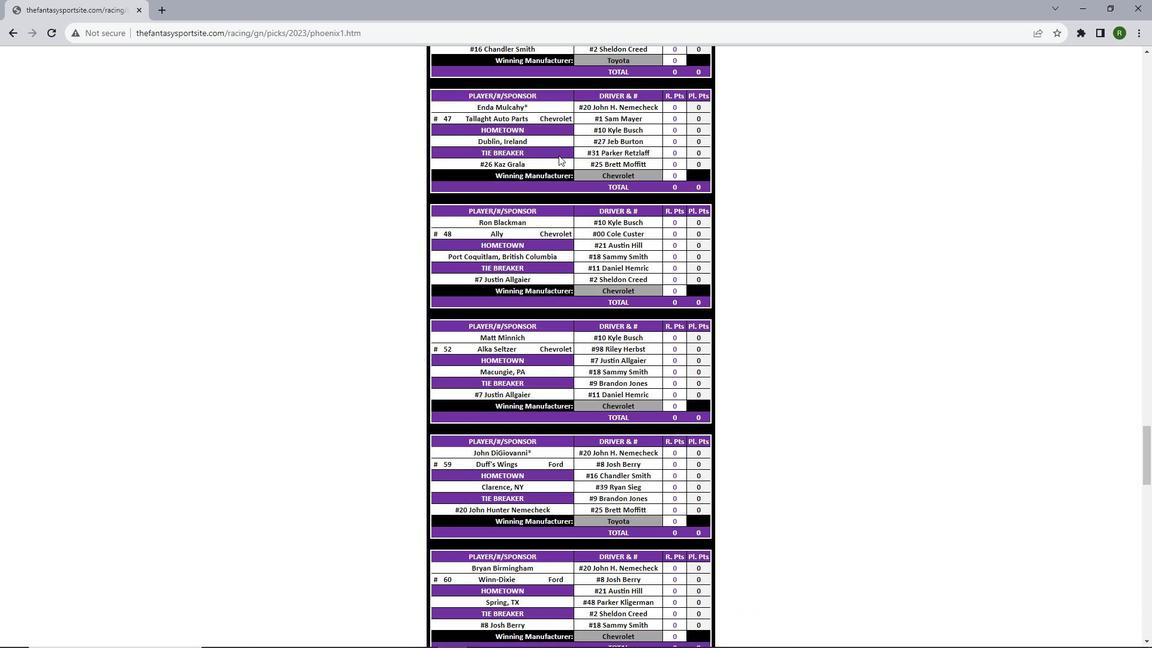 
Action: Mouse scrolled (558, 154) with delta (0, 0)
Screenshot: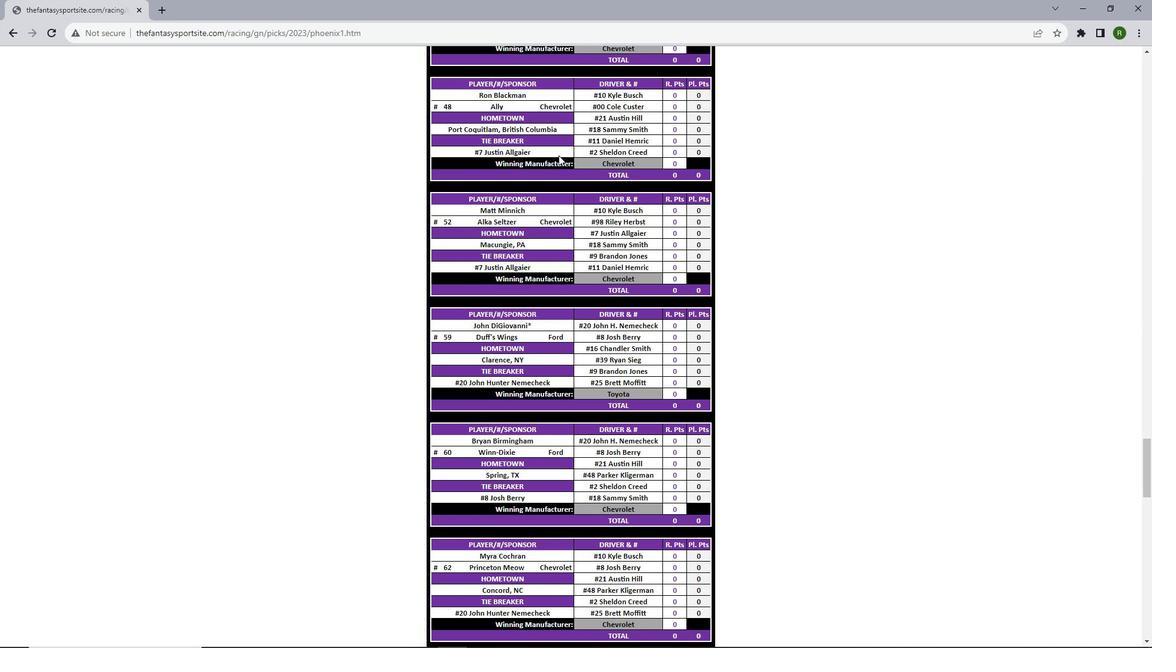 
Action: Mouse scrolled (558, 154) with delta (0, 0)
Screenshot: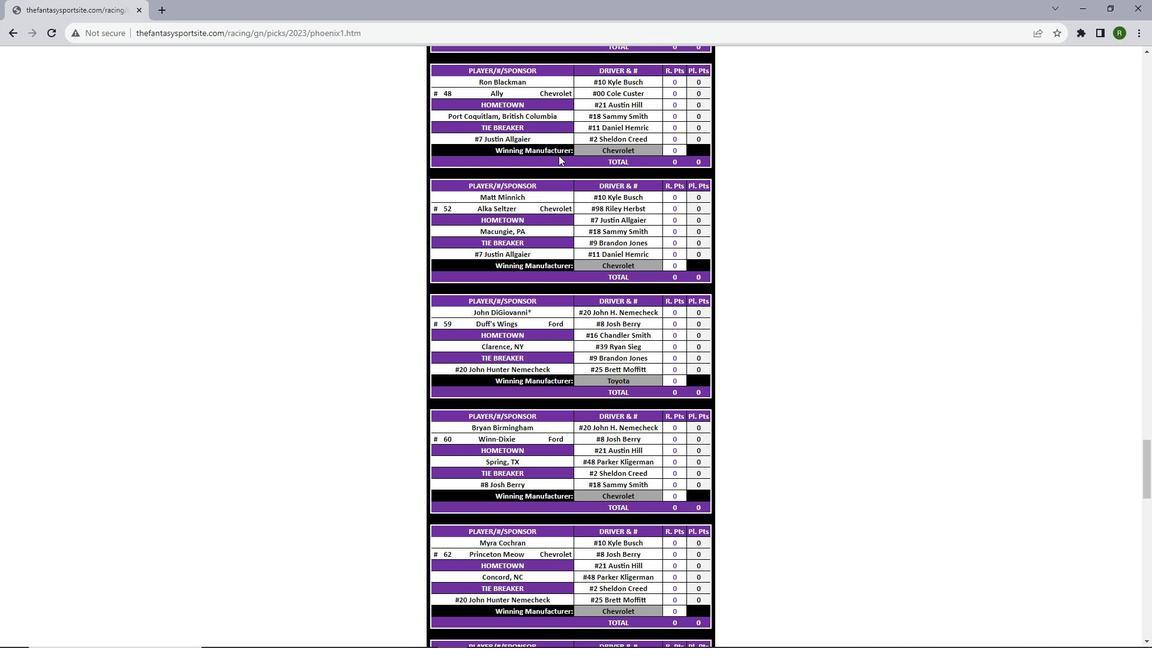 
Action: Mouse scrolled (558, 154) with delta (0, 0)
Screenshot: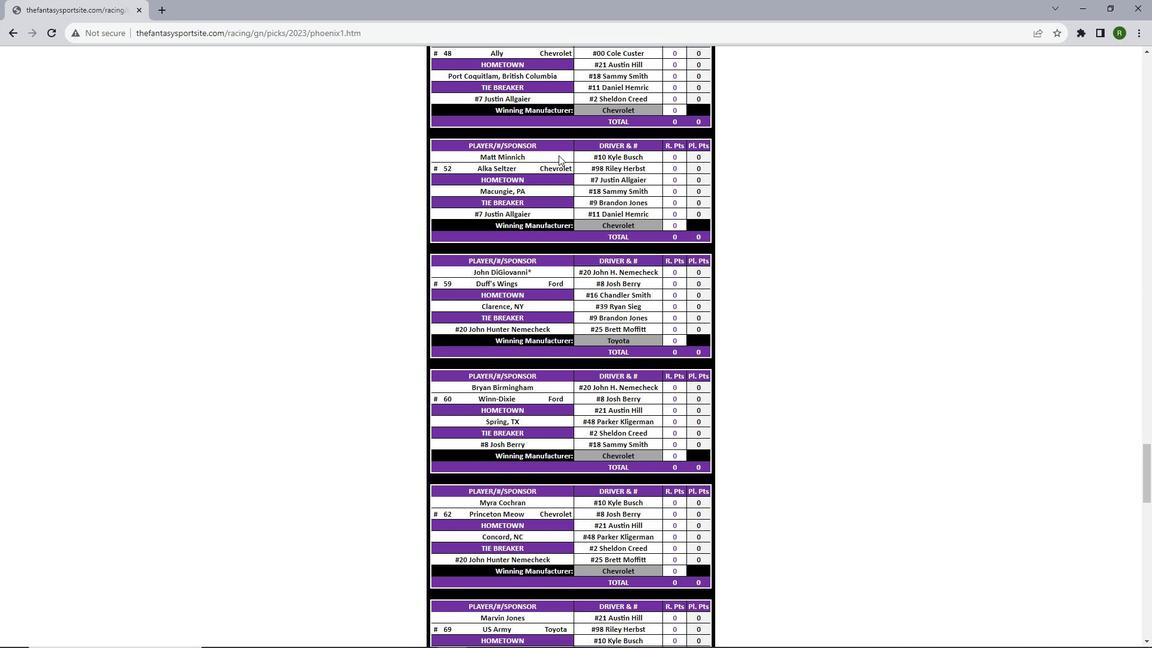 
Action: Mouse scrolled (558, 154) with delta (0, 0)
Screenshot: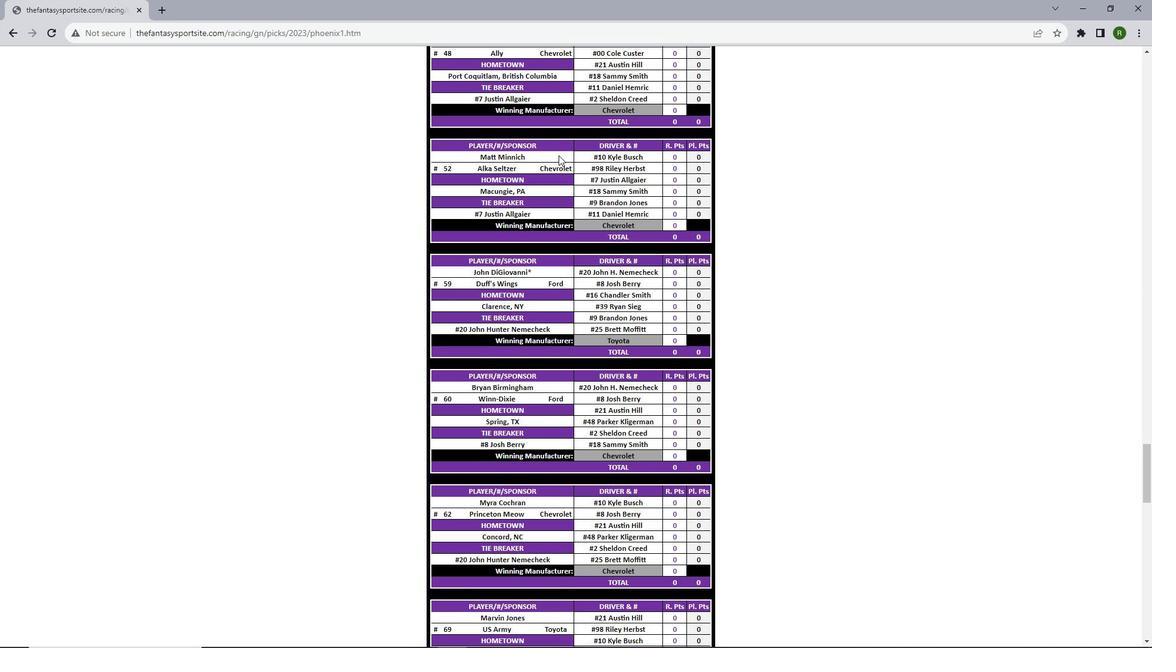 
Action: Mouse scrolled (558, 154) with delta (0, 0)
Screenshot: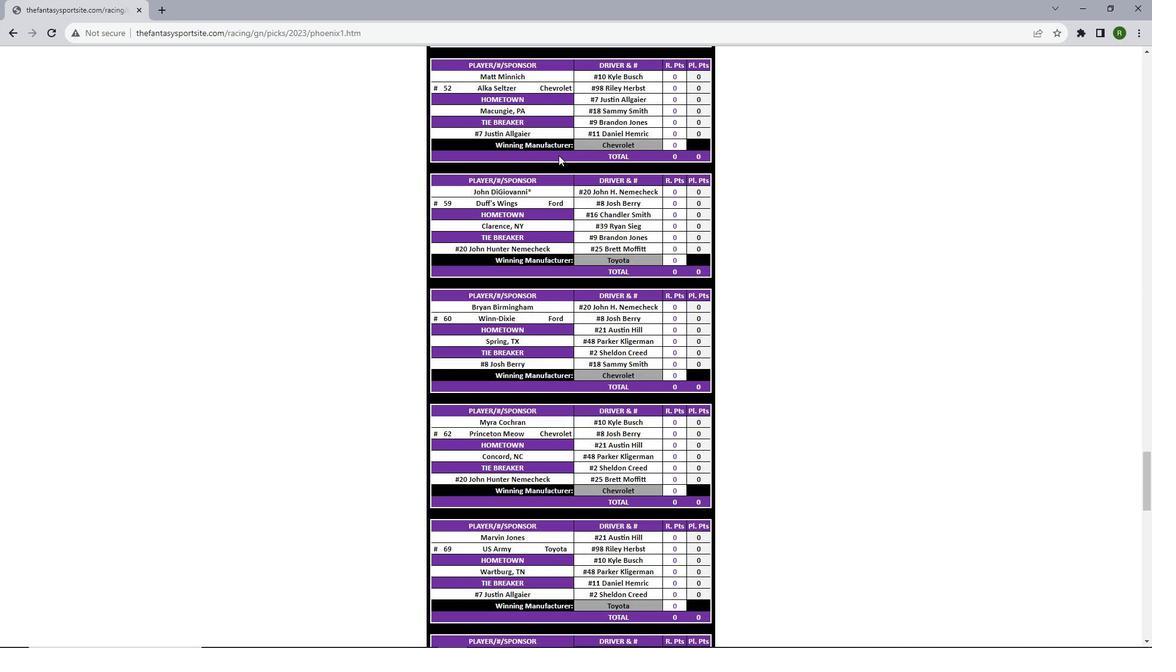 
Action: Mouse scrolled (558, 154) with delta (0, 0)
Screenshot: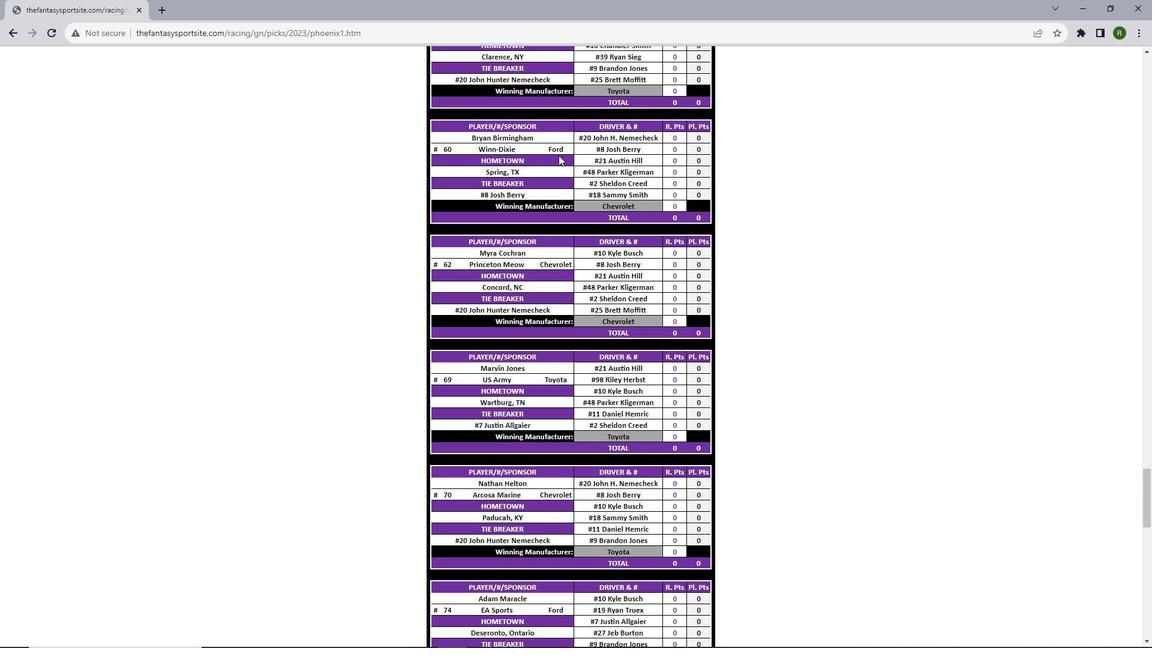
Action: Mouse scrolled (558, 154) with delta (0, 0)
Screenshot: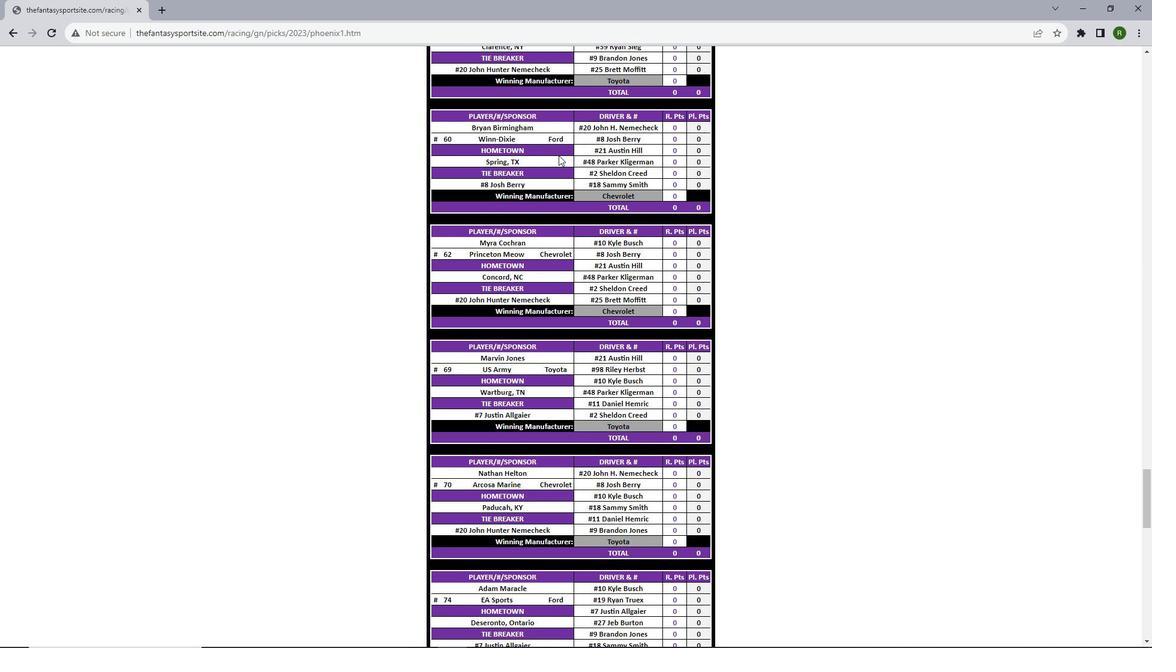 
Action: Mouse scrolled (558, 154) with delta (0, 0)
Screenshot: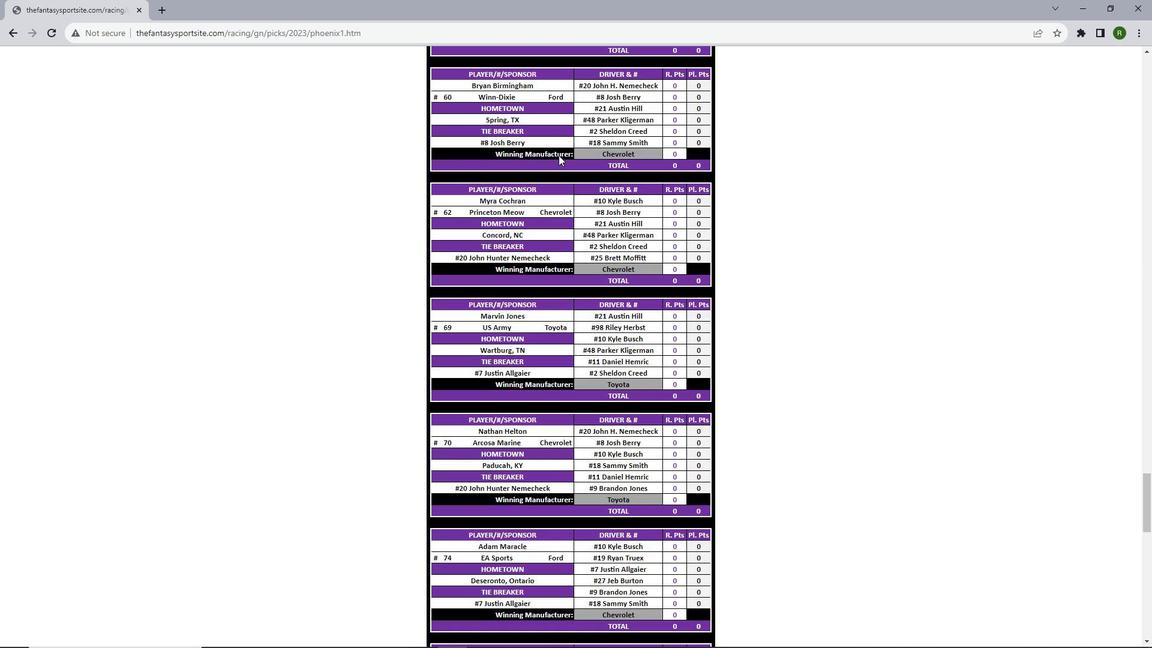 
Action: Mouse scrolled (558, 154) with delta (0, 0)
Screenshot: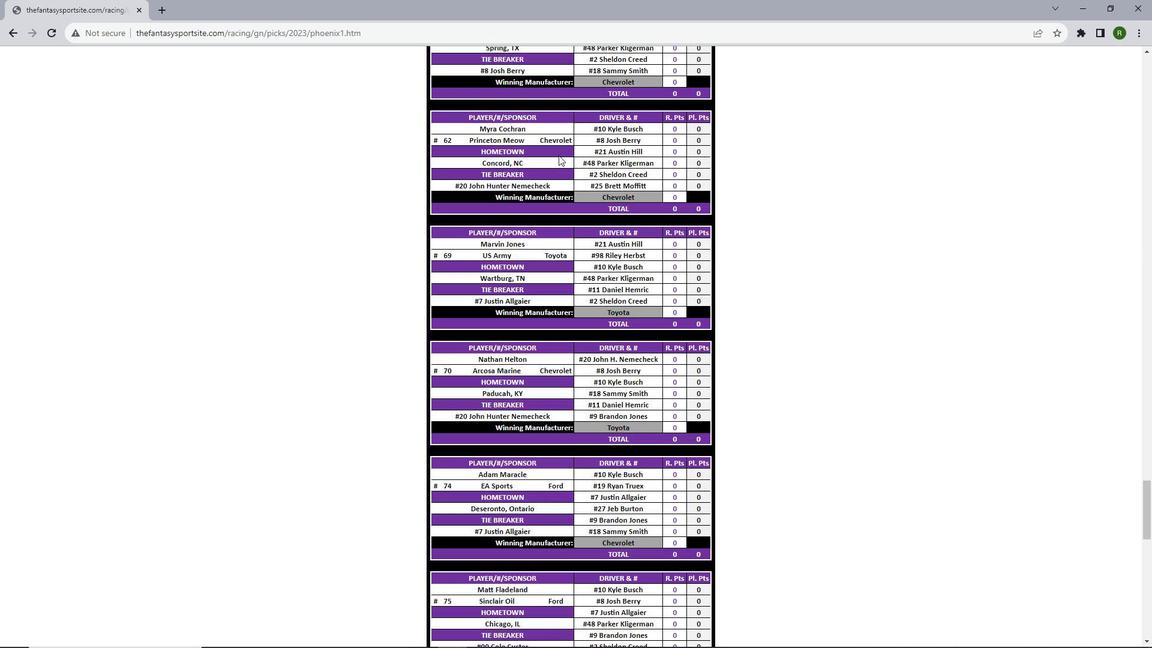 
Action: Mouse scrolled (558, 154) with delta (0, 0)
Screenshot: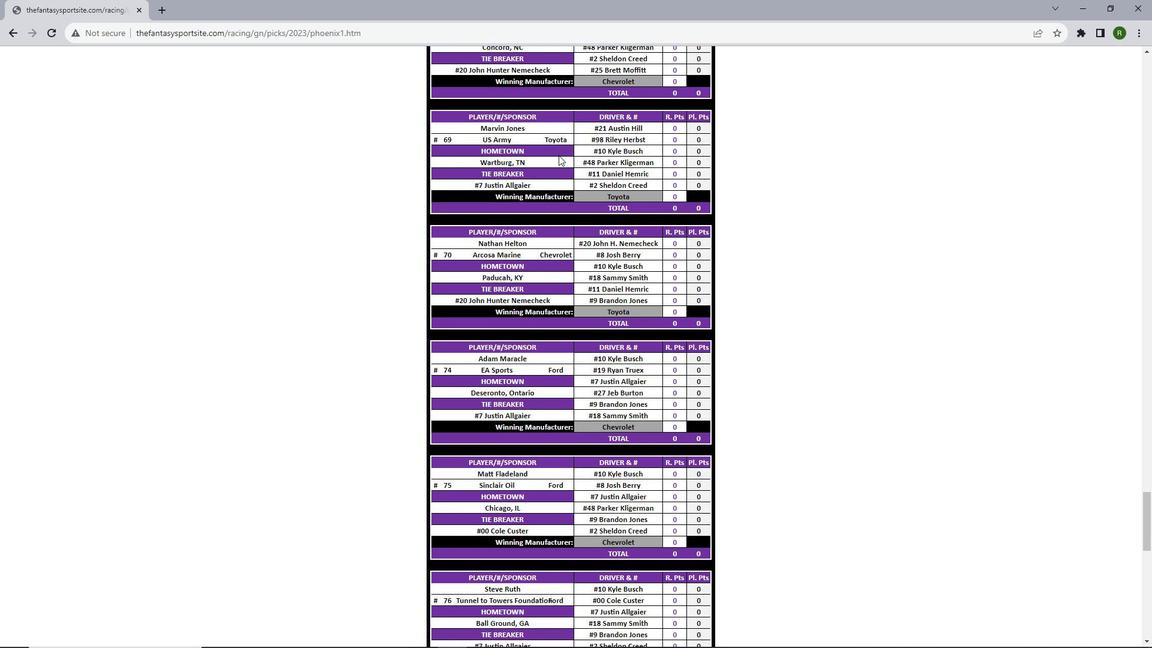 
Action: Mouse scrolled (558, 154) with delta (0, 0)
Screenshot: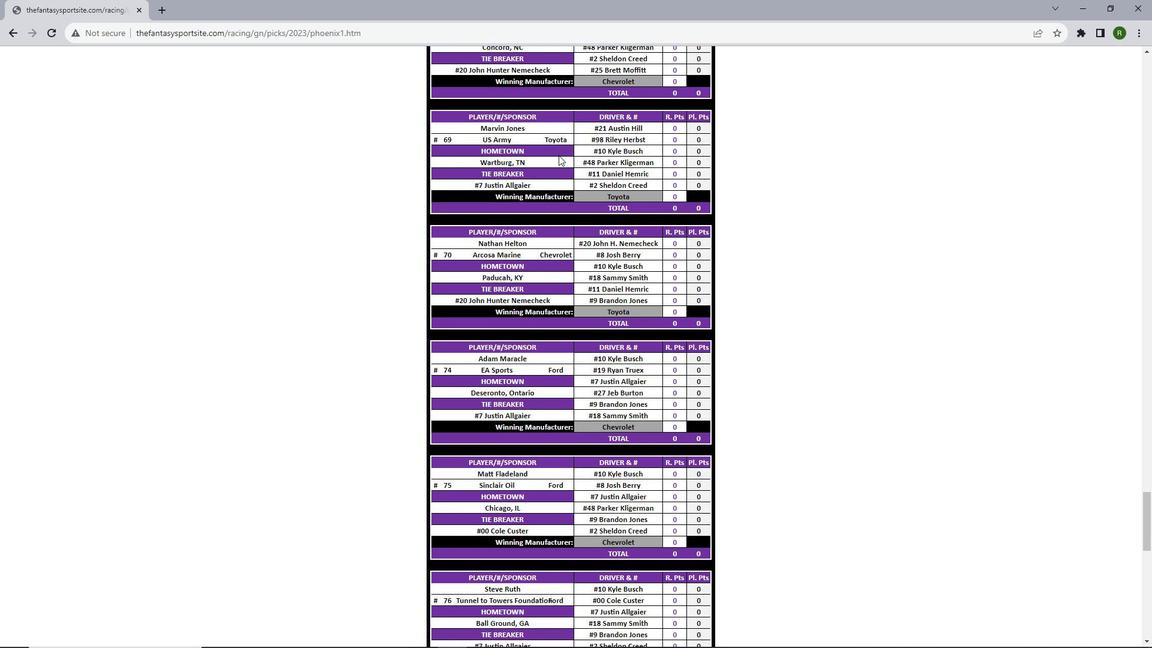 
Action: Mouse scrolled (558, 154) with delta (0, 0)
Screenshot: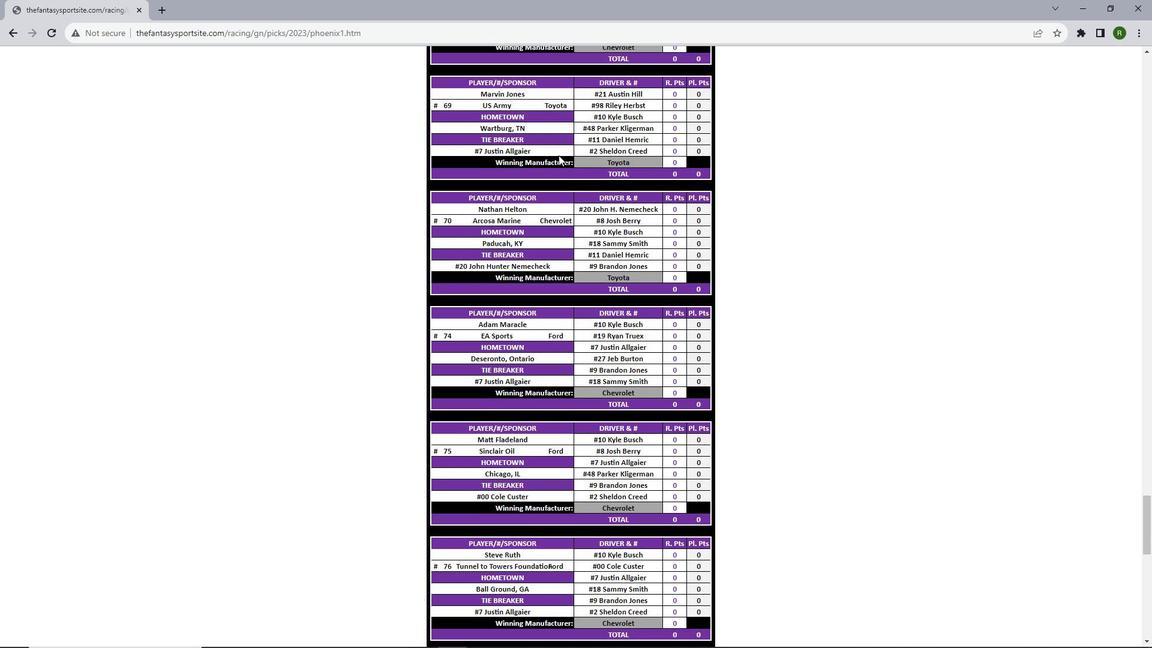 
Action: Mouse scrolled (558, 154) with delta (0, 0)
Screenshot: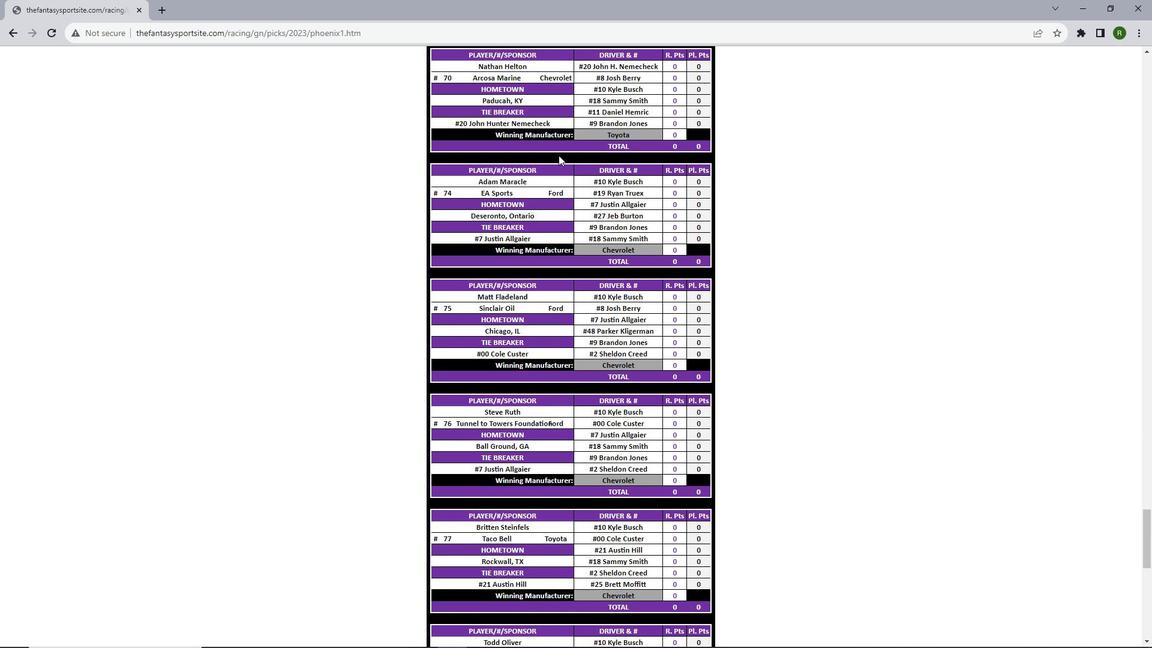 
Action: Mouse scrolled (558, 154) with delta (0, 0)
Screenshot: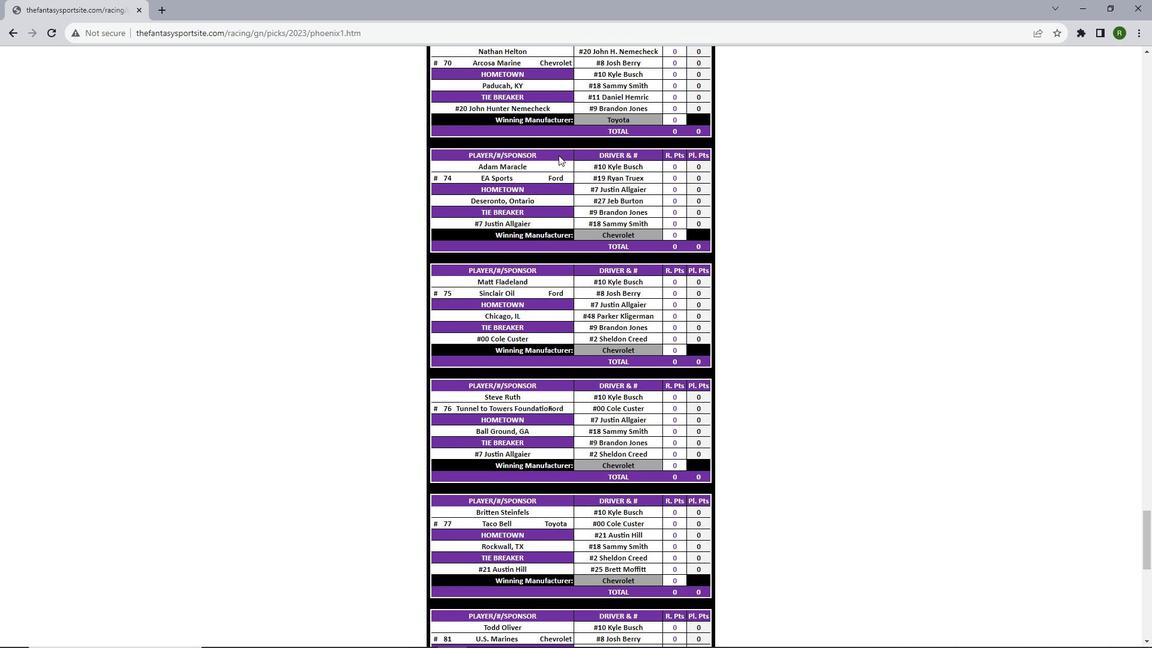 
Action: Mouse scrolled (558, 154) with delta (0, 0)
Screenshot: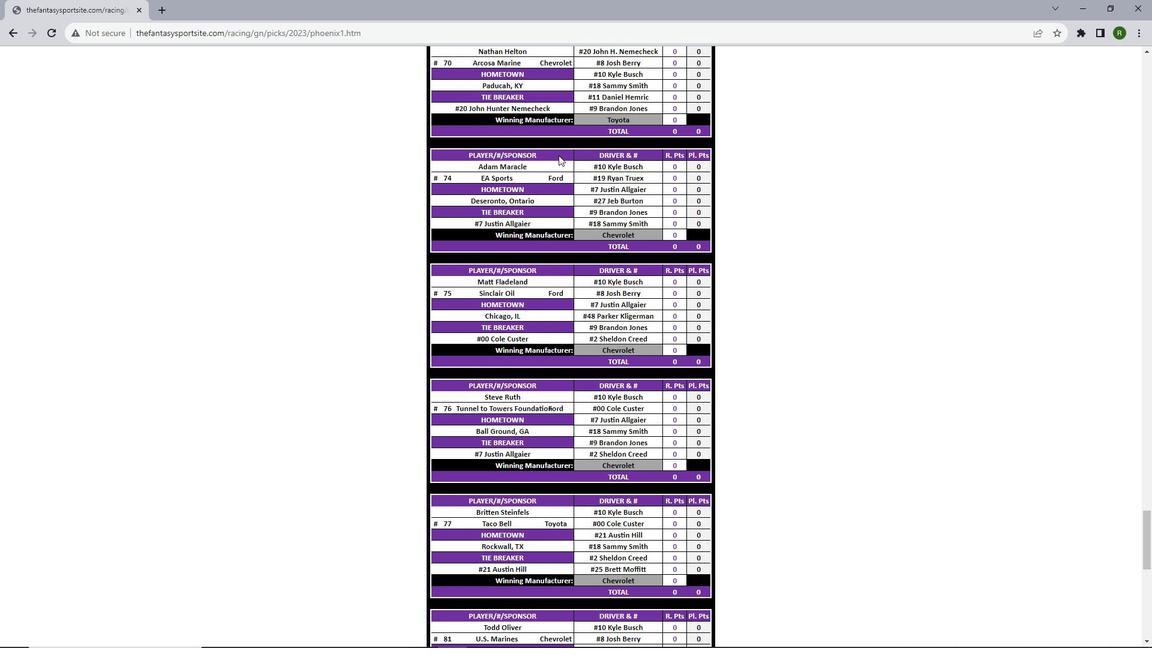 
Action: Mouse scrolled (558, 154) with delta (0, 0)
Screenshot: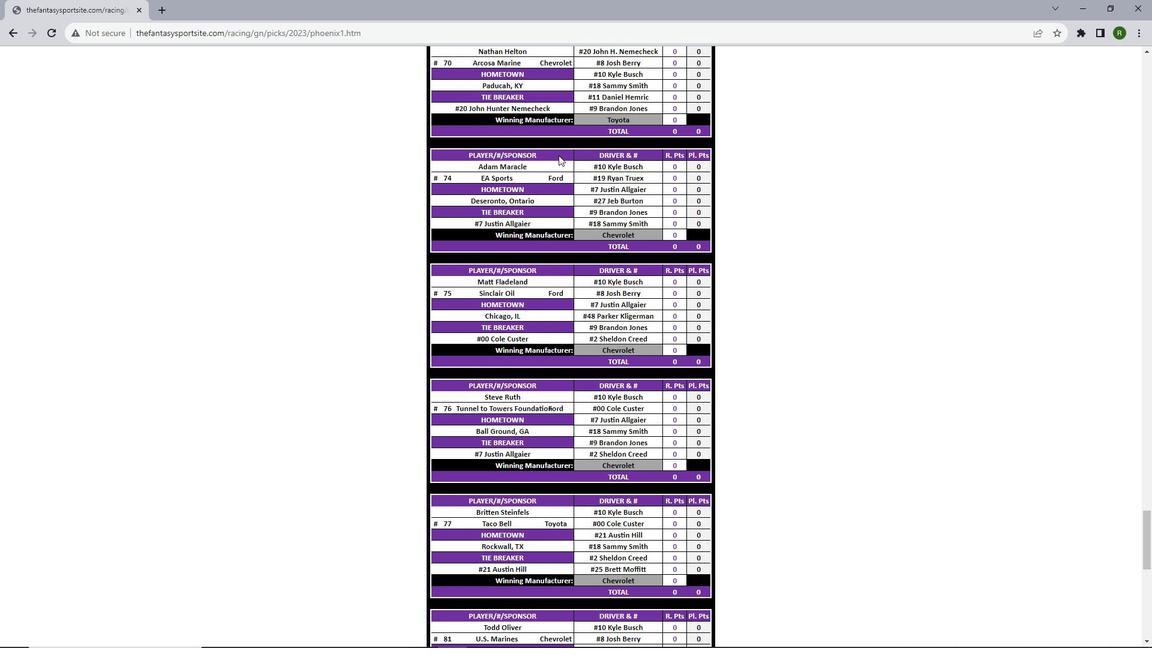 
Action: Mouse scrolled (558, 154) with delta (0, 0)
Screenshot: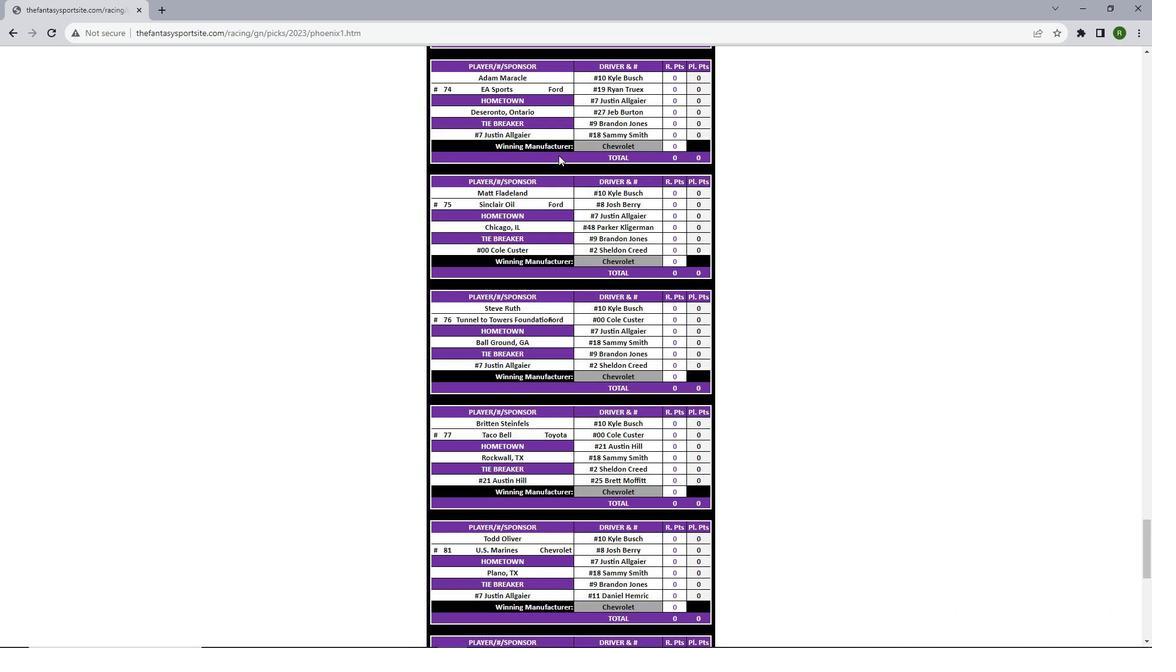 
Action: Mouse scrolled (558, 154) with delta (0, 0)
Screenshot: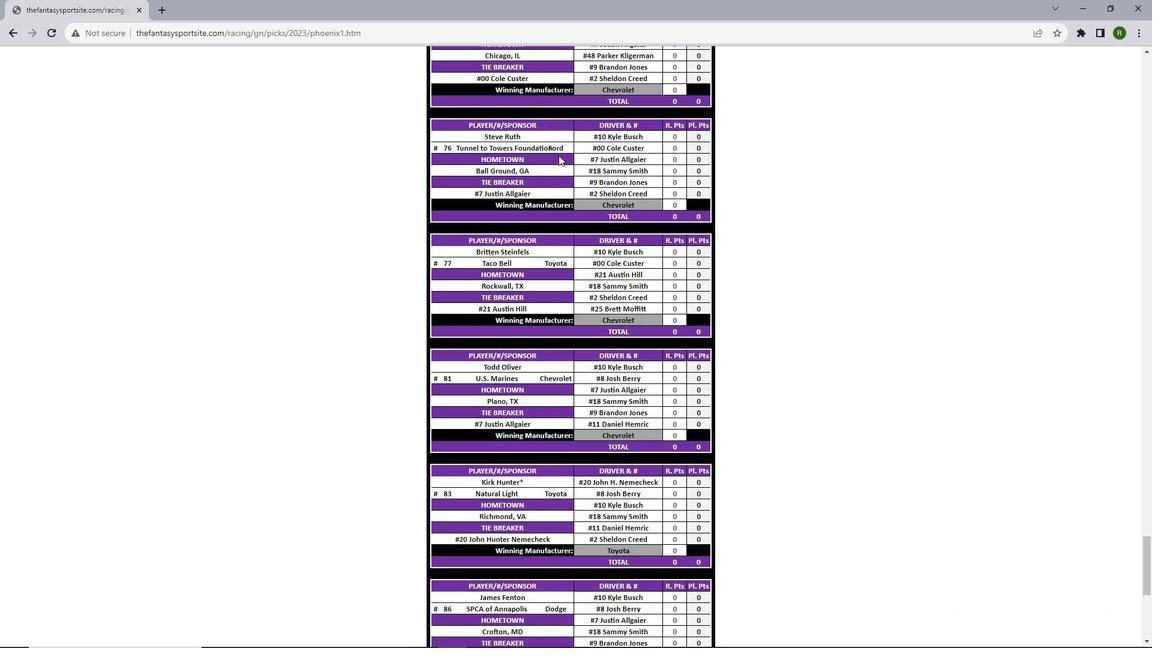 
Action: Mouse scrolled (558, 154) with delta (0, 0)
Screenshot: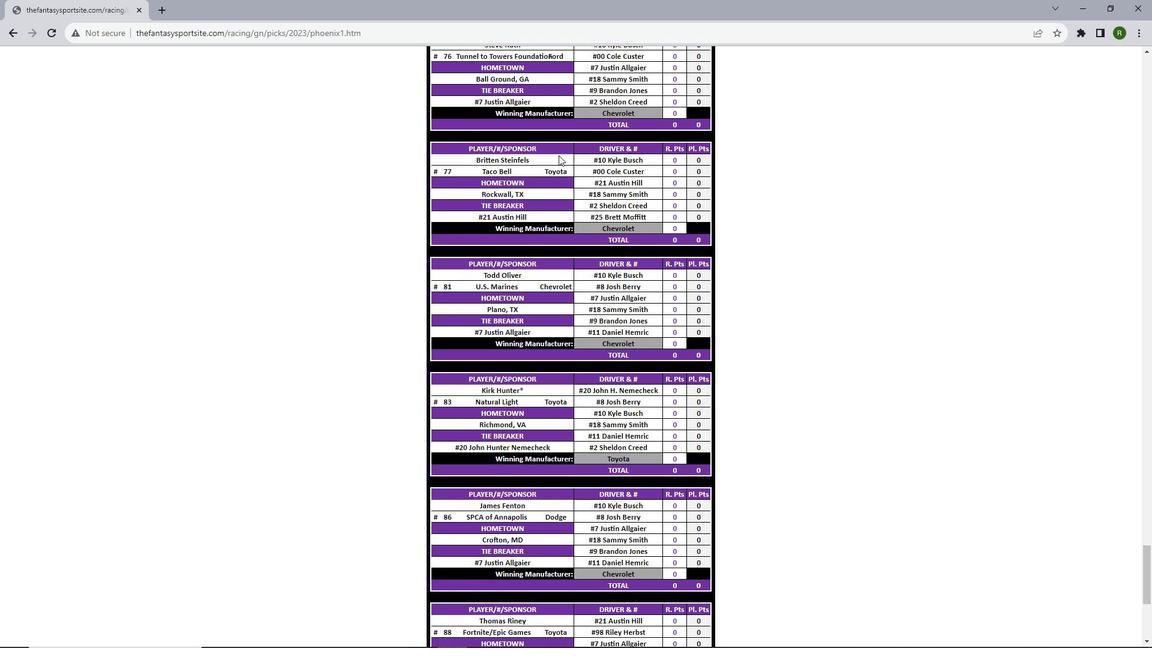 
Action: Mouse scrolled (558, 154) with delta (0, 0)
Screenshot: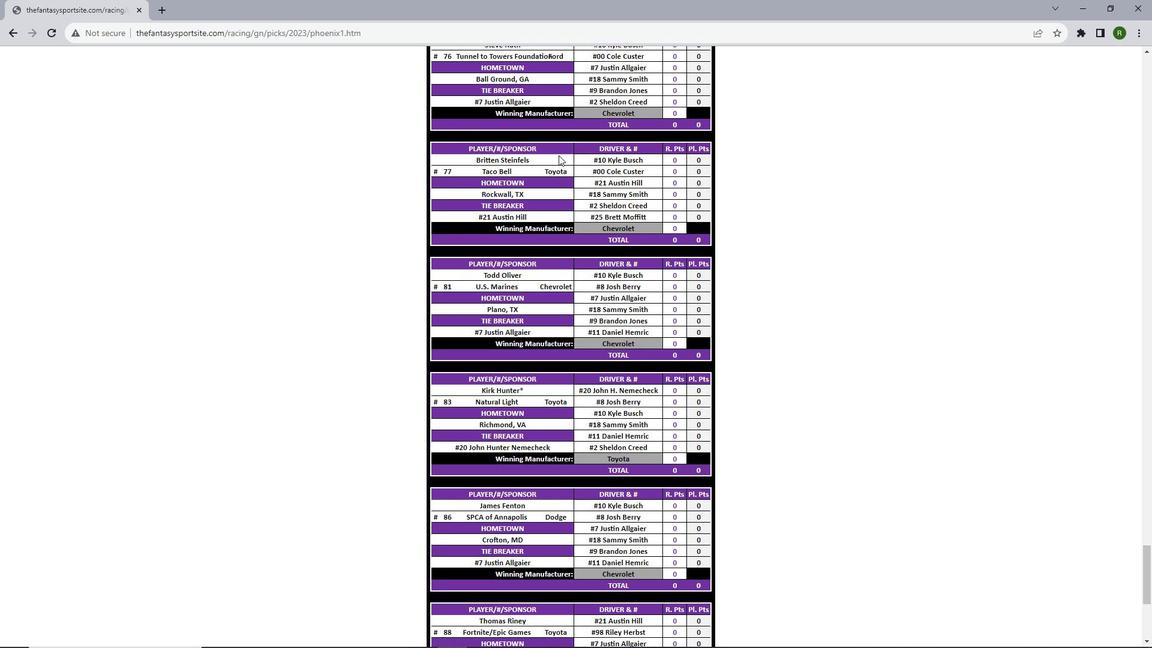 
Action: Mouse scrolled (558, 154) with delta (0, 0)
Screenshot: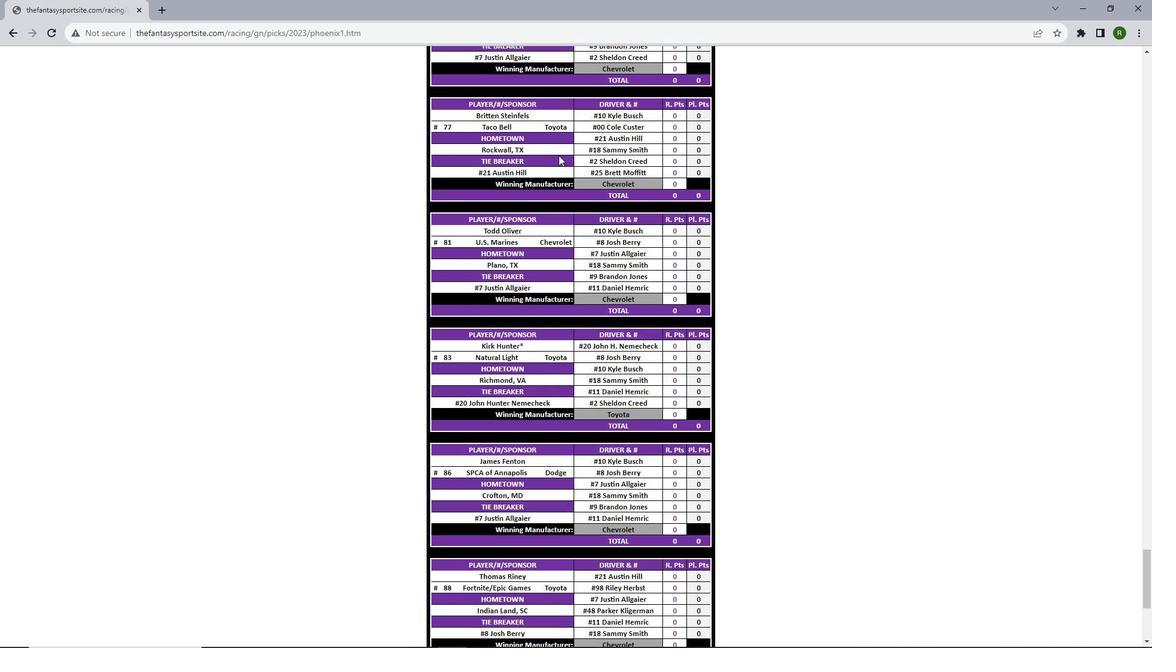 
Action: Mouse scrolled (558, 154) with delta (0, 0)
Screenshot: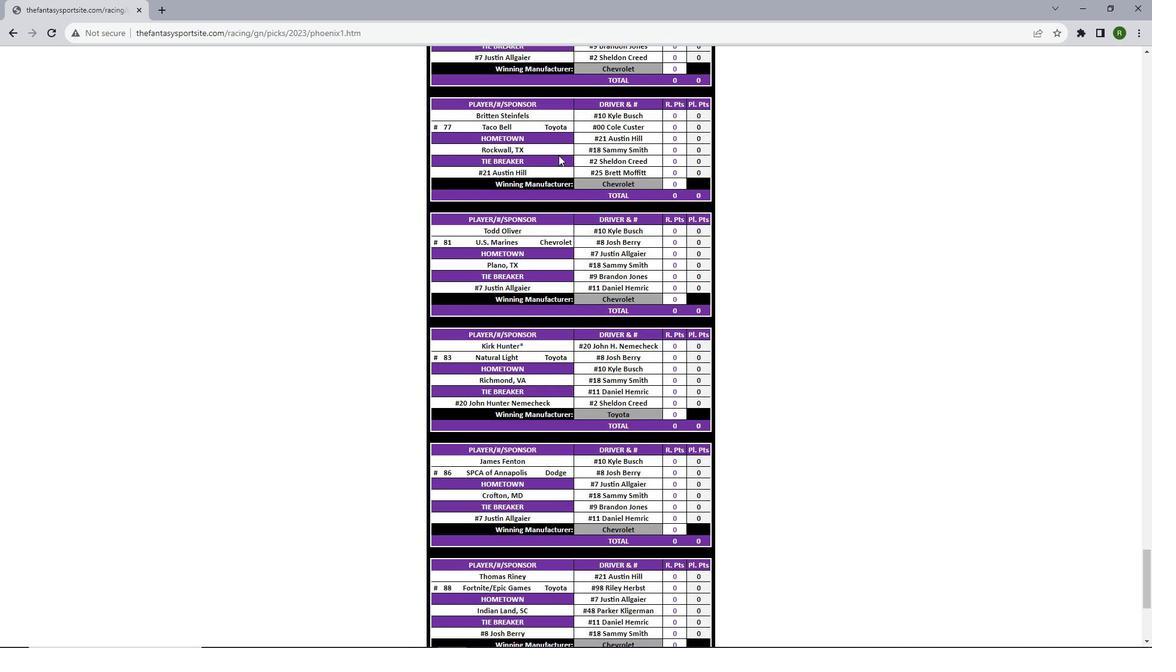 
Action: Mouse scrolled (558, 154) with delta (0, 0)
Screenshot: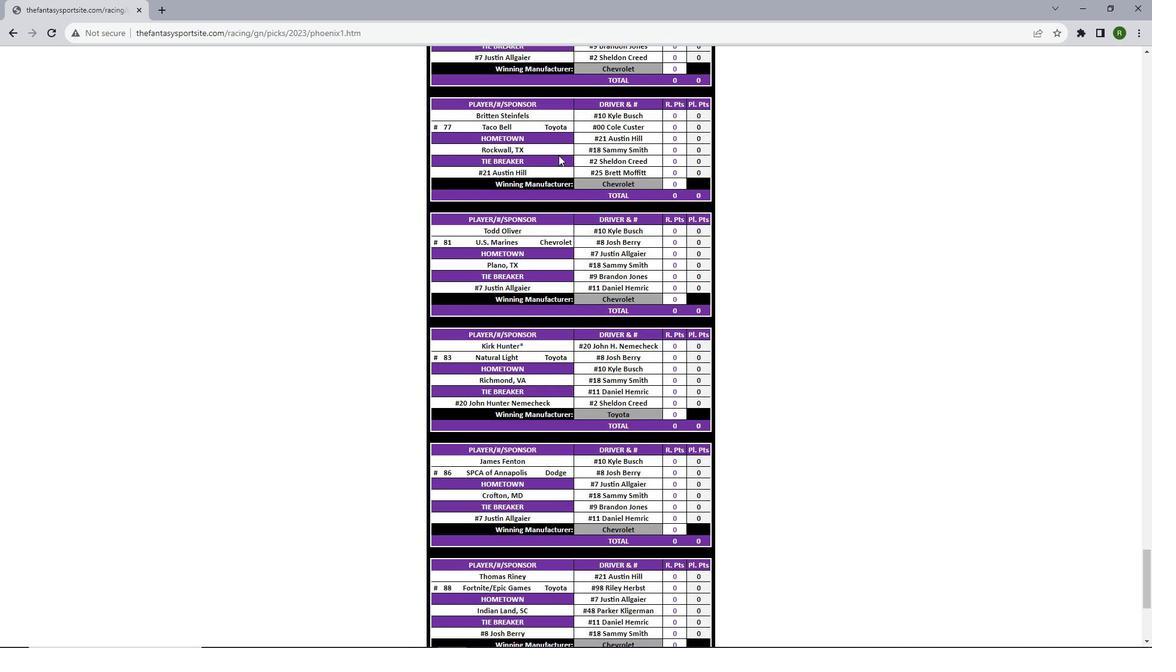 
Action: Mouse scrolled (558, 154) with delta (0, 0)
Screenshot: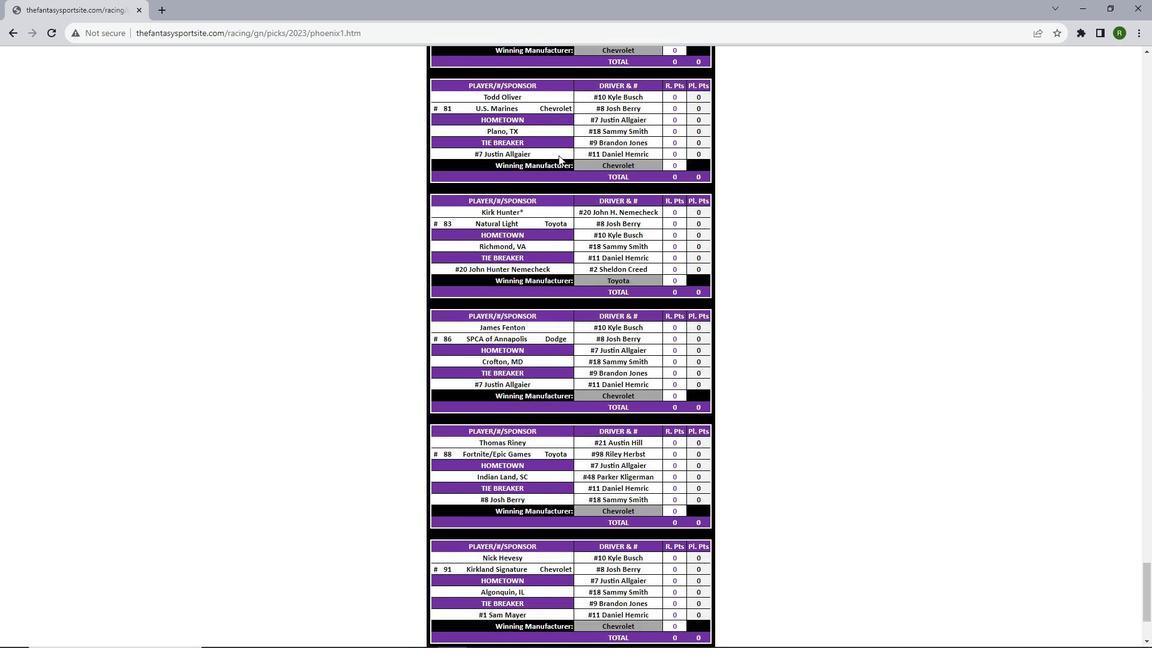 
Action: Mouse scrolled (558, 154) with delta (0, 0)
Screenshot: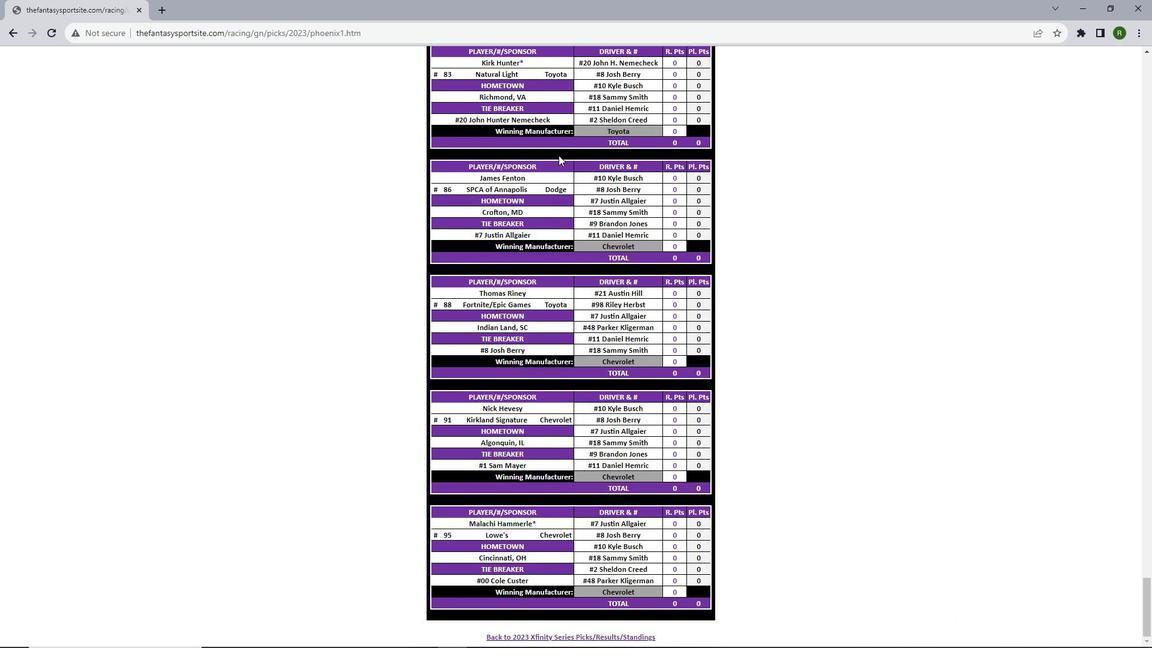 
Action: Mouse scrolled (558, 154) with delta (0, 0)
Screenshot: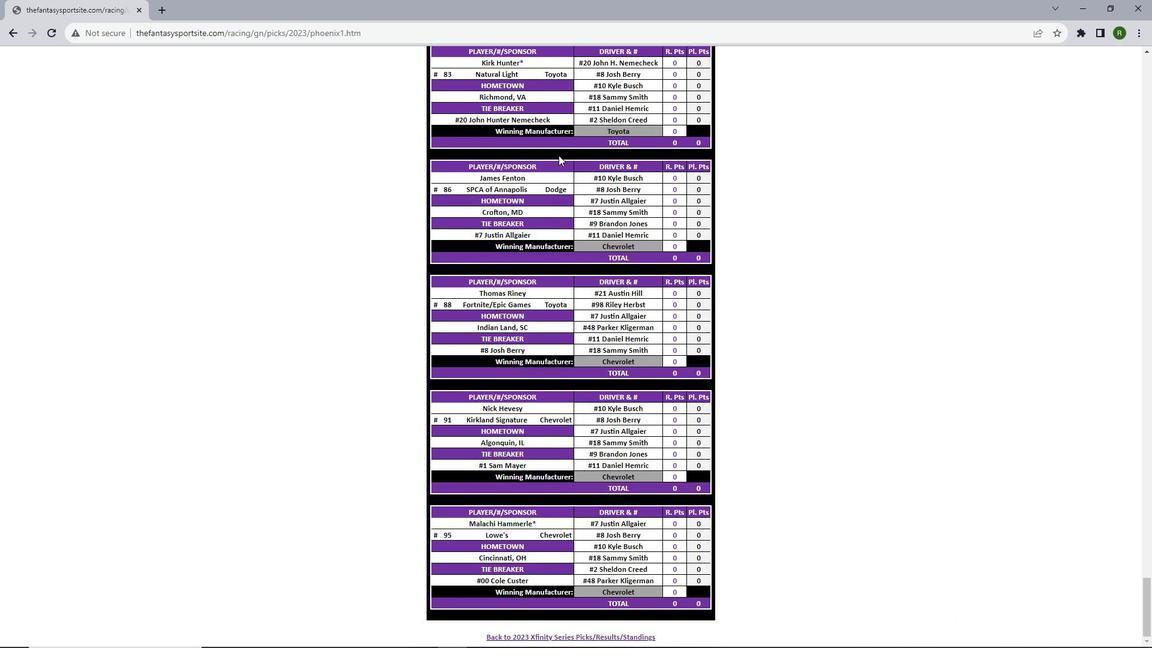 
Action: Mouse scrolled (558, 154) with delta (0, 0)
Screenshot: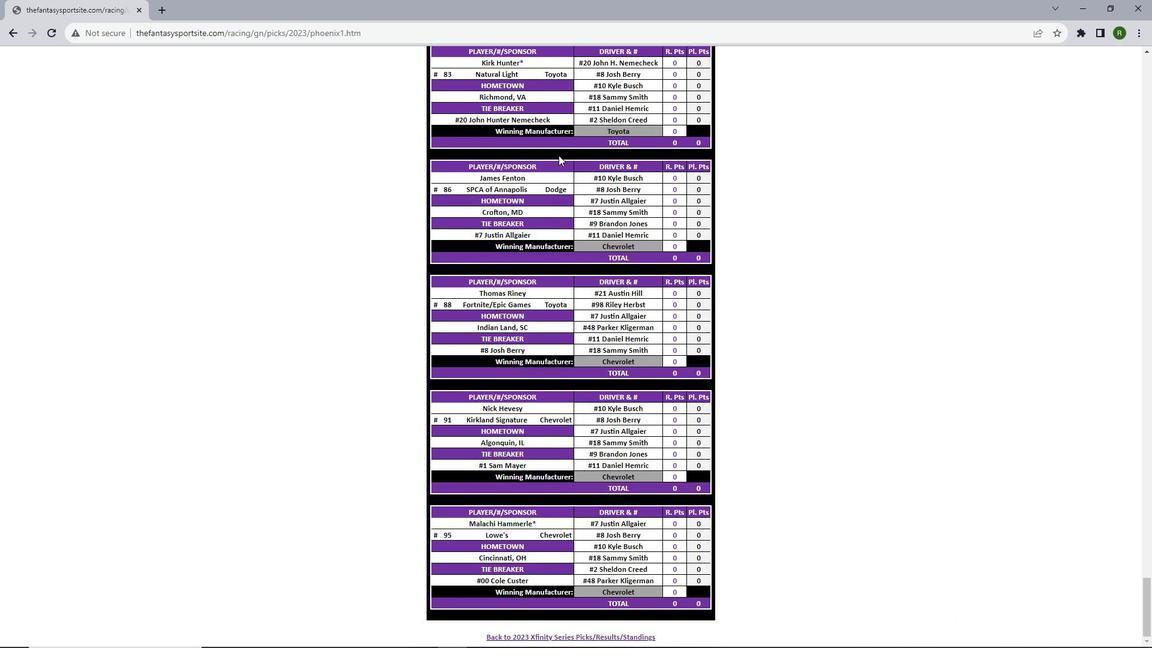 
Action: Mouse scrolled (558, 154) with delta (0, 0)
Screenshot: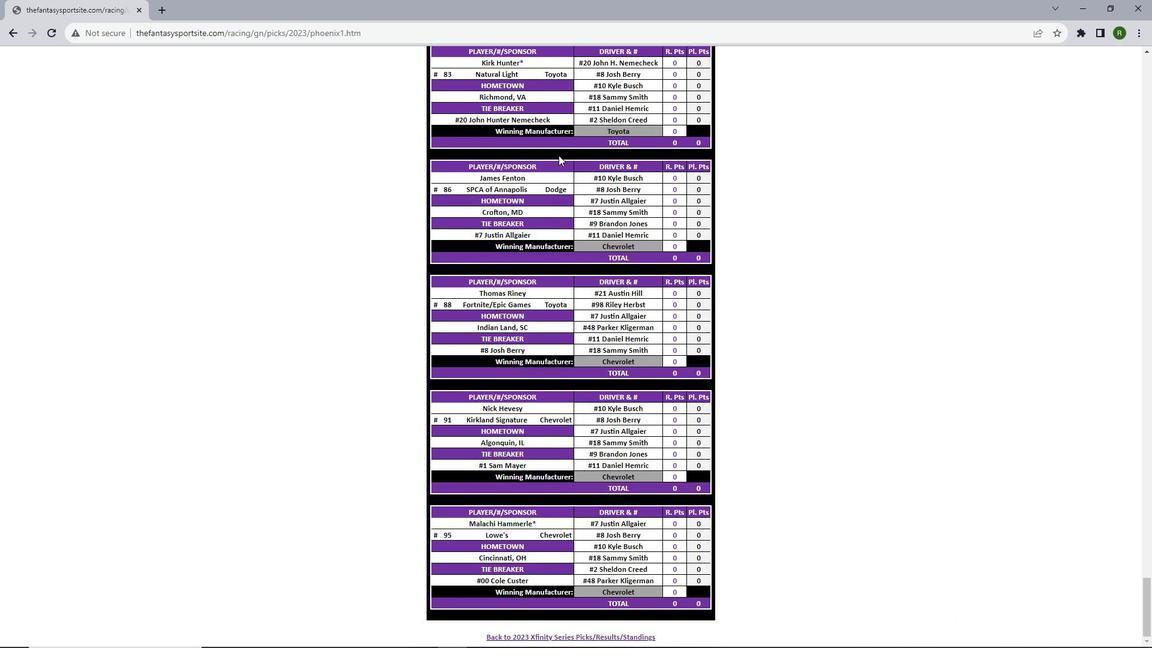 
Action: Mouse scrolled (558, 154) with delta (0, 0)
Screenshot: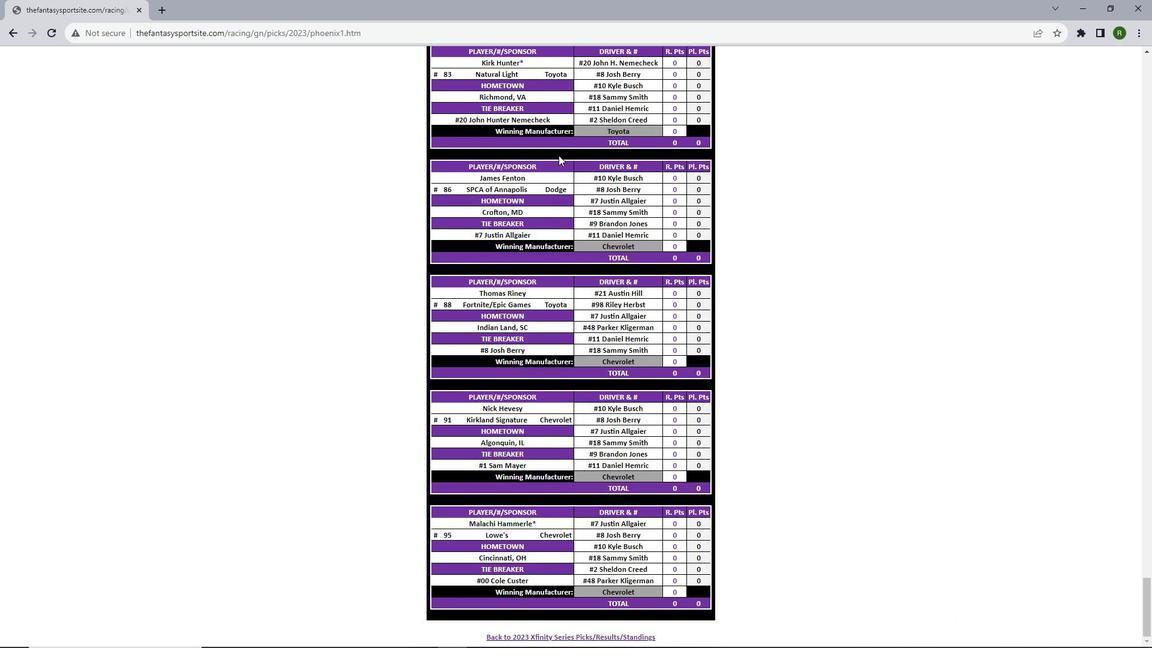 
Action: Mouse scrolled (558, 154) with delta (0, 0)
Screenshot: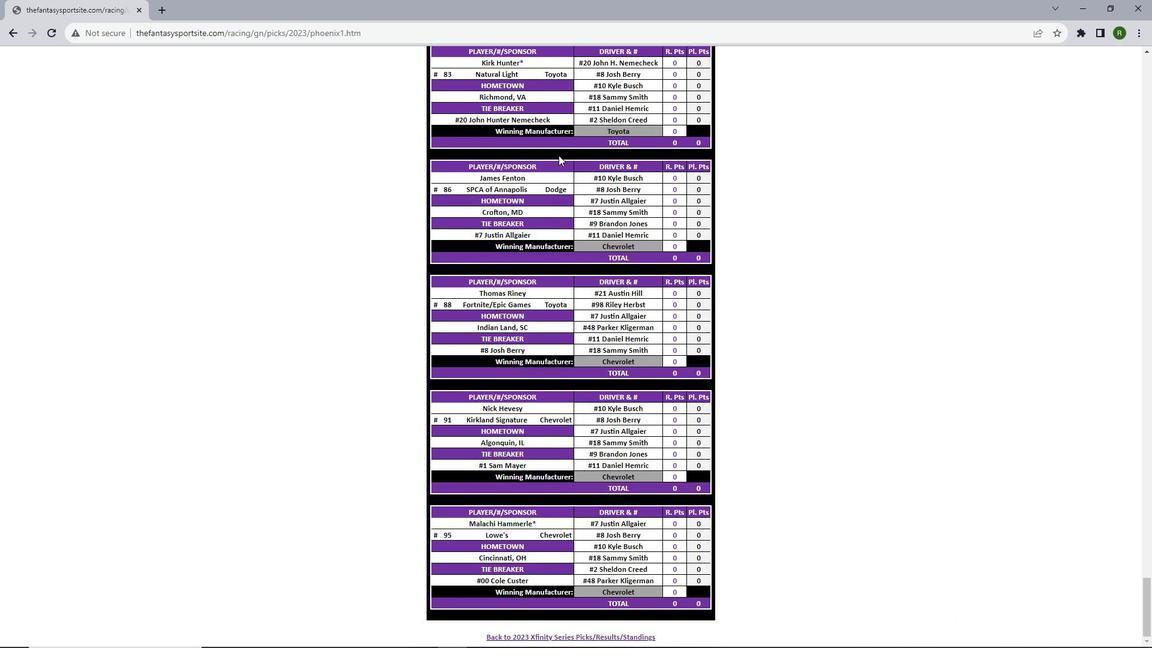 
